 Task: Look for space in Kintampo, Ghana from 24th August, 2023 to 10th September, 2023 for 8 adults in price range Rs.12000 to Rs.15000. Place can be entire place or shared room with 4 bedrooms having 8 beds and 4 bathrooms. Property type can be house, flat, guest house. Amenities needed are: wifi, TV, free parkinig on premises, gym, breakfast. Booking option can be shelf check-in. Required host language is English.
Action: Mouse moved to (567, 148)
Screenshot: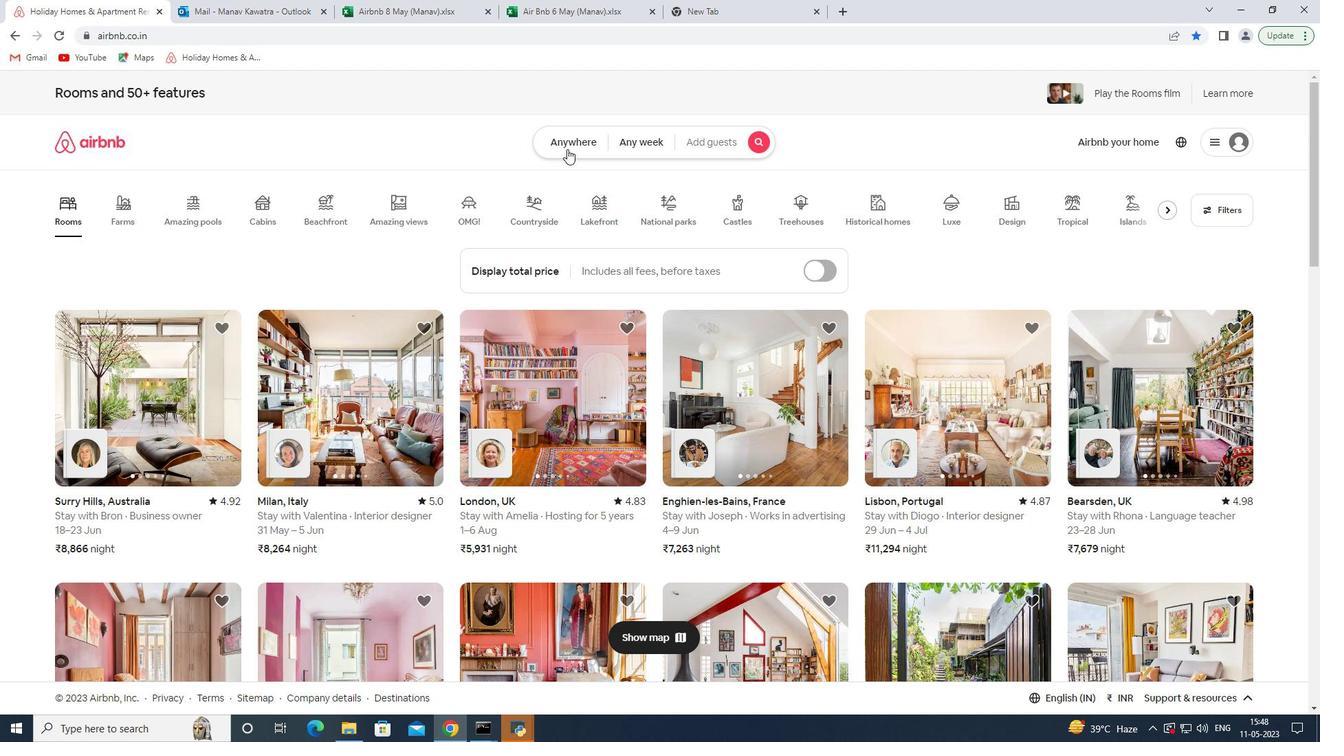 
Action: Mouse pressed left at (567, 148)
Screenshot: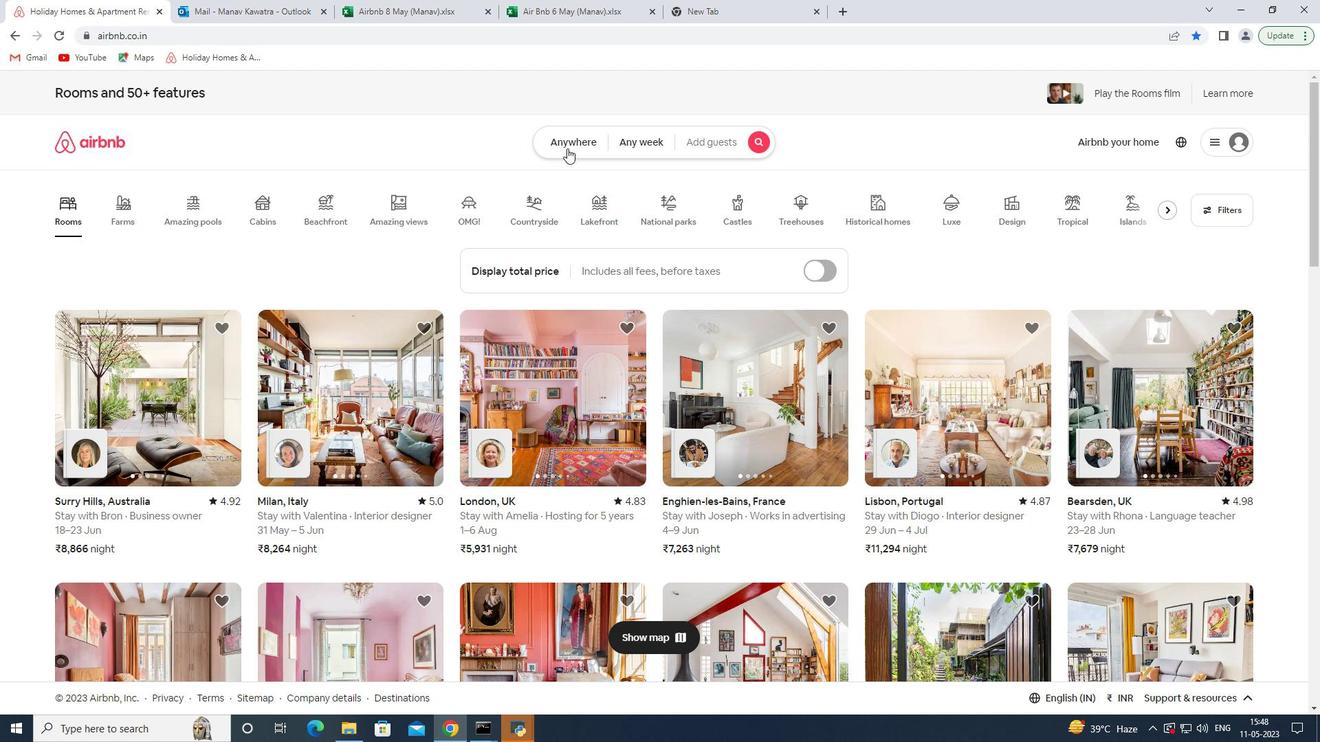 
Action: Mouse moved to (488, 195)
Screenshot: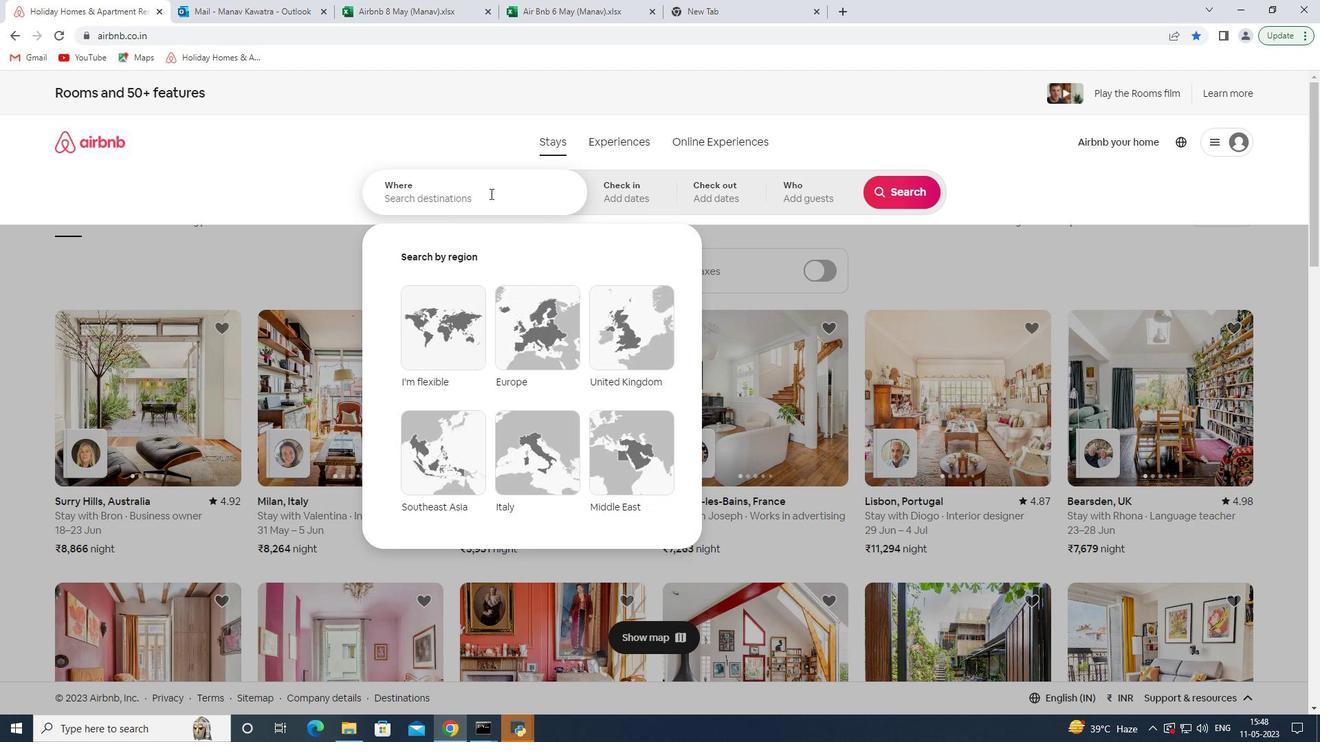 
Action: Mouse pressed left at (488, 195)
Screenshot: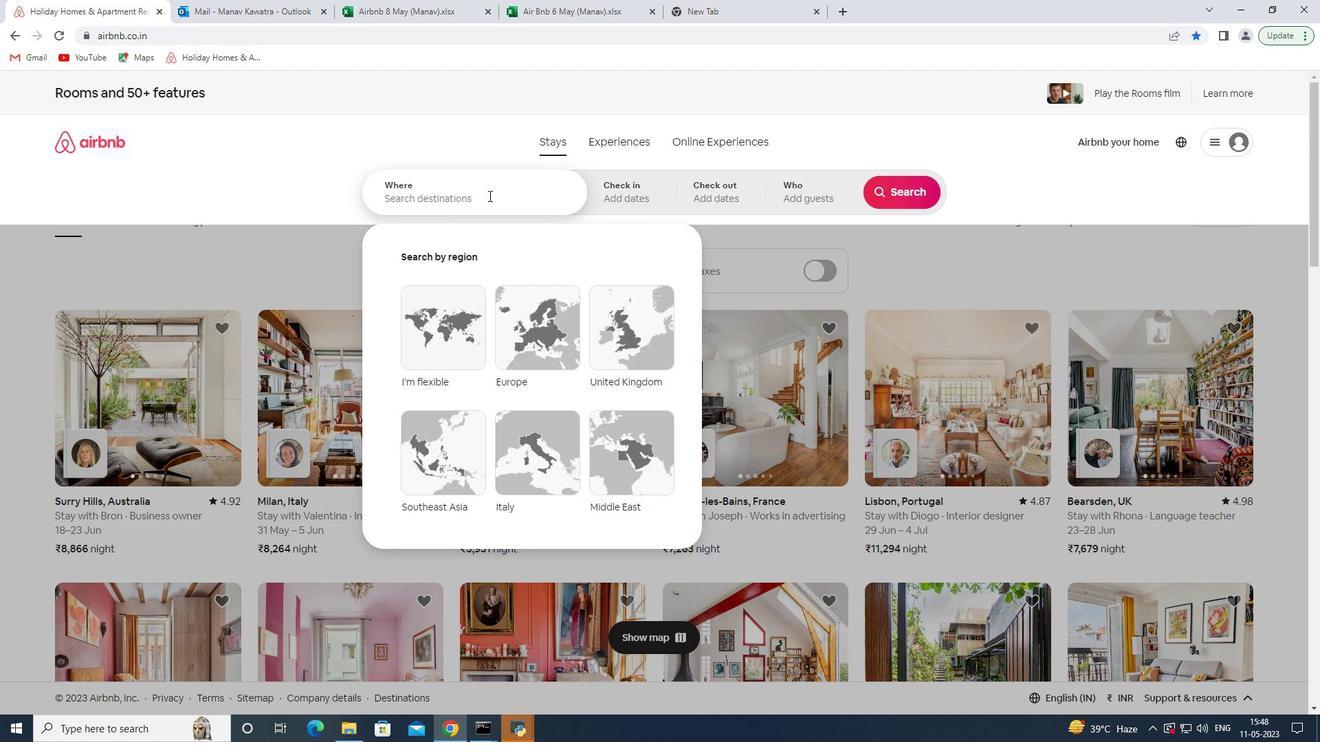 
Action: Key pressed <Key.shift><Key.shift><Key.shift><Key.shift><Key.shift><Key.shift><Key.shift><Key.shift><Key.shift><Key.shift><Key.shift><Key.shift><Key.shift><Key.shift><Key.shift><Key.shift><Key.shift><Key.shift><Key.shift><Key.shift><Key.shift><Key.shift><Key.shift><Key.shift><Key.shift><Key.shift><Key.shift><Key.shift><Key.shift><Key.shift><Key.shift><Key.shift><Key.shift><Key.shift><Key.shift><Key.shift><Key.shift><Key.shift><Key.shift><Key.shift><Key.shift><Key.shift><Key.shift><Key.shift><Key.shift><Key.shift><Key.shift><Key.shift><Key.shift><Key.shift><Key.shift><Key.shift><Key.shift><Key.shift><Key.shift><Key.shift><Key.shift><Key.shift><Key.shift><Key.shift><Key.shift><Key.shift><Key.shift><Key.shift><Key.shift><Key.shift><Key.shift><Key.shift><Key.shift><Key.shift><Key.shift><Key.shift><Key.shift><Key.shift><Key.shift><Key.shift><Key.shift><Key.shift><Key.shift><Key.shift><Key.shift><Key.shift><Key.shift><Key.shift><Key.shift><Key.shift><Key.shift><Key.shift><Key.shift><Key.shift><Key.shift><Key.shift><Key.shift><Key.shift><Key.shift><Key.shift><Key.shift><Key.shift><Key.shift>Kintampo<Key.space>
Screenshot: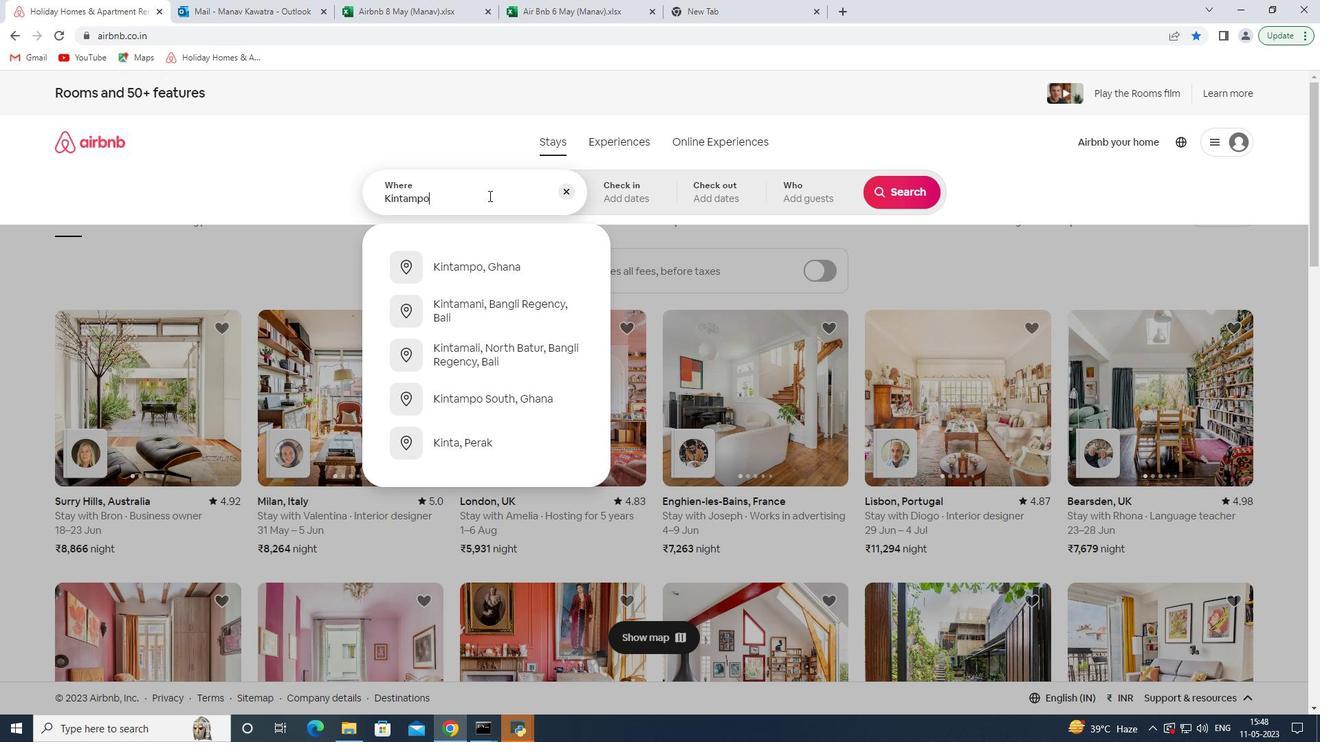 
Action: Mouse moved to (518, 269)
Screenshot: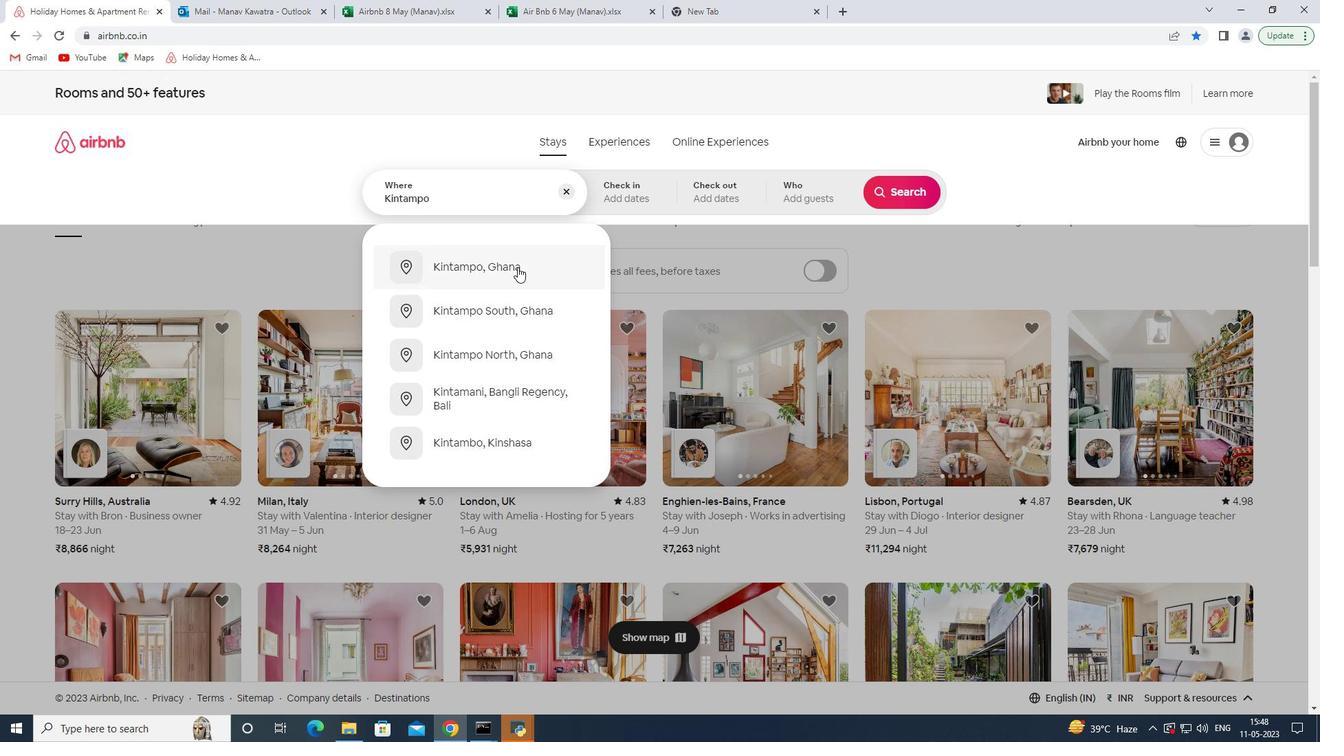 
Action: Mouse pressed left at (518, 269)
Screenshot: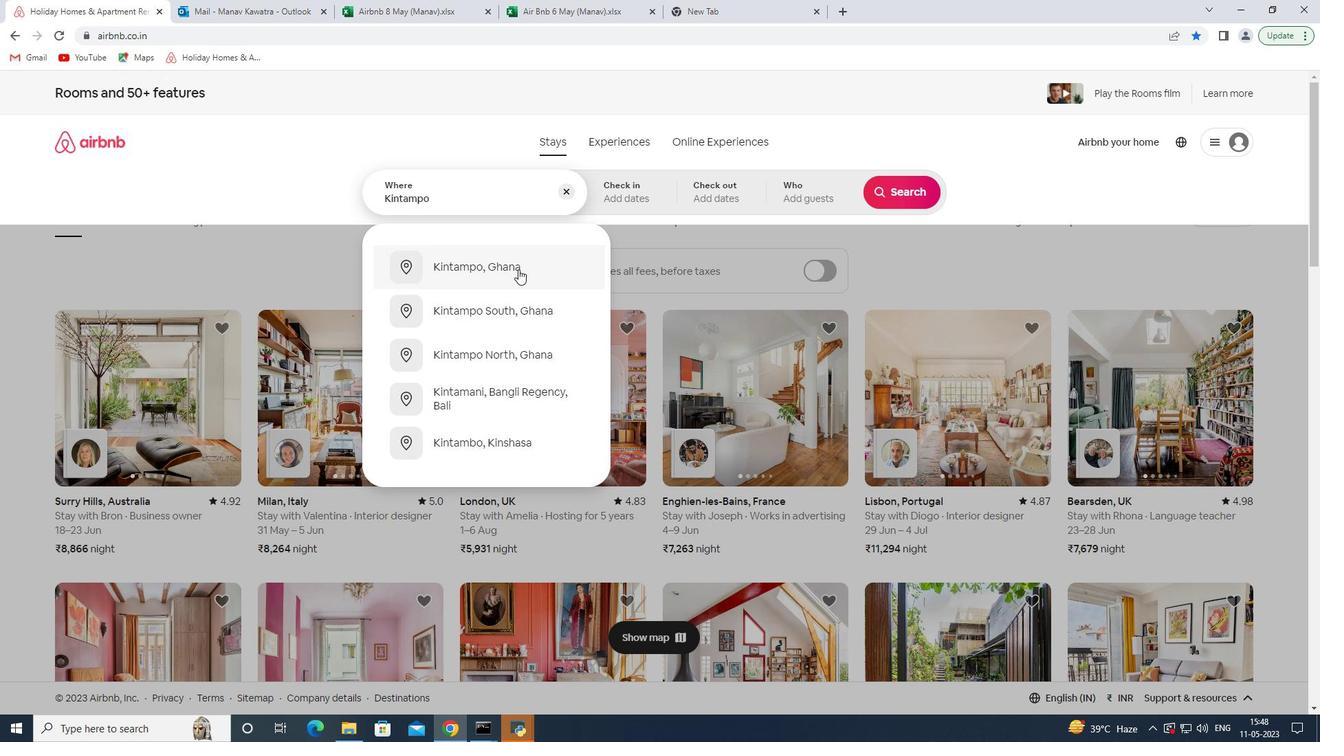 
Action: Mouse moved to (895, 304)
Screenshot: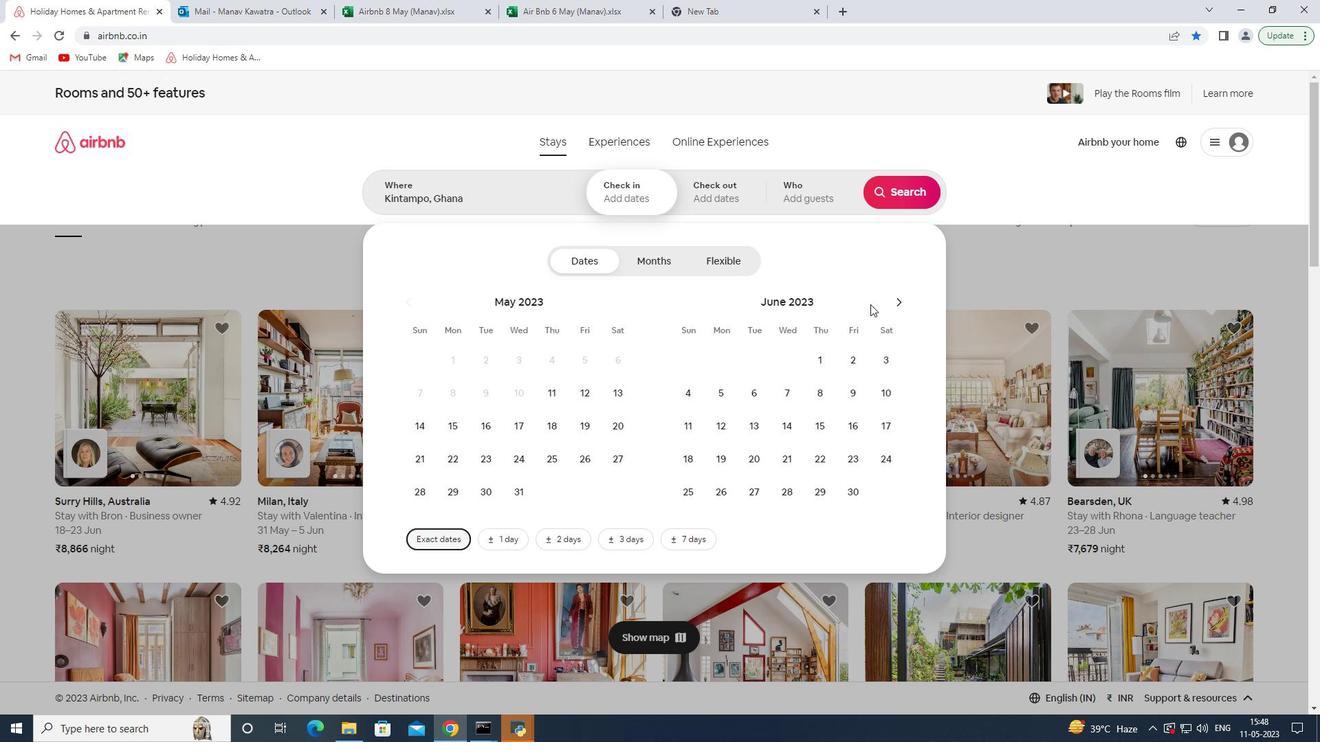 
Action: Mouse pressed left at (895, 304)
Screenshot: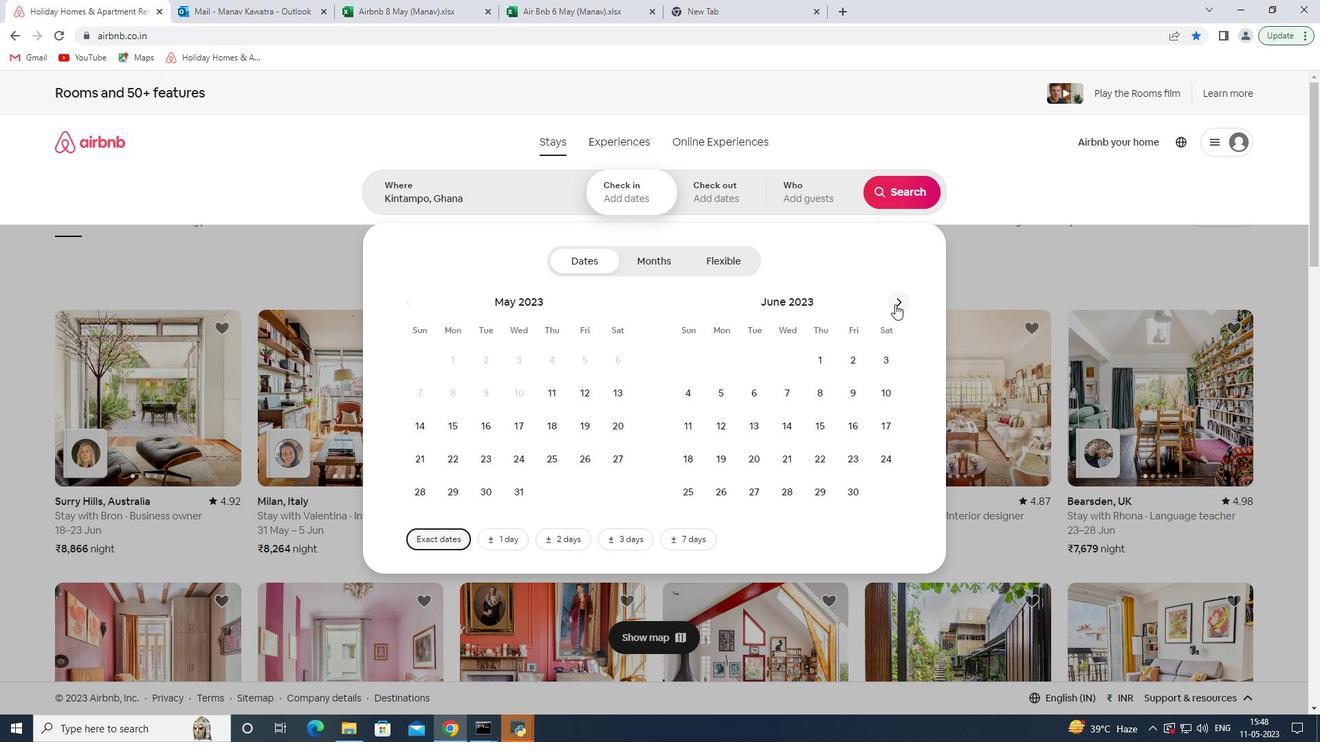
Action: Mouse pressed left at (895, 304)
Screenshot: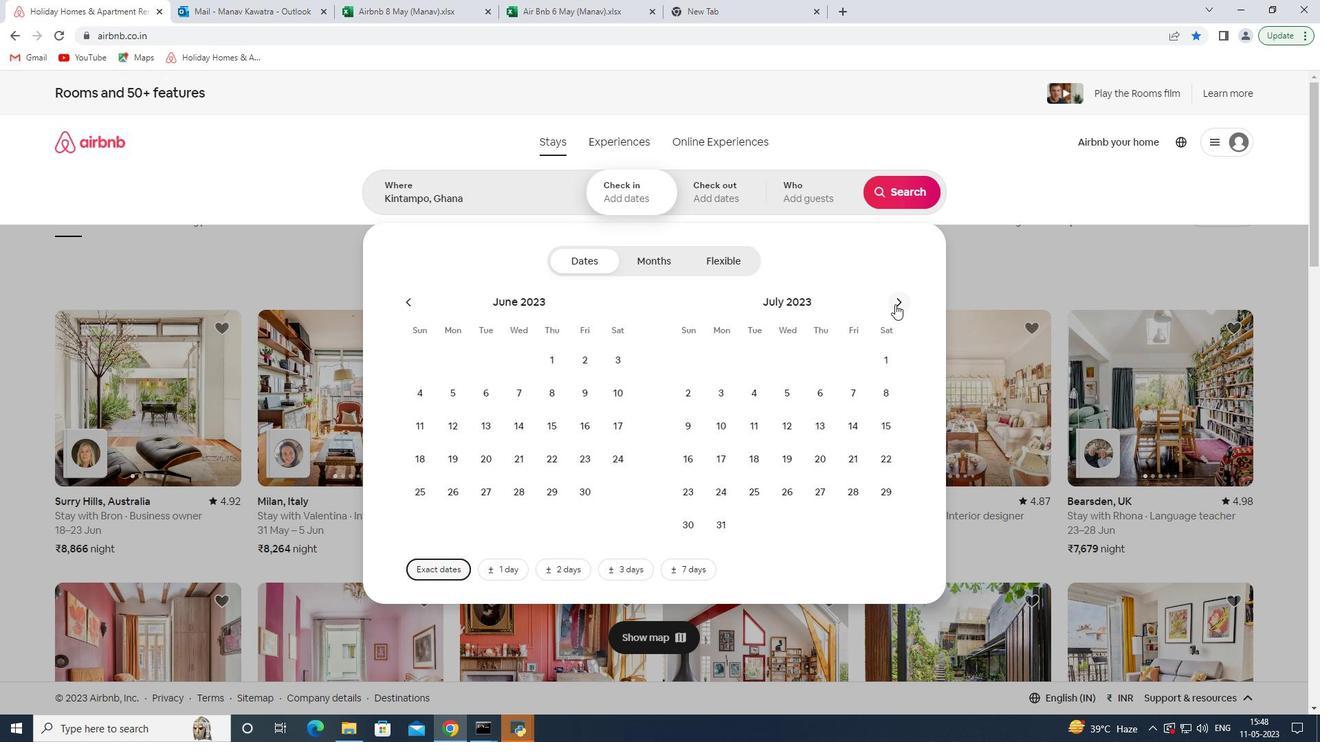 
Action: Mouse moved to (822, 455)
Screenshot: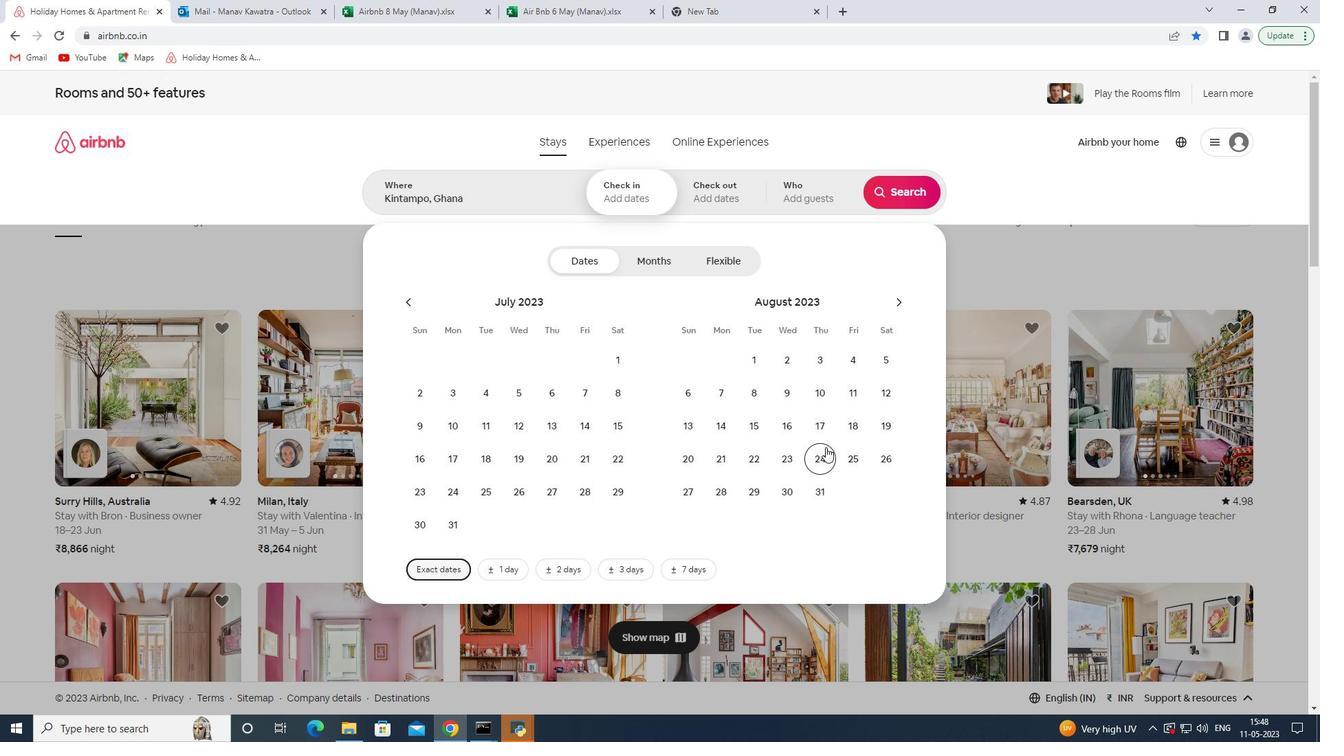 
Action: Mouse pressed left at (822, 455)
Screenshot: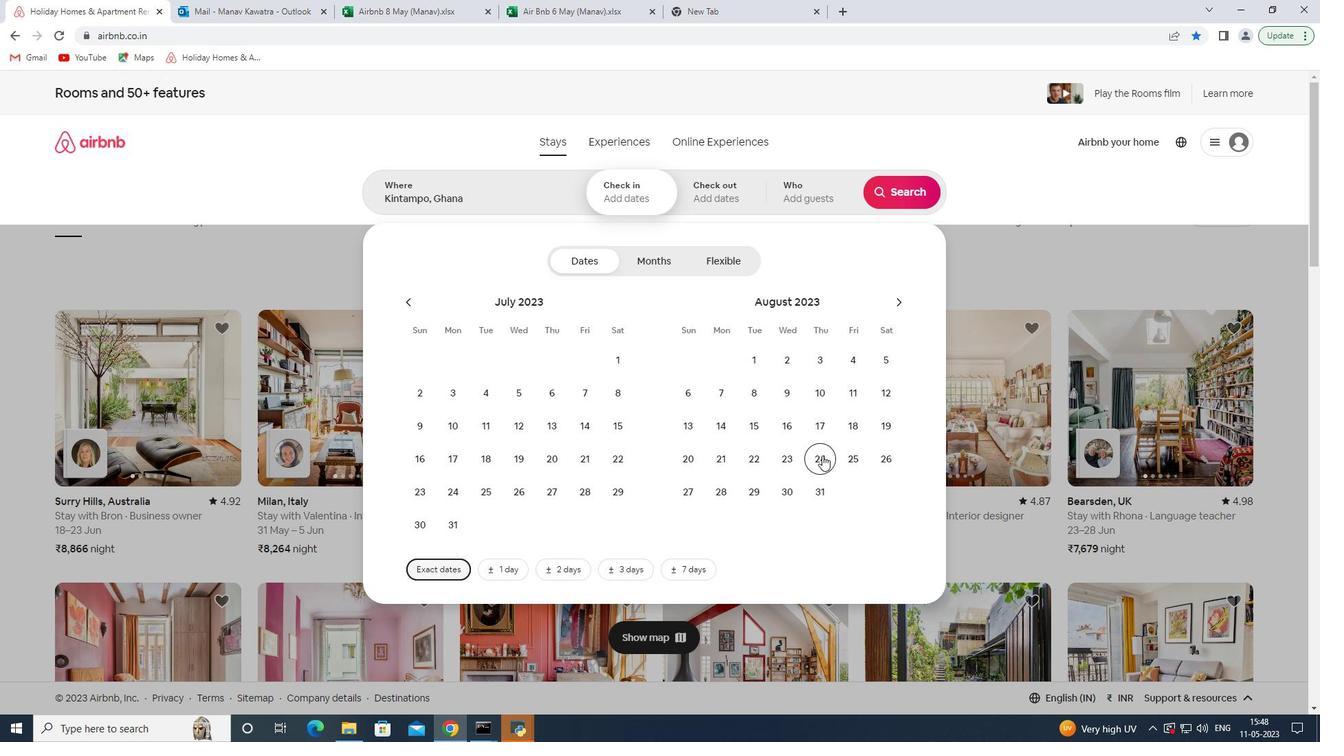 
Action: Mouse moved to (896, 308)
Screenshot: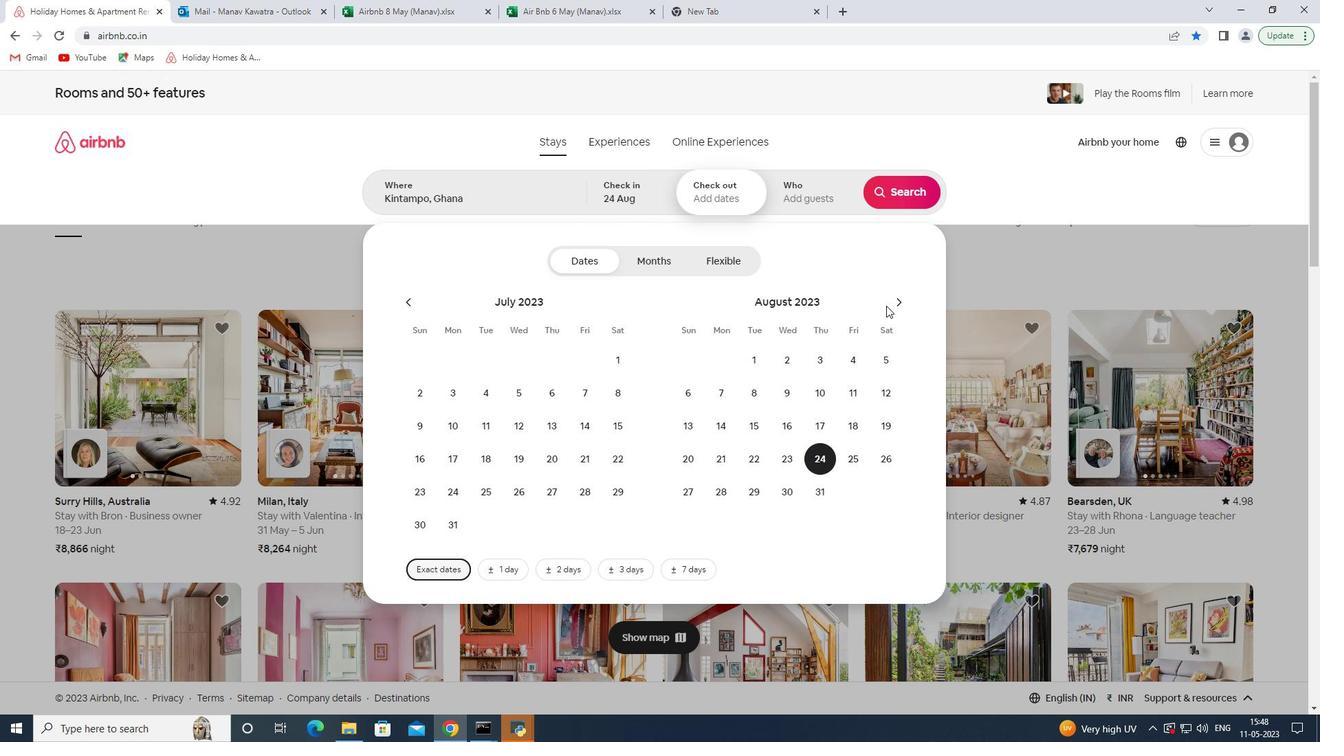 
Action: Mouse pressed left at (896, 308)
Screenshot: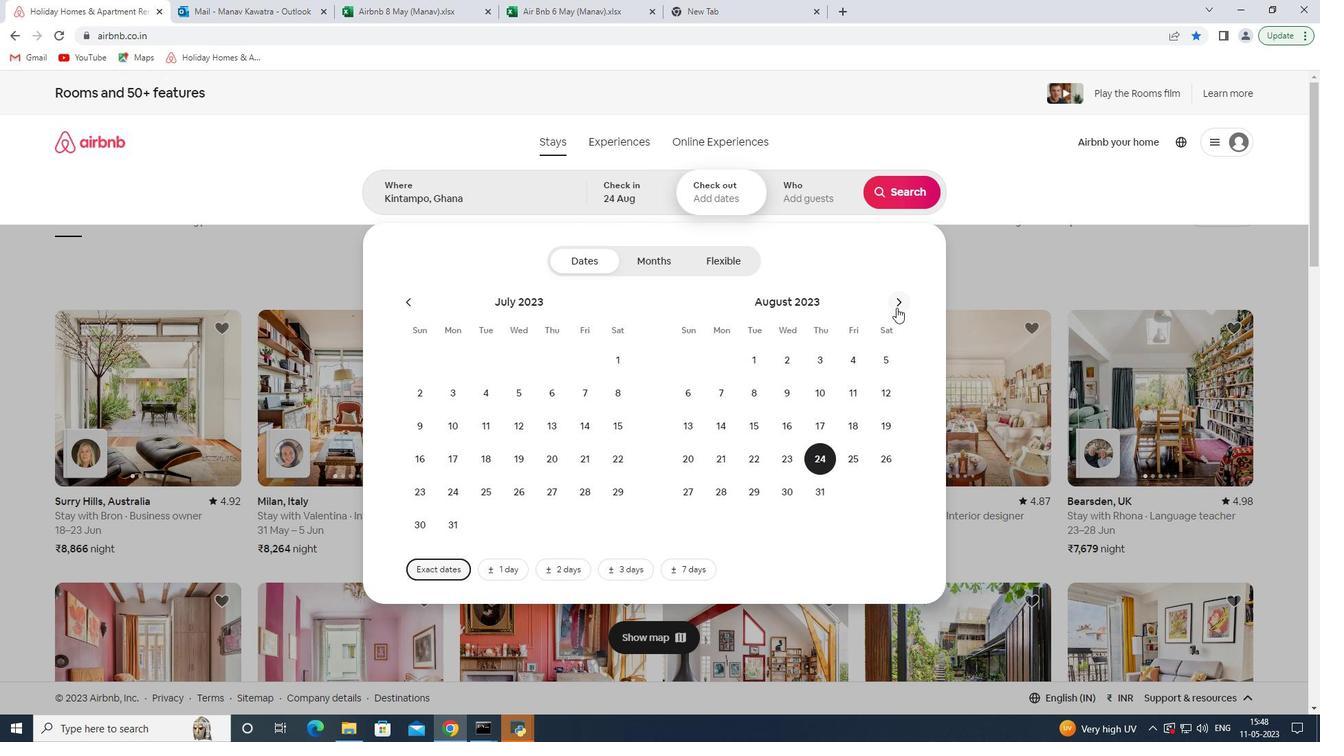 
Action: Mouse moved to (695, 424)
Screenshot: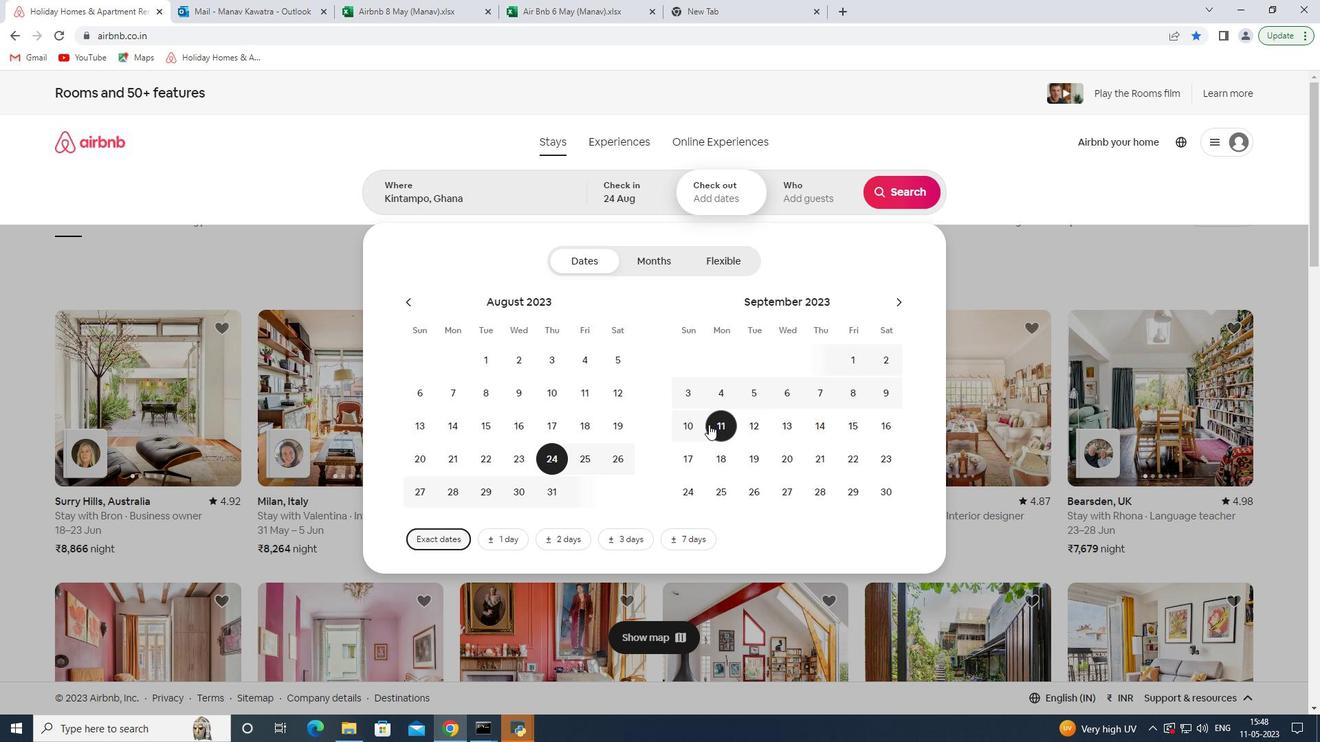 
Action: Mouse pressed left at (695, 424)
Screenshot: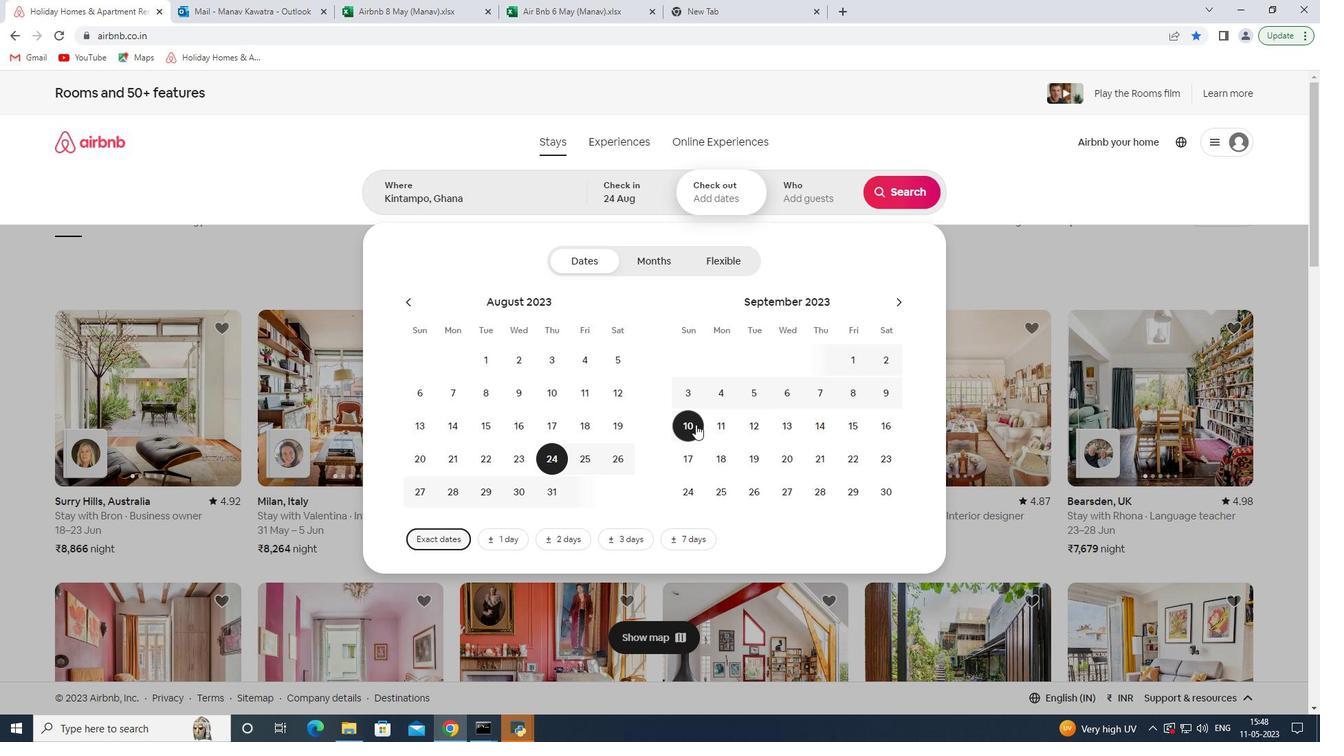 
Action: Mouse moved to (832, 205)
Screenshot: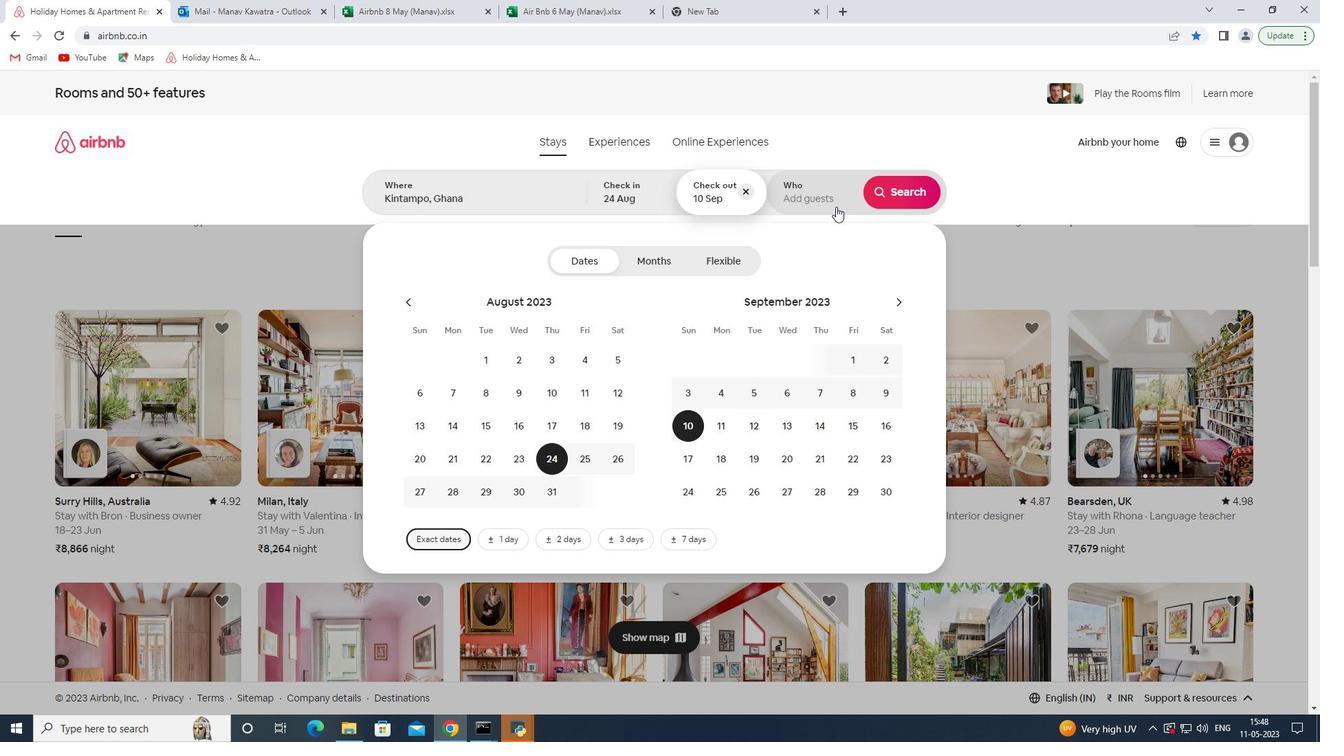 
Action: Mouse pressed left at (832, 205)
Screenshot: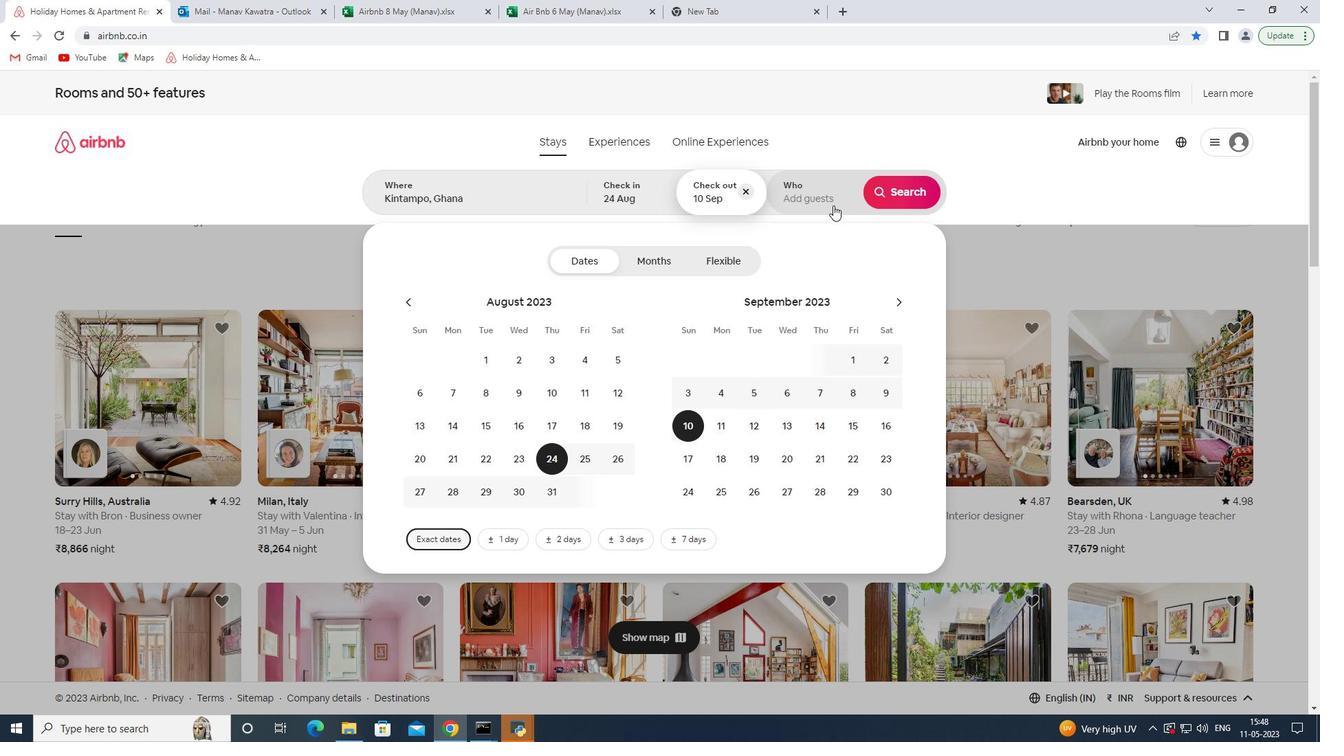 
Action: Mouse moved to (902, 262)
Screenshot: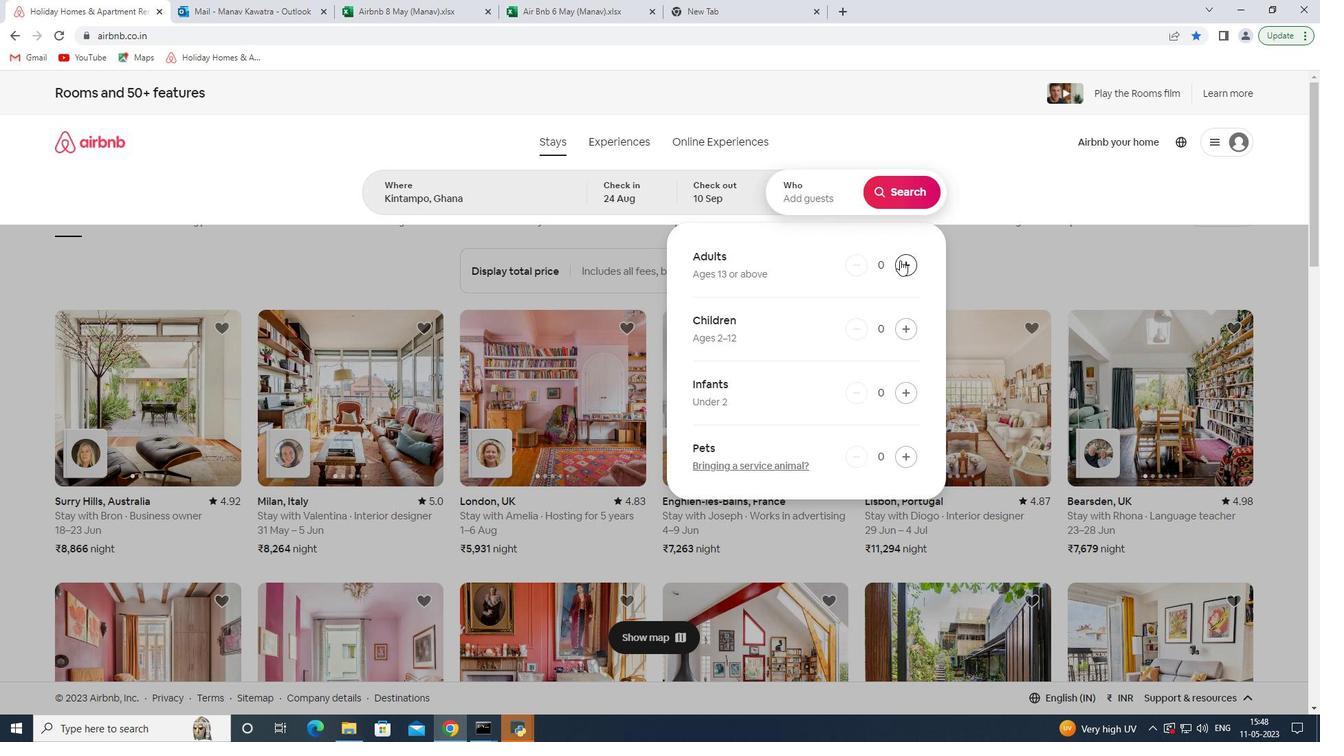
Action: Mouse pressed left at (902, 262)
Screenshot: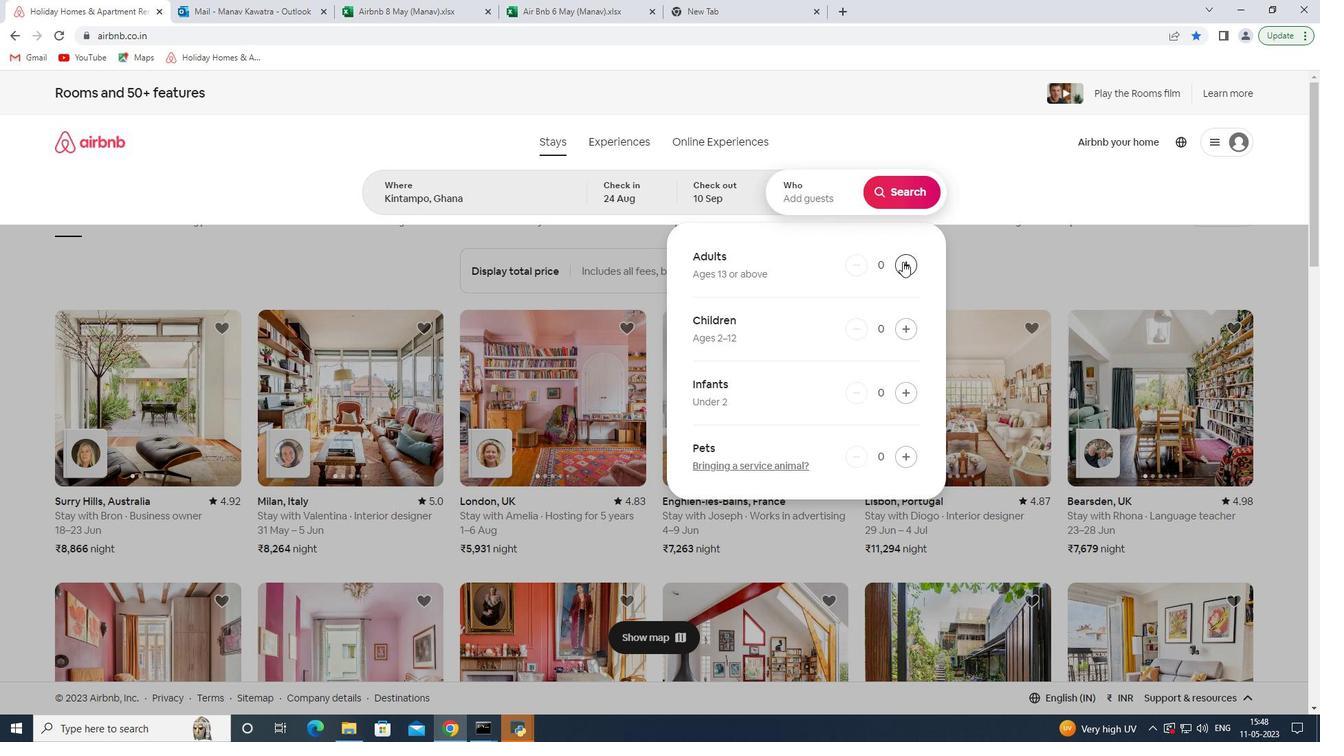 
Action: Mouse pressed left at (902, 262)
Screenshot: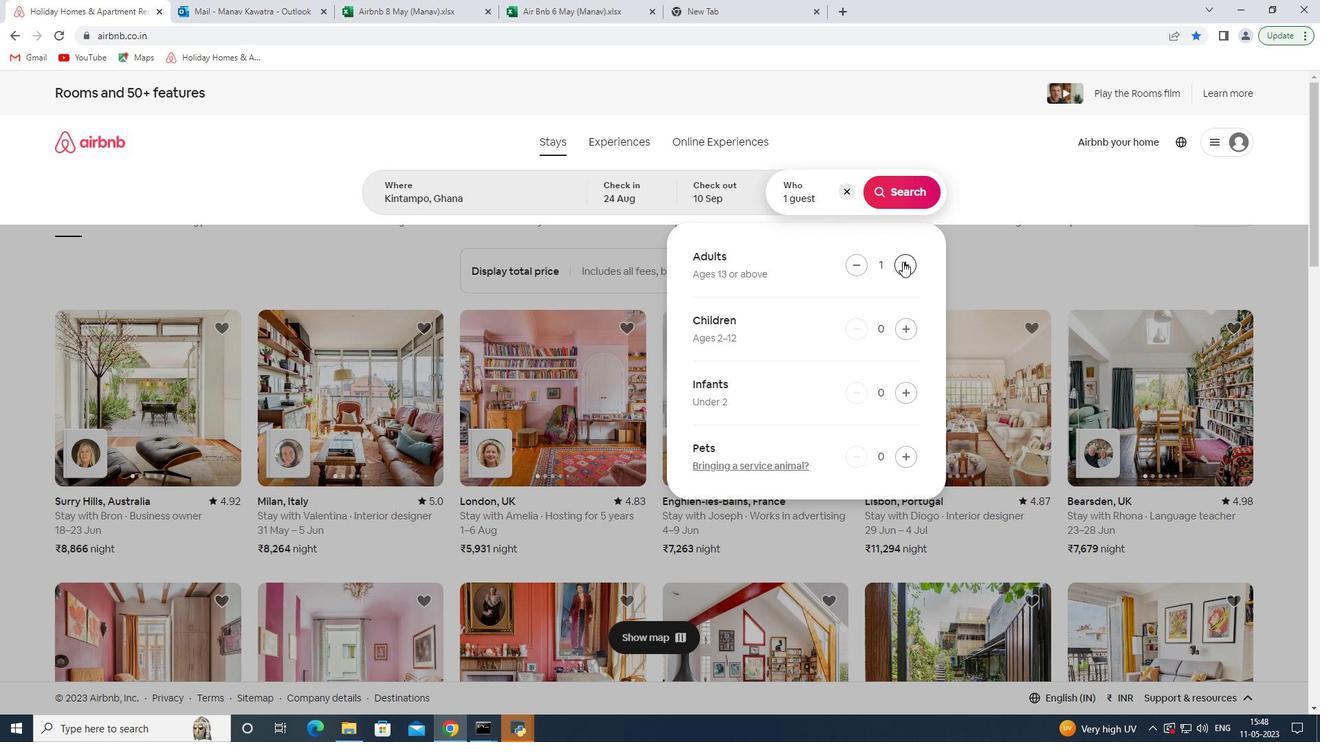 
Action: Mouse pressed left at (902, 262)
Screenshot: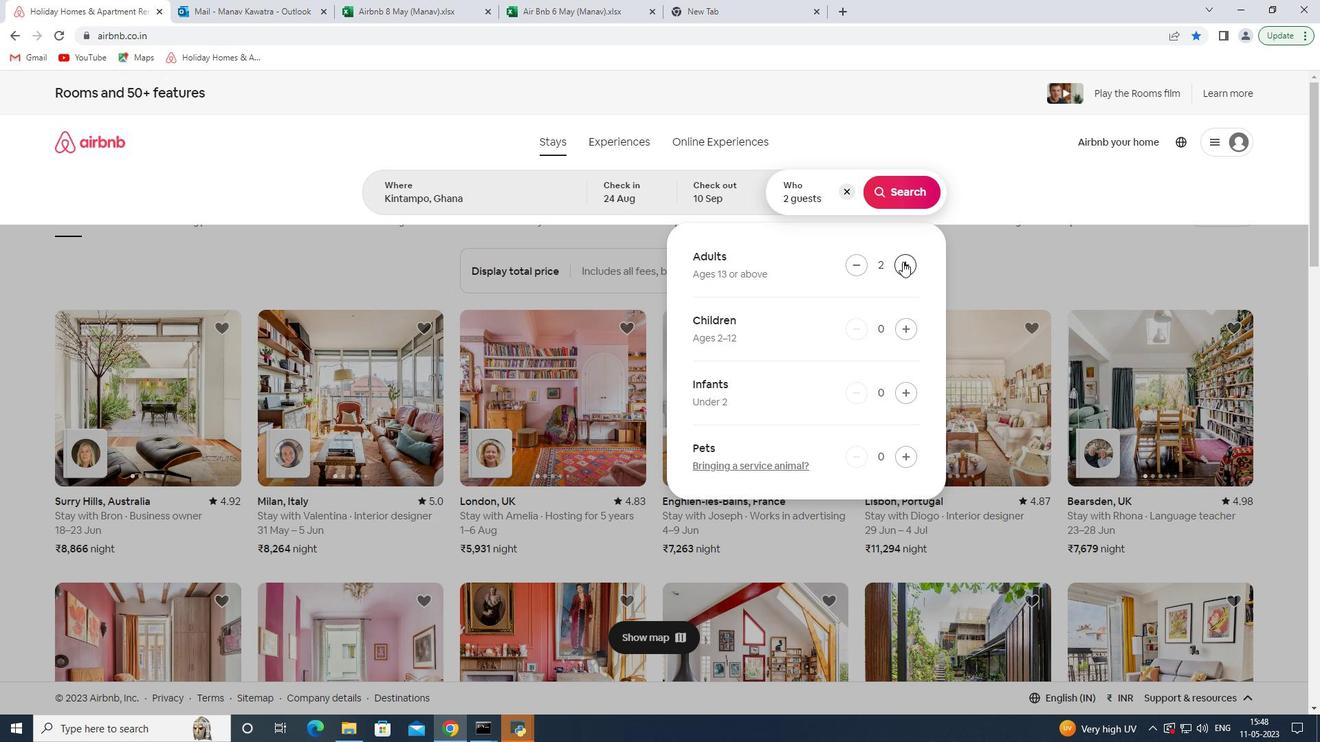 
Action: Mouse pressed left at (902, 262)
Screenshot: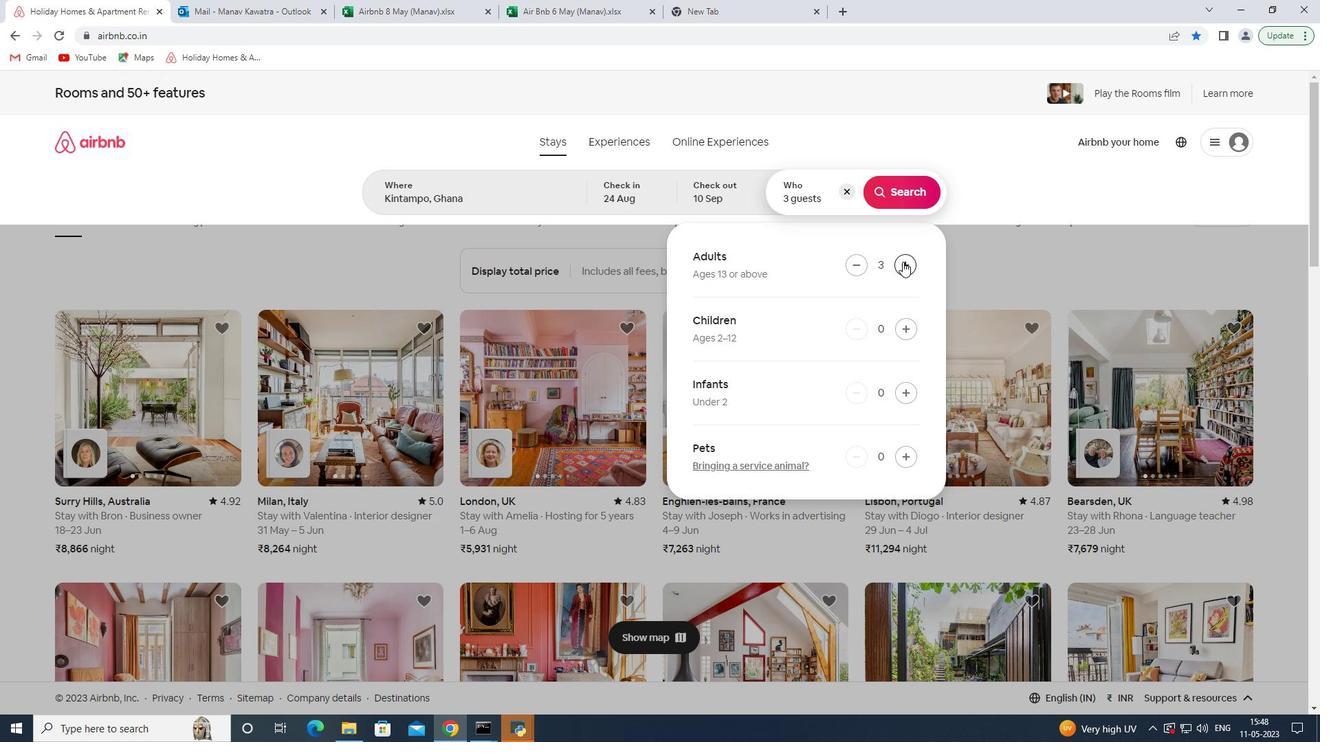 
Action: Mouse pressed left at (902, 262)
Screenshot: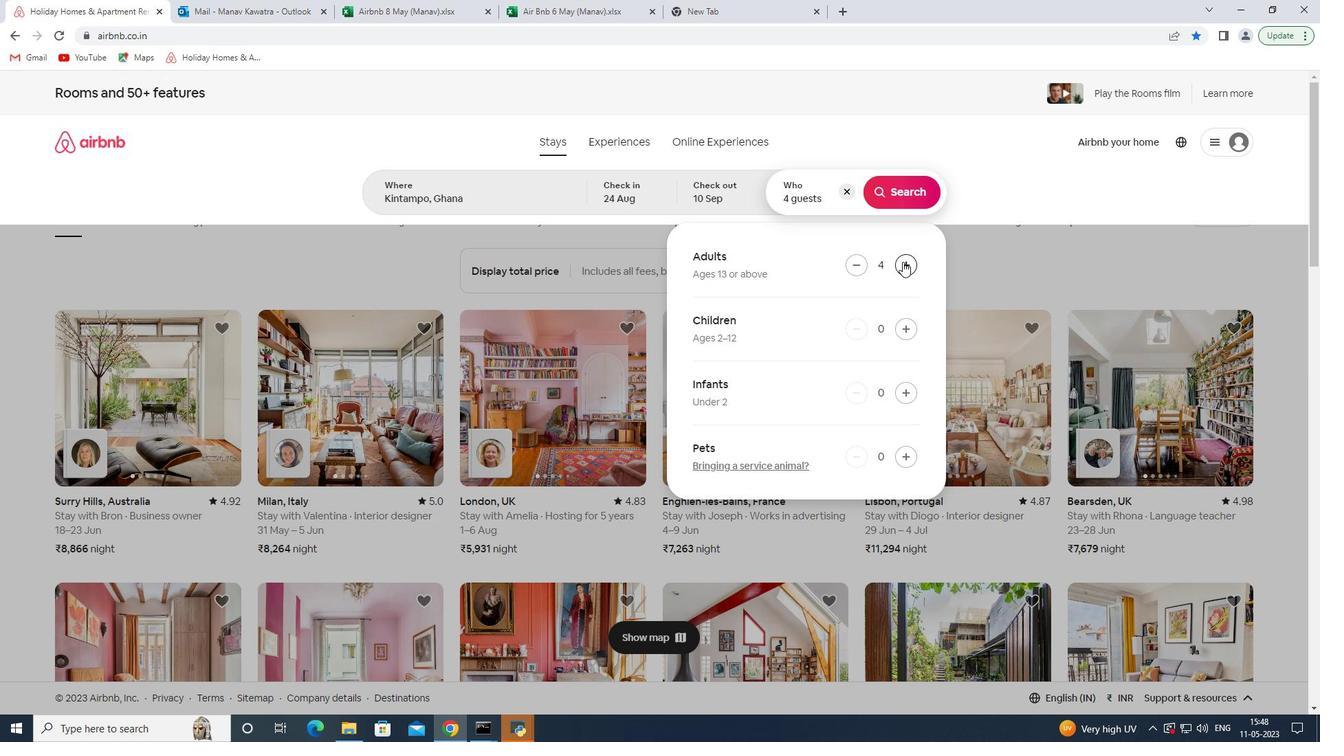 
Action: Mouse pressed left at (902, 262)
Screenshot: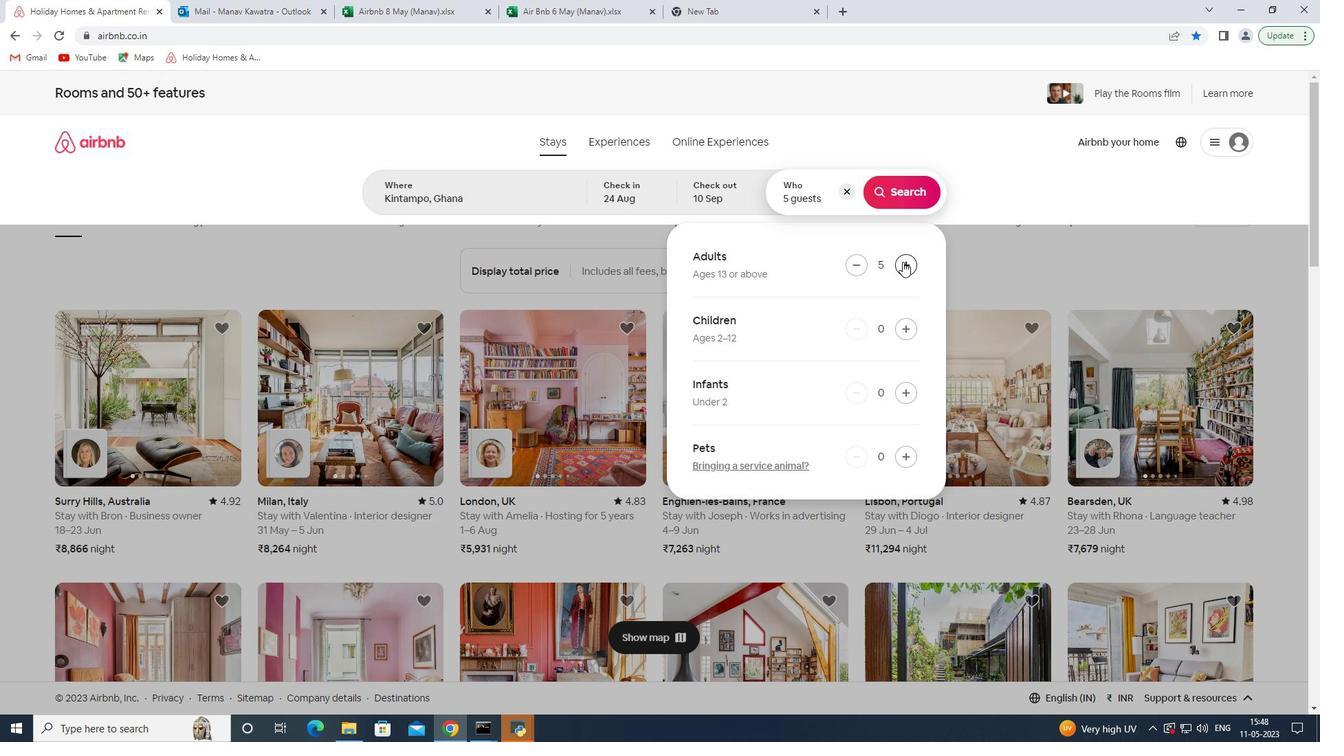 
Action: Mouse moved to (903, 268)
Screenshot: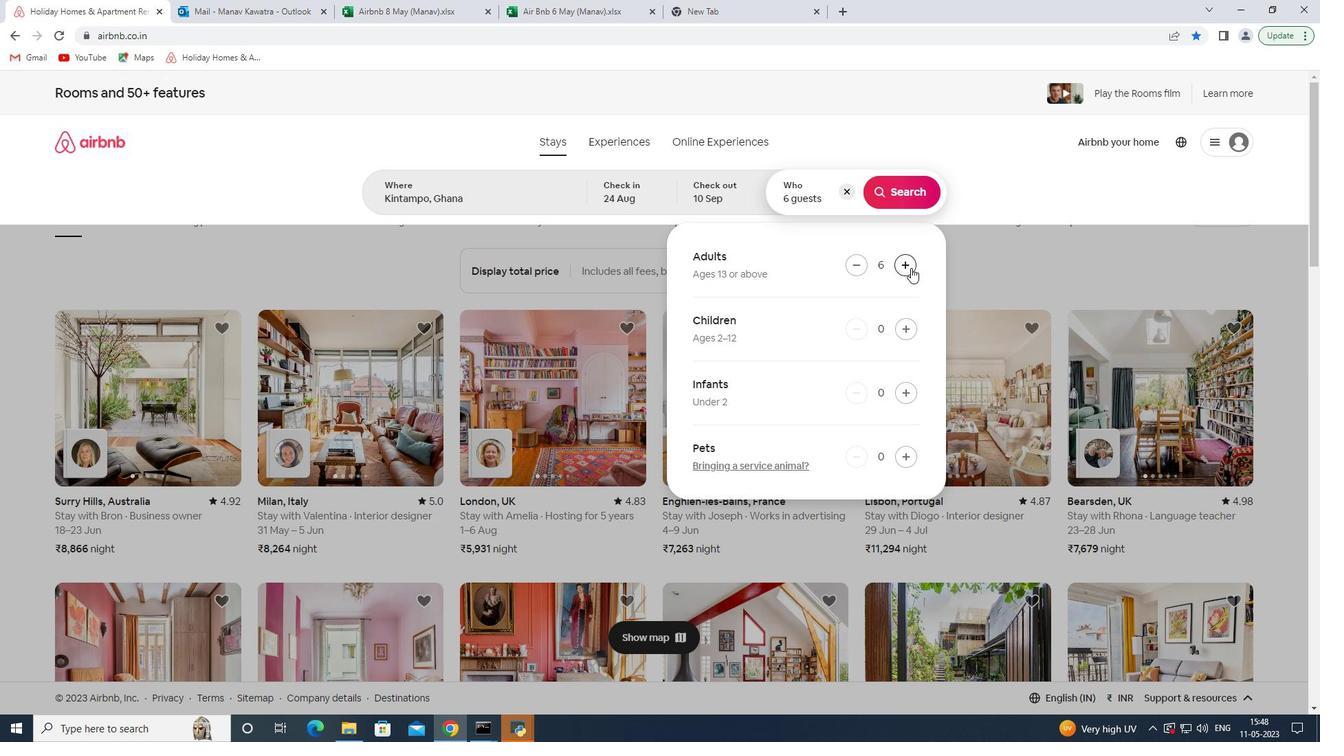 
Action: Mouse pressed left at (903, 268)
Screenshot: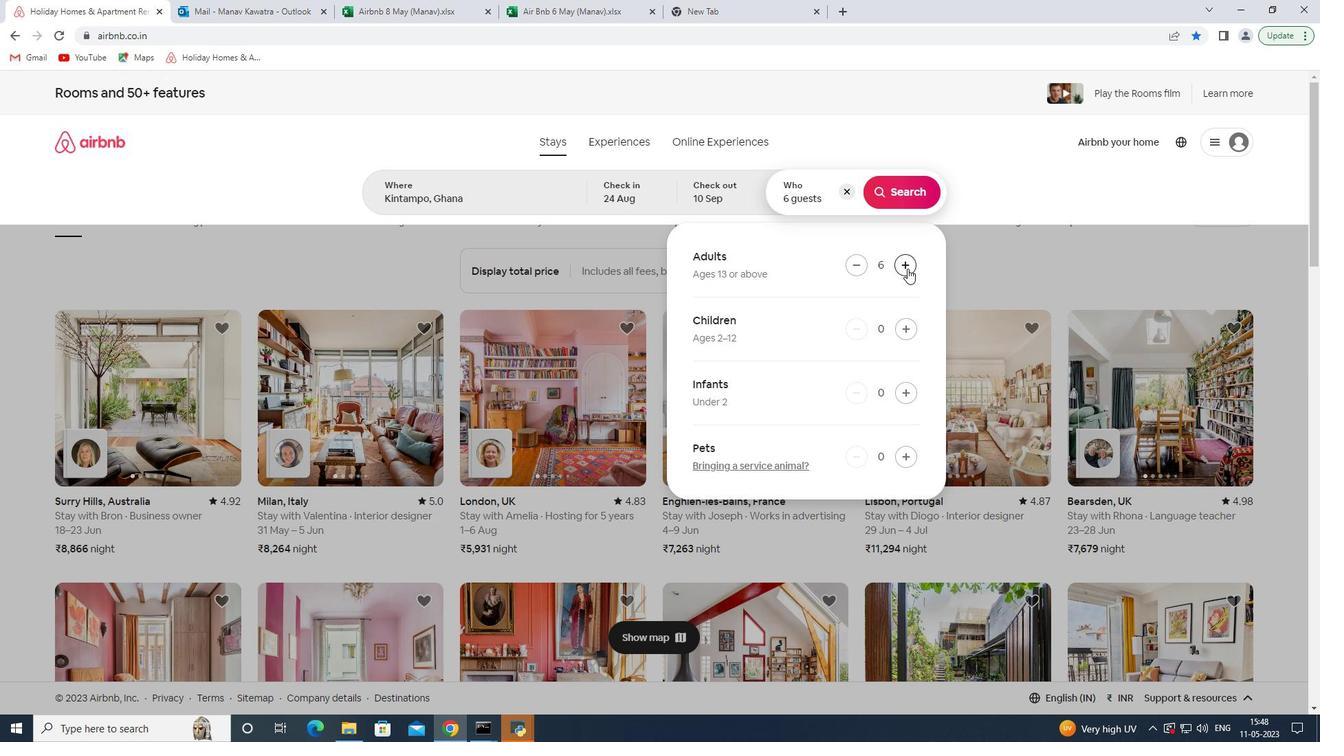 
Action: Mouse pressed left at (903, 268)
Screenshot: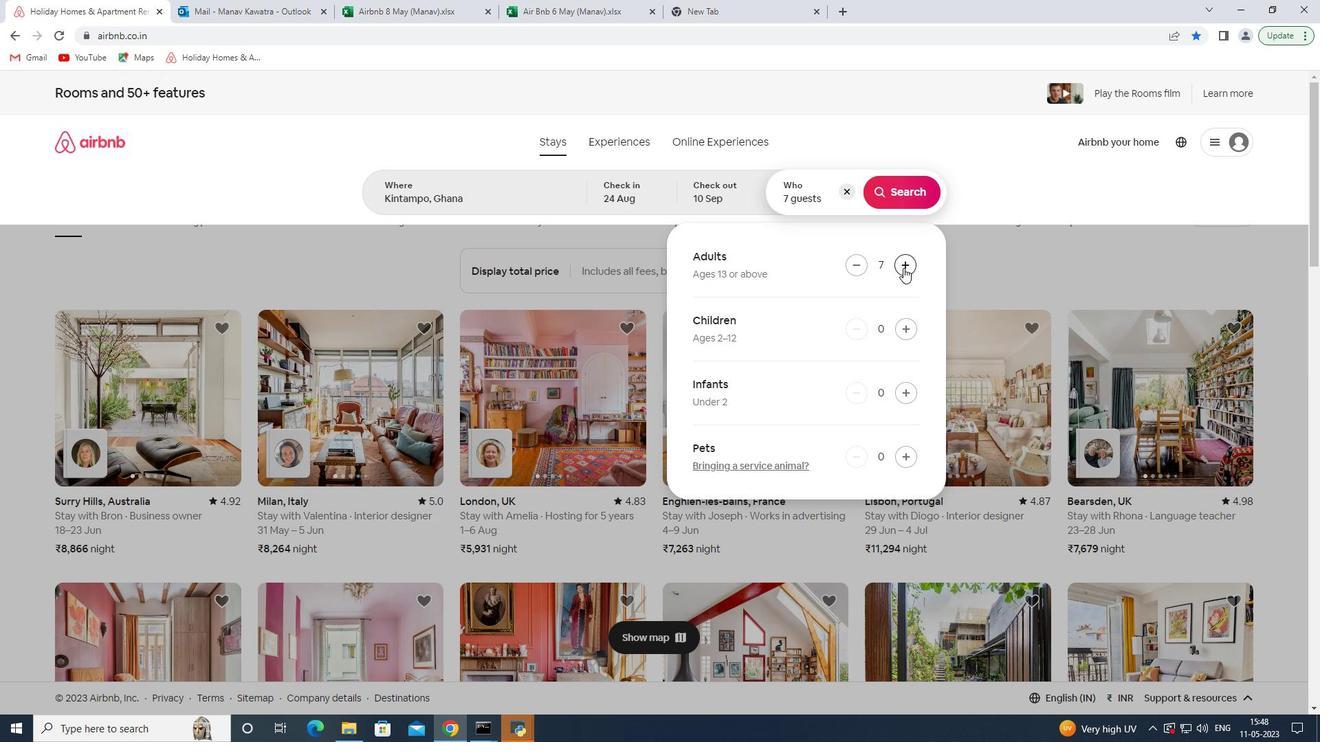 
Action: Mouse moved to (902, 197)
Screenshot: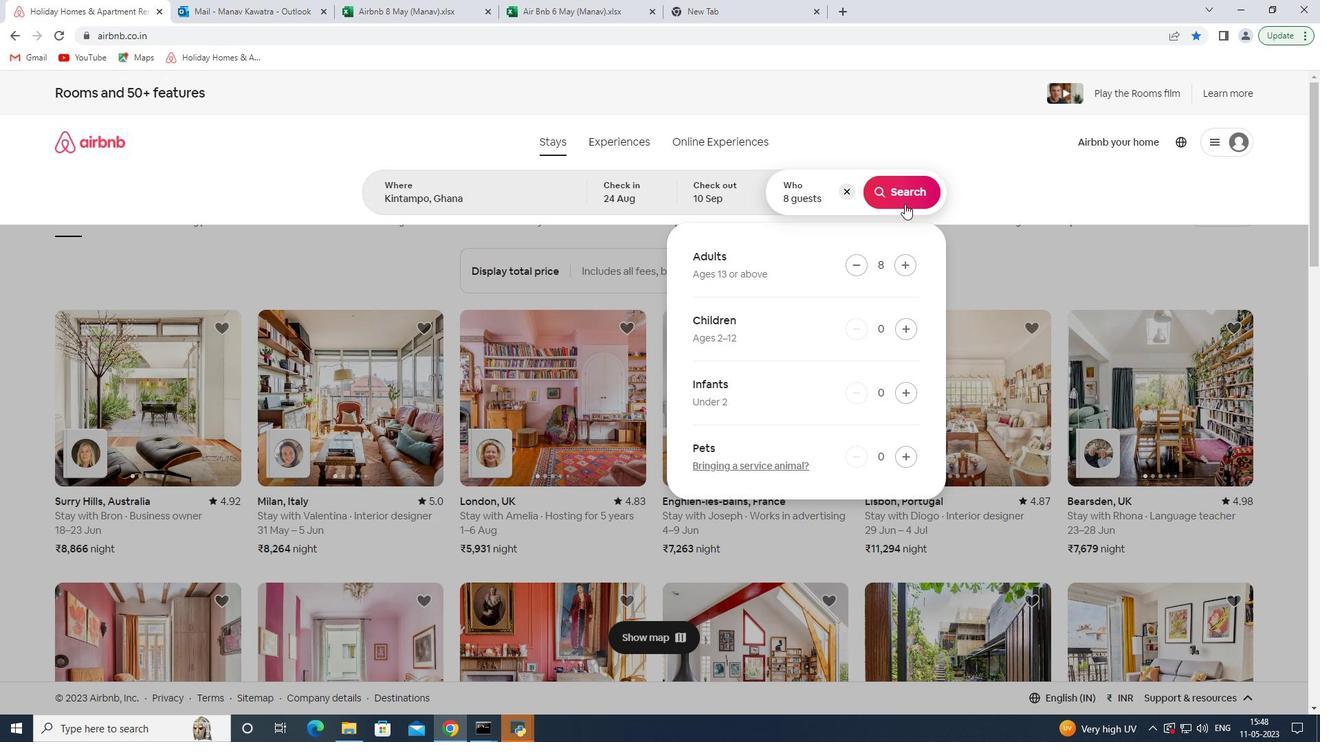 
Action: Mouse pressed left at (902, 197)
Screenshot: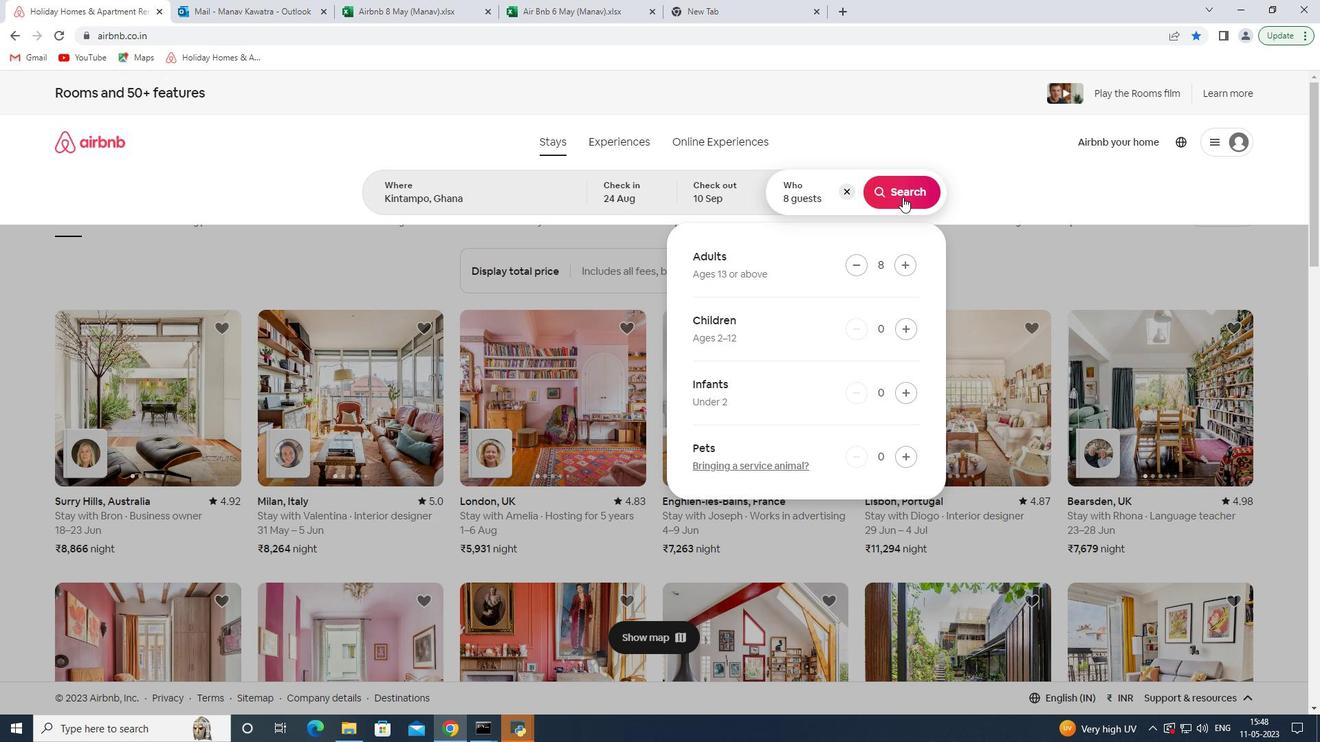 
Action: Mouse moved to (1246, 151)
Screenshot: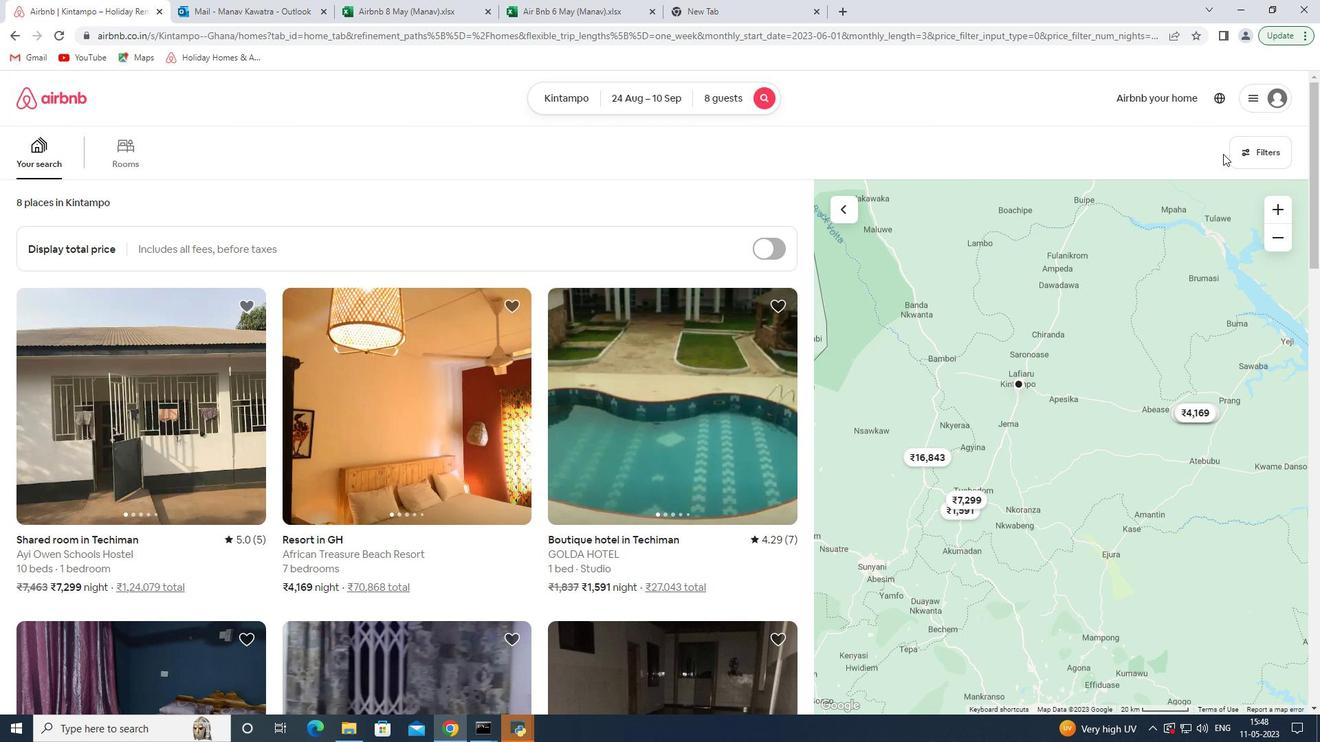 
Action: Mouse pressed left at (1246, 151)
Screenshot: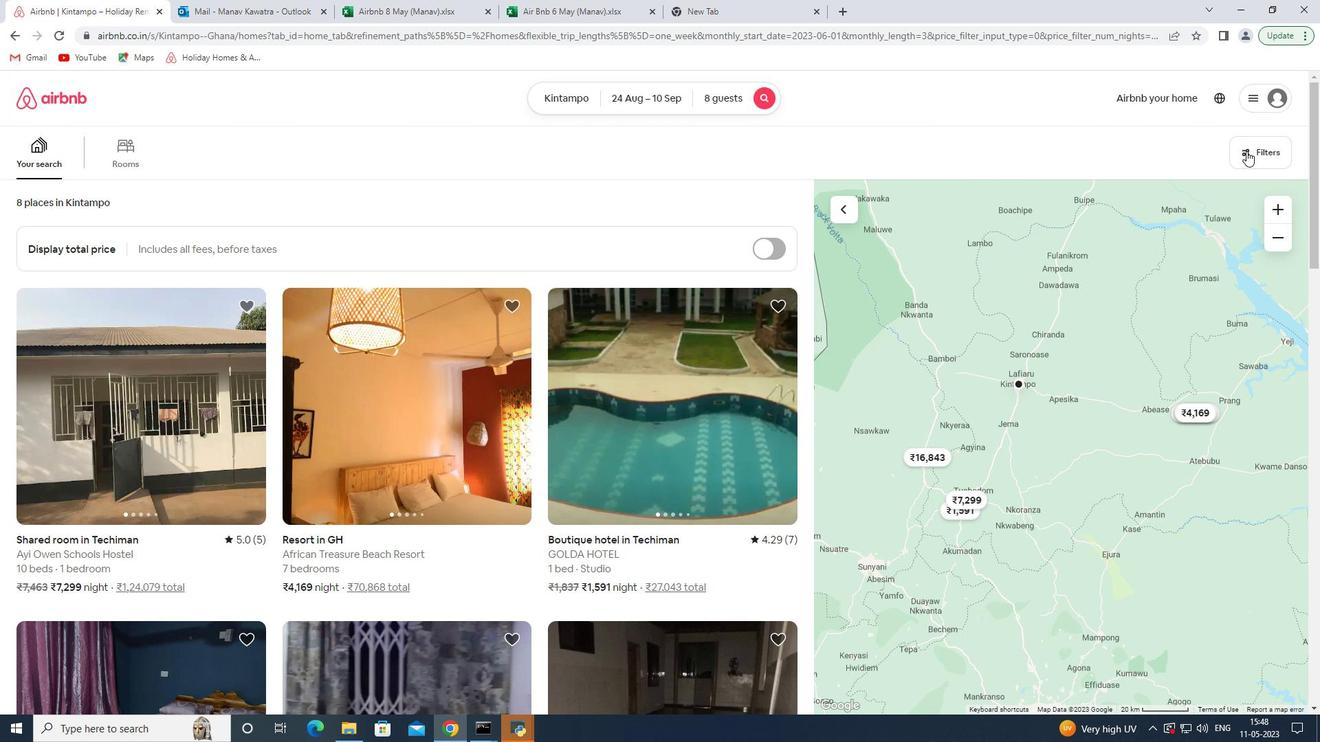
Action: Mouse moved to (558, 488)
Screenshot: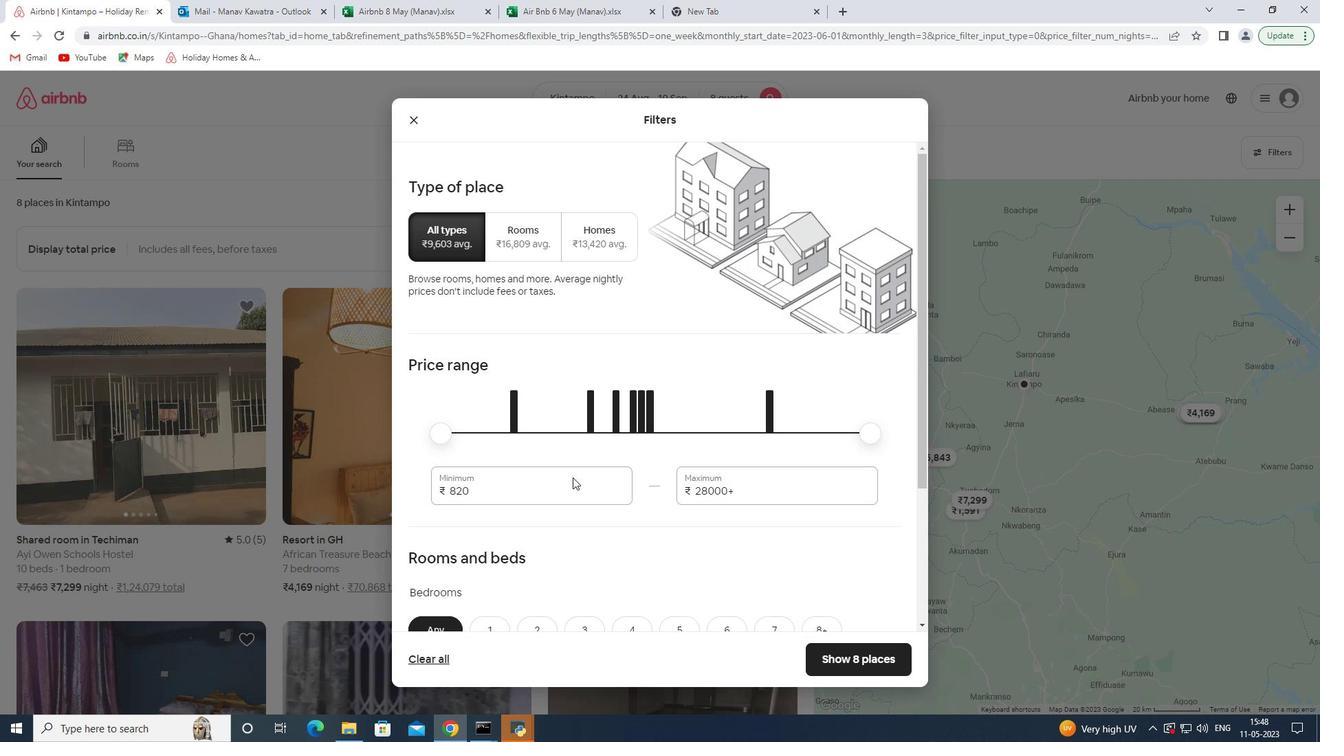 
Action: Mouse pressed left at (558, 488)
Screenshot: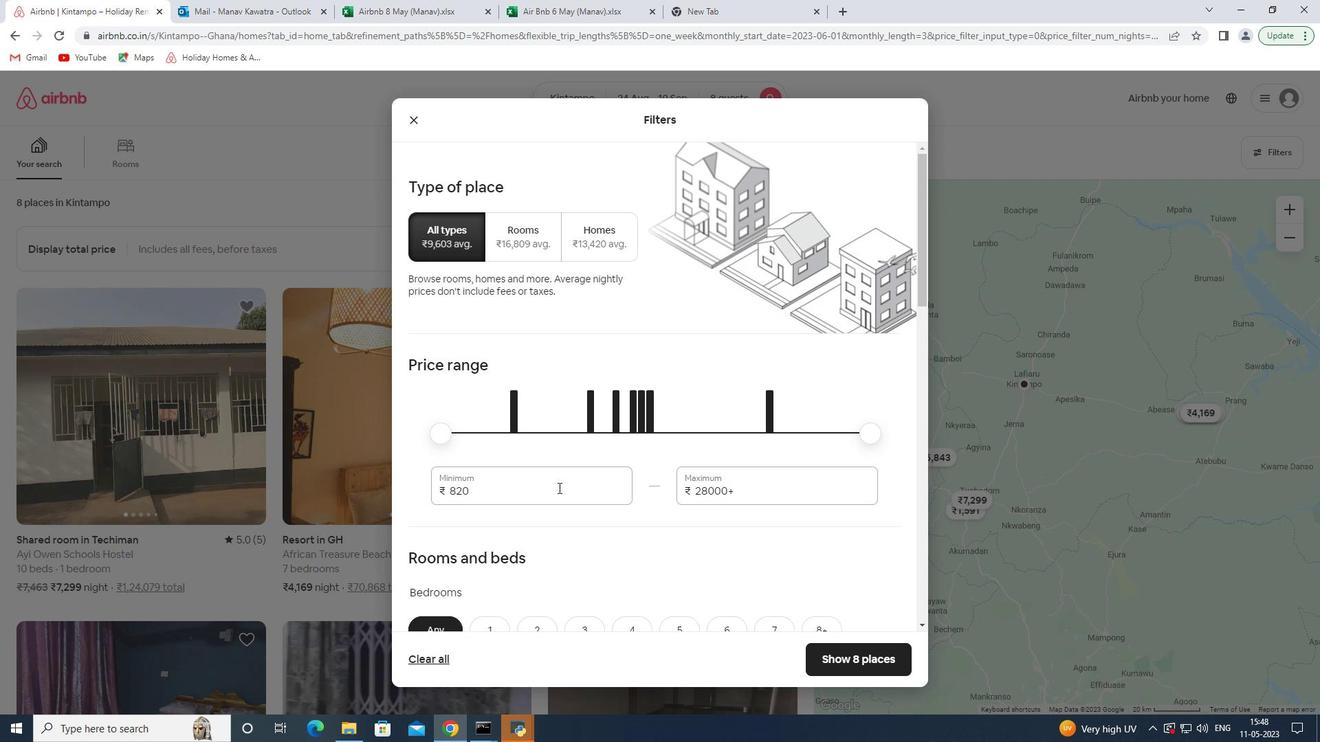 
Action: Mouse pressed left at (558, 488)
Screenshot: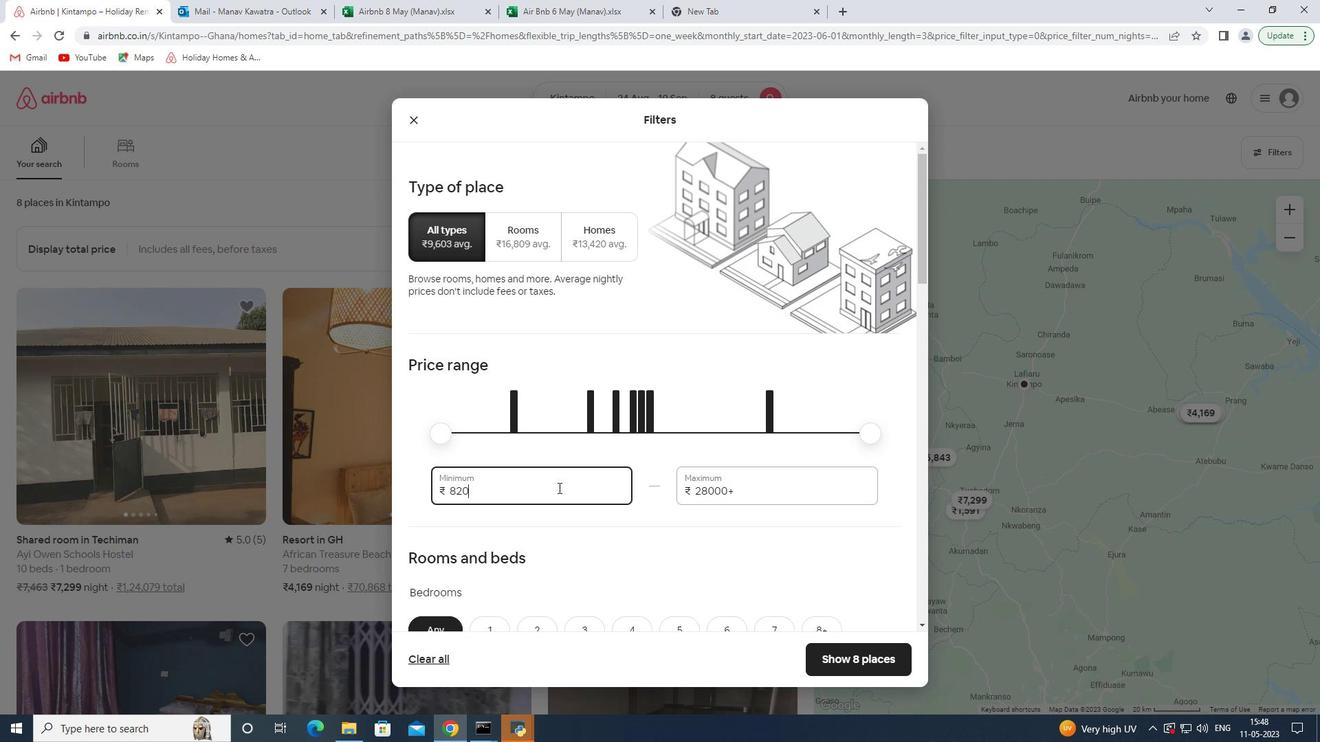 
Action: Key pressed 12000<Key.tab>15000<Key.tab>
Screenshot: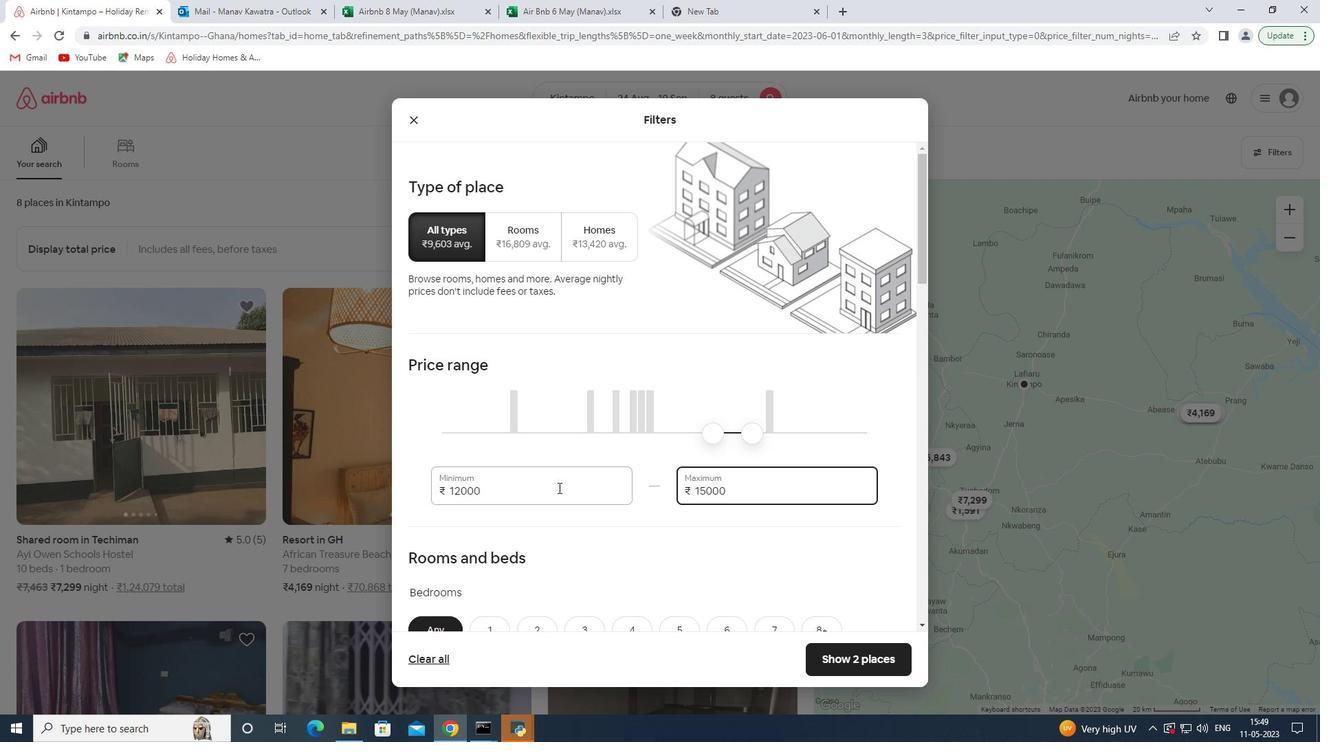 
Action: Mouse moved to (665, 449)
Screenshot: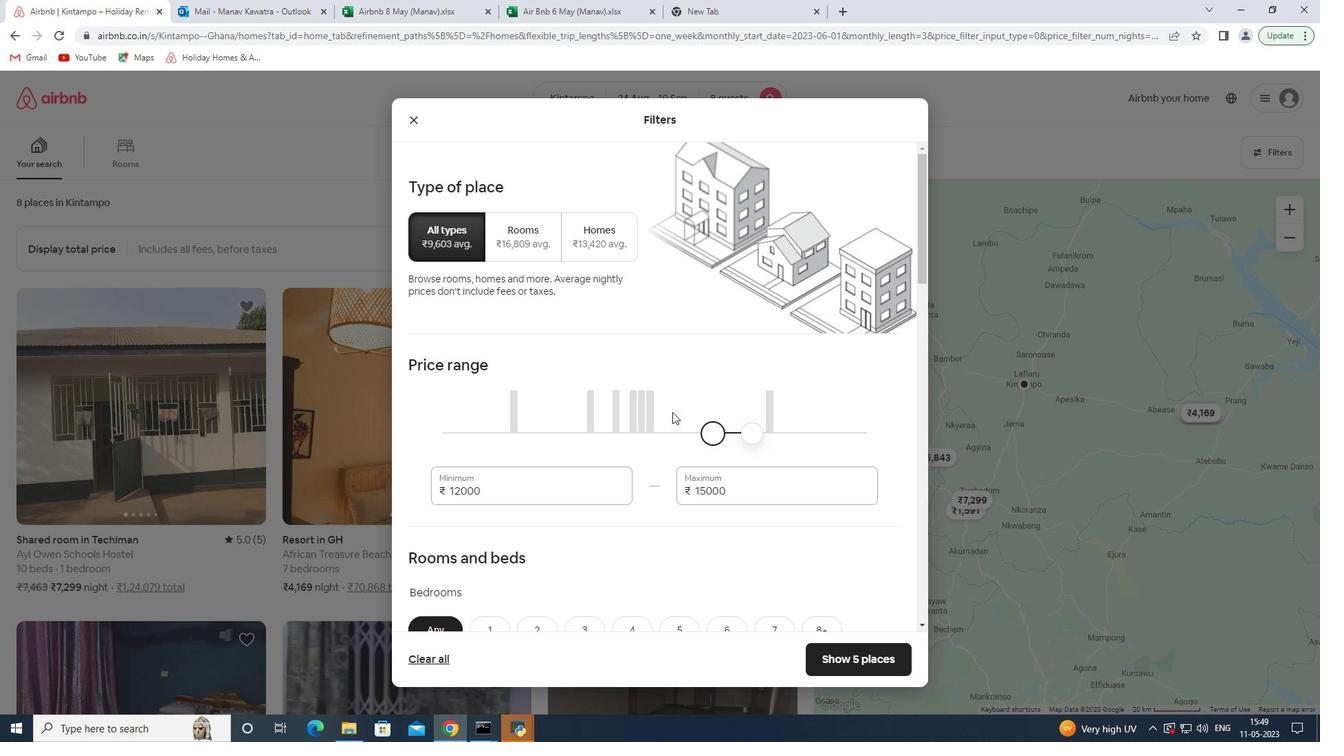 
Action: Mouse scrolled (665, 448) with delta (0, 0)
Screenshot: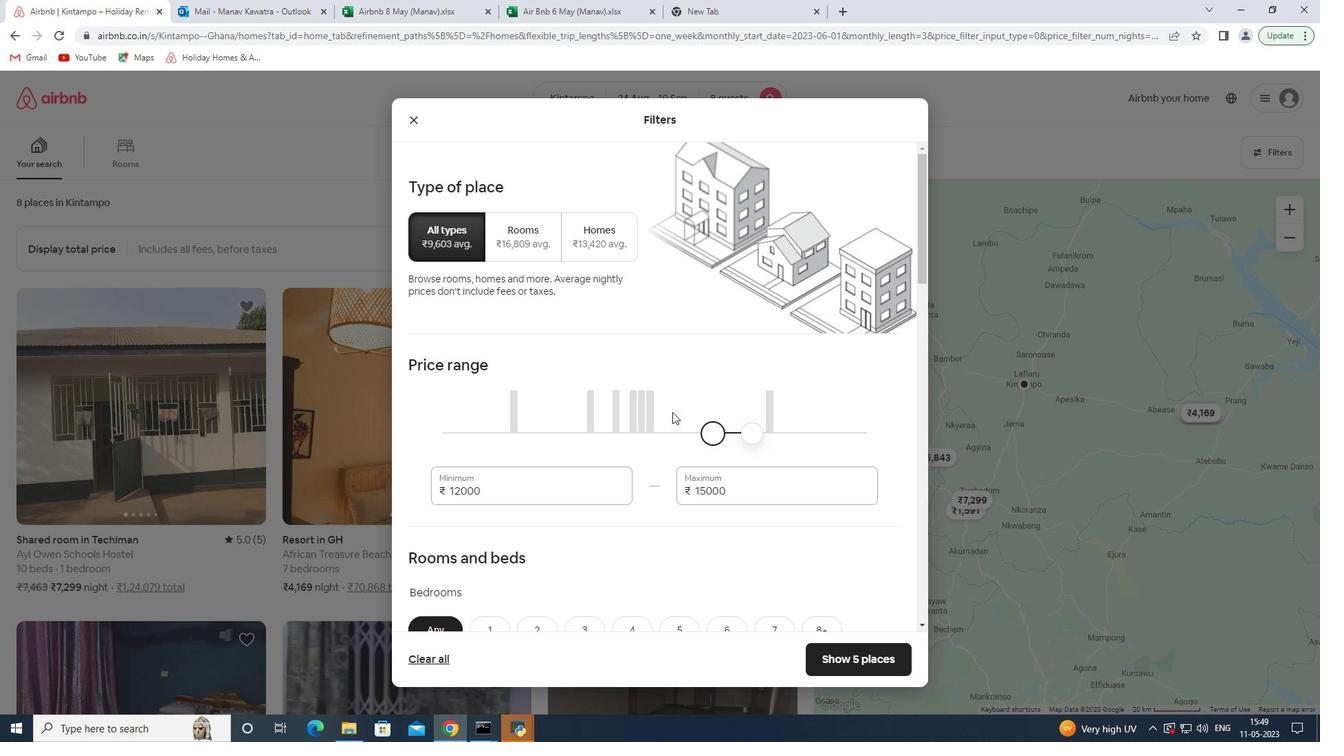
Action: Mouse moved to (664, 449)
Screenshot: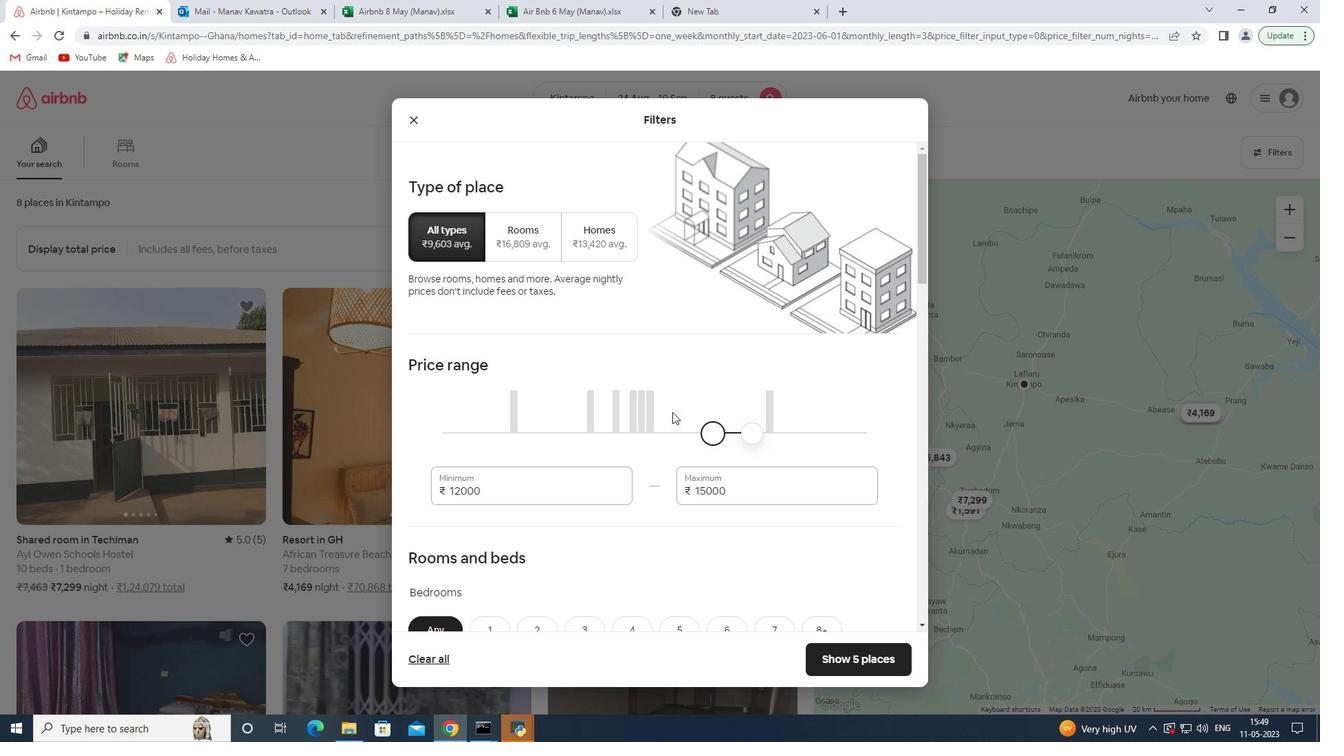 
Action: Mouse scrolled (664, 448) with delta (0, 0)
Screenshot: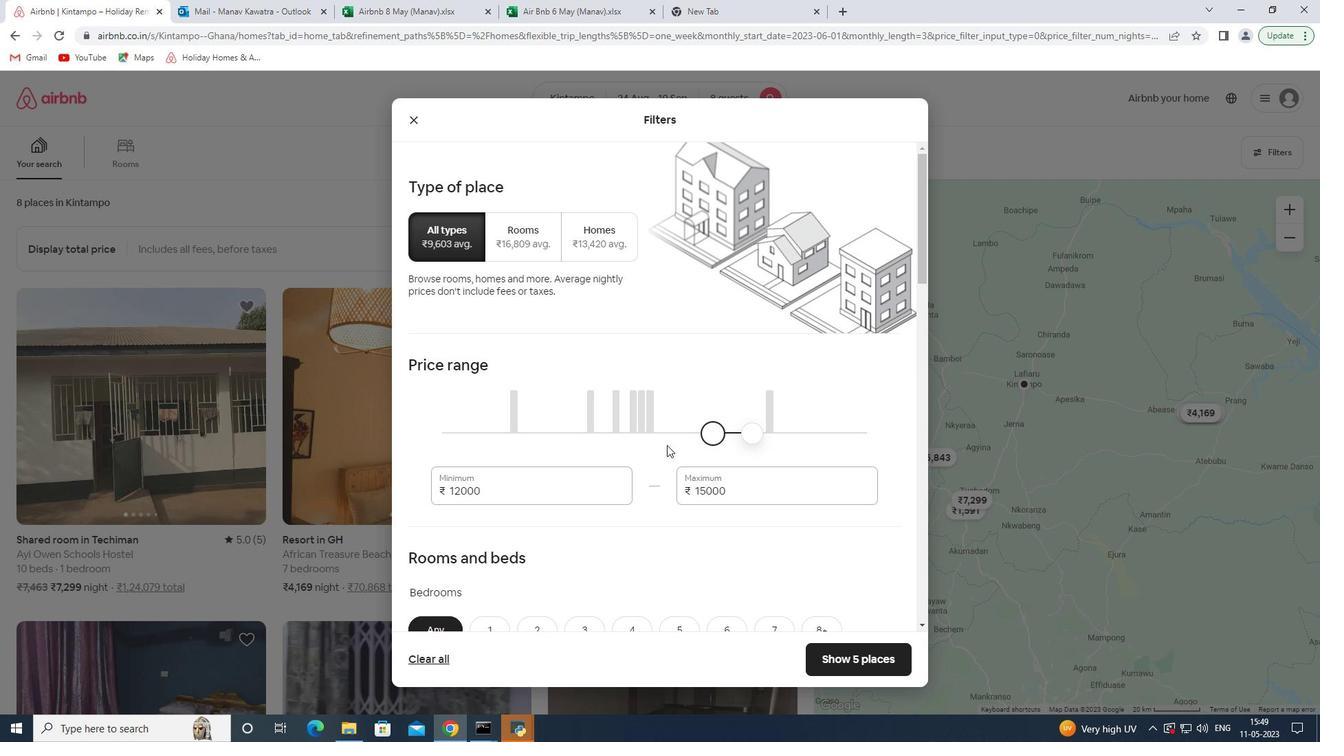 
Action: Mouse scrolled (664, 448) with delta (0, 0)
Screenshot: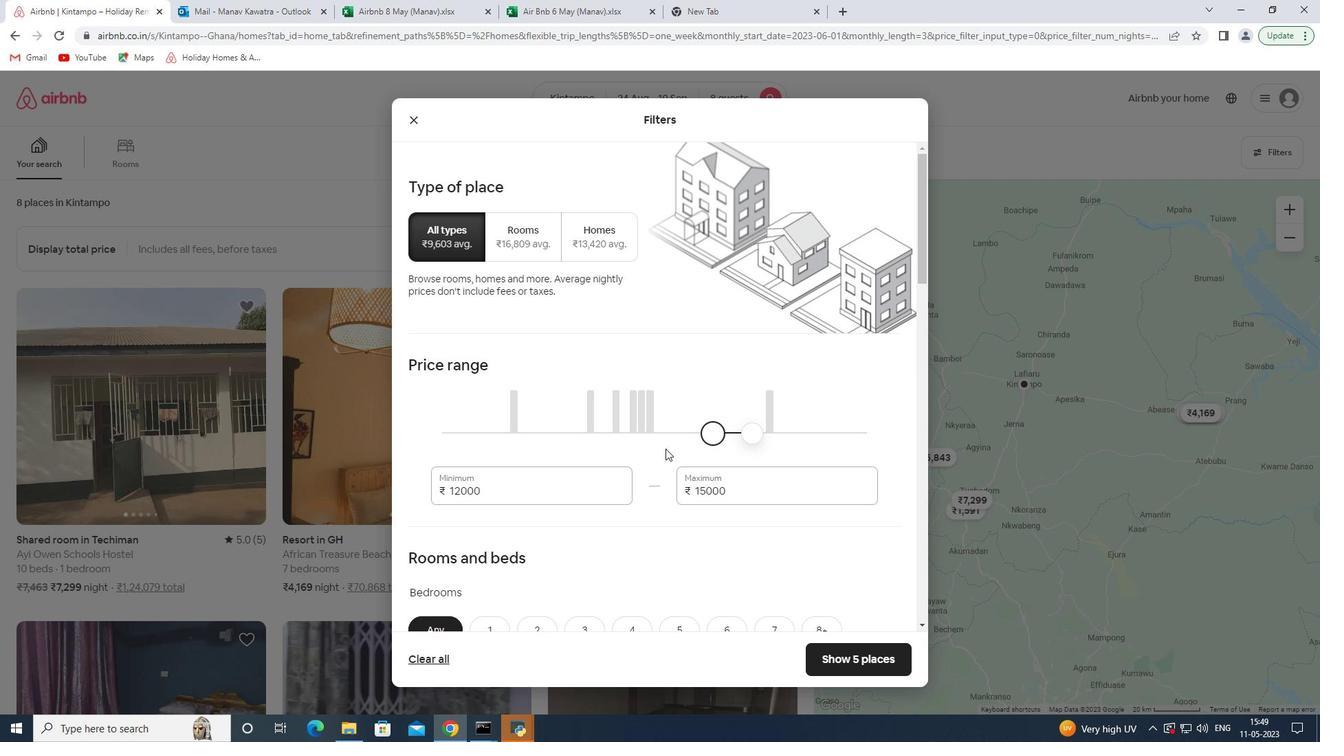 
Action: Mouse moved to (640, 431)
Screenshot: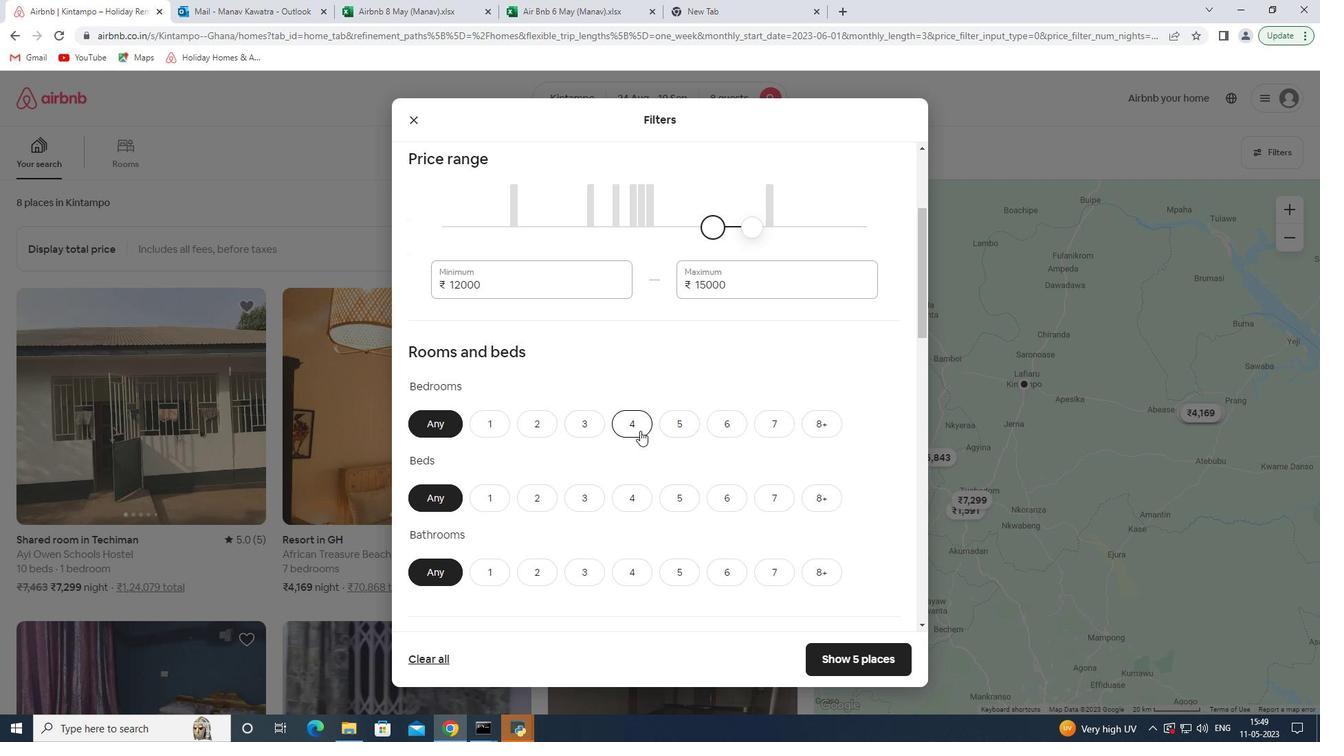 
Action: Mouse pressed left at (640, 431)
Screenshot: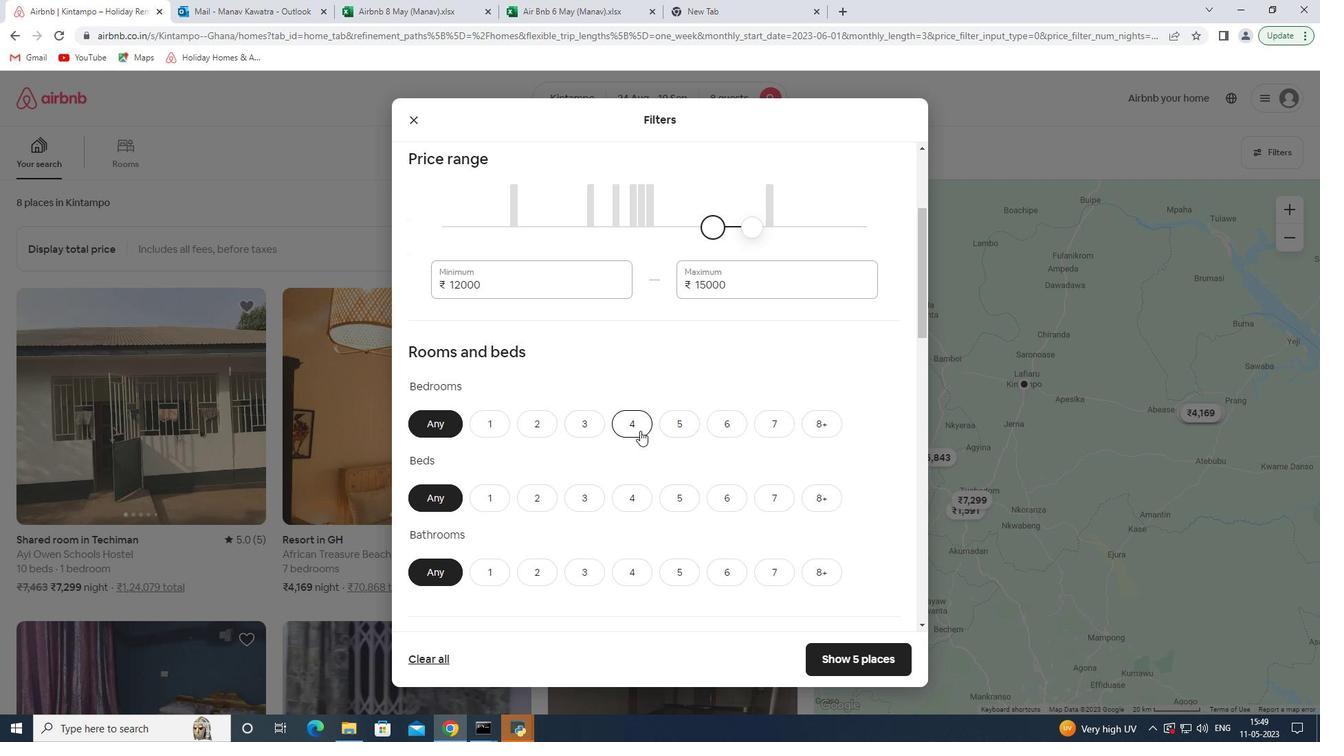 
Action: Mouse moved to (814, 500)
Screenshot: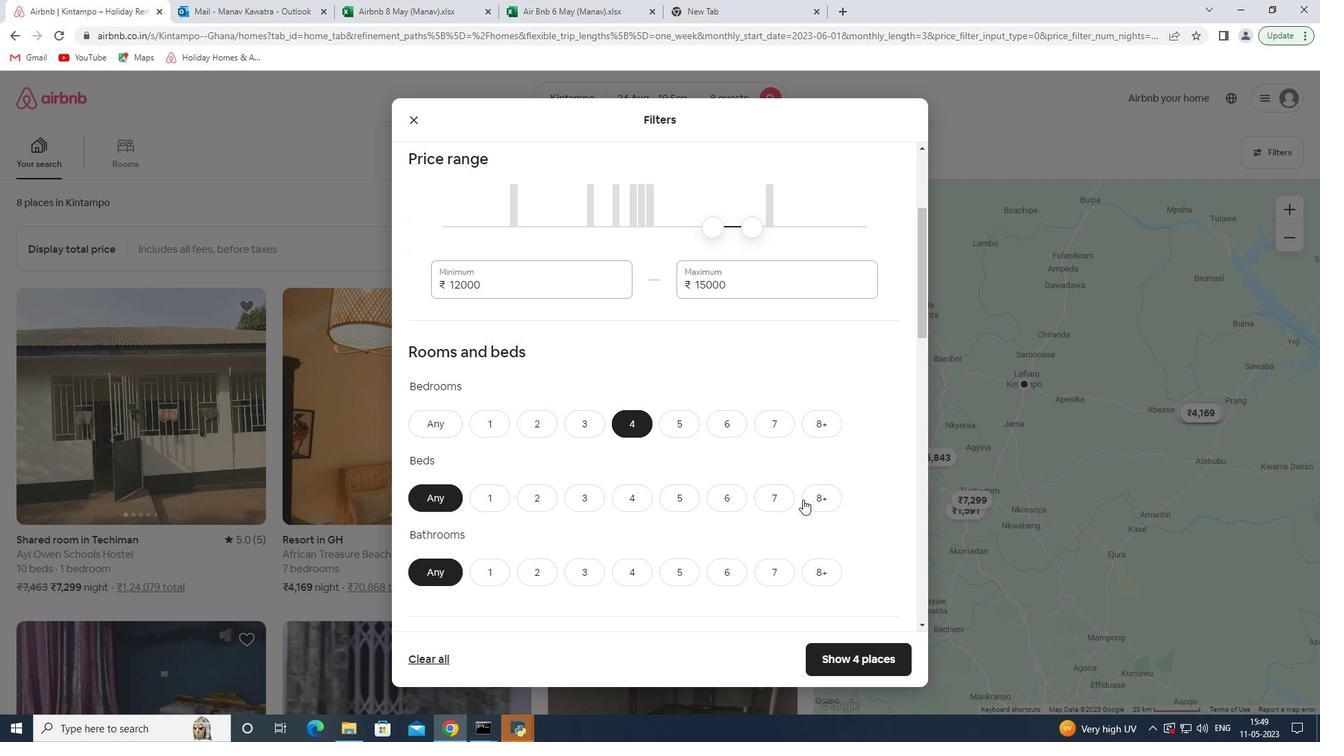 
Action: Mouse pressed left at (814, 500)
Screenshot: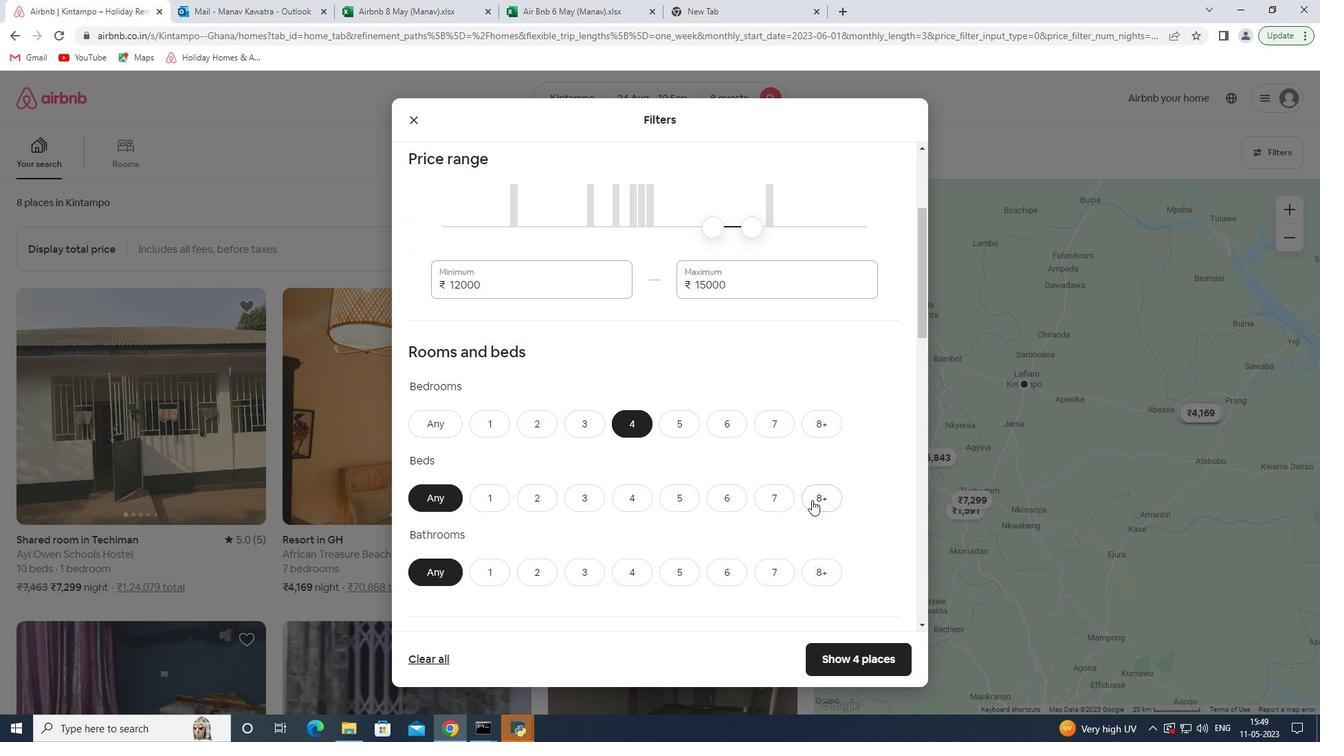 
Action: Mouse moved to (633, 572)
Screenshot: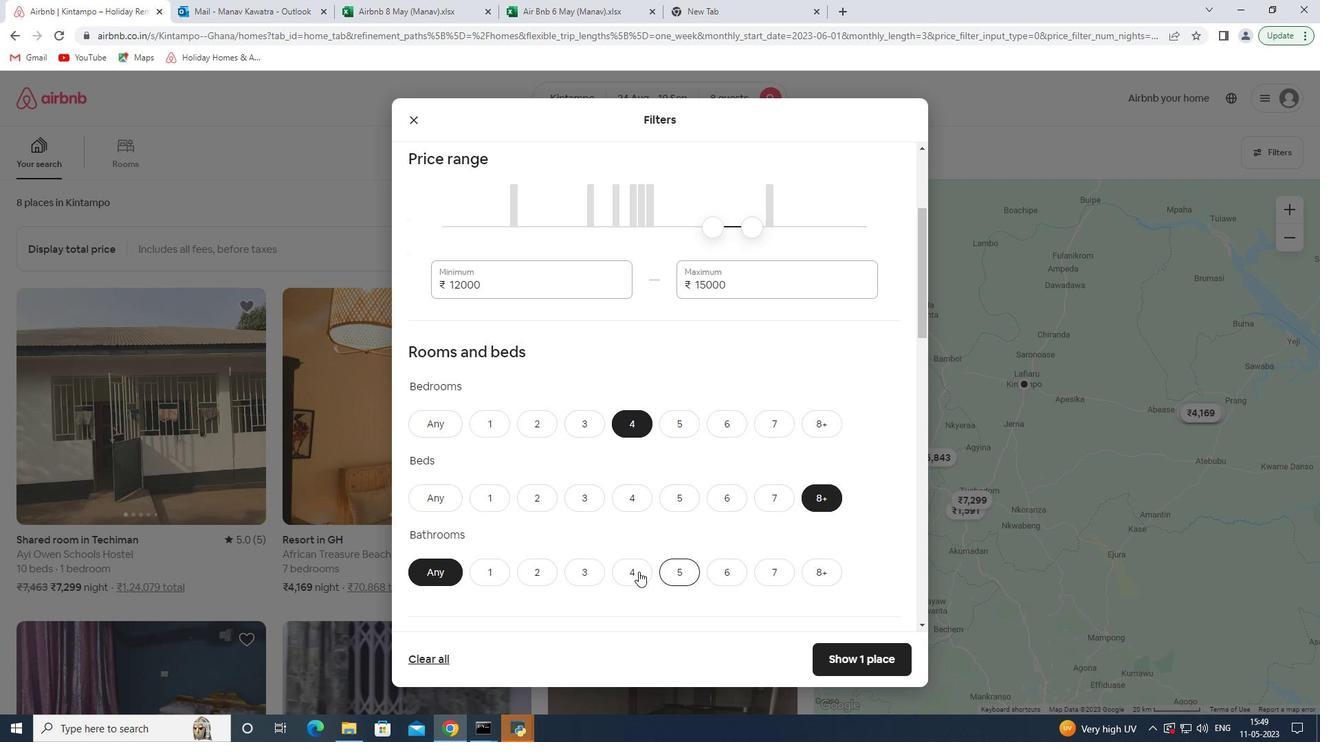 
Action: Mouse pressed left at (633, 572)
Screenshot: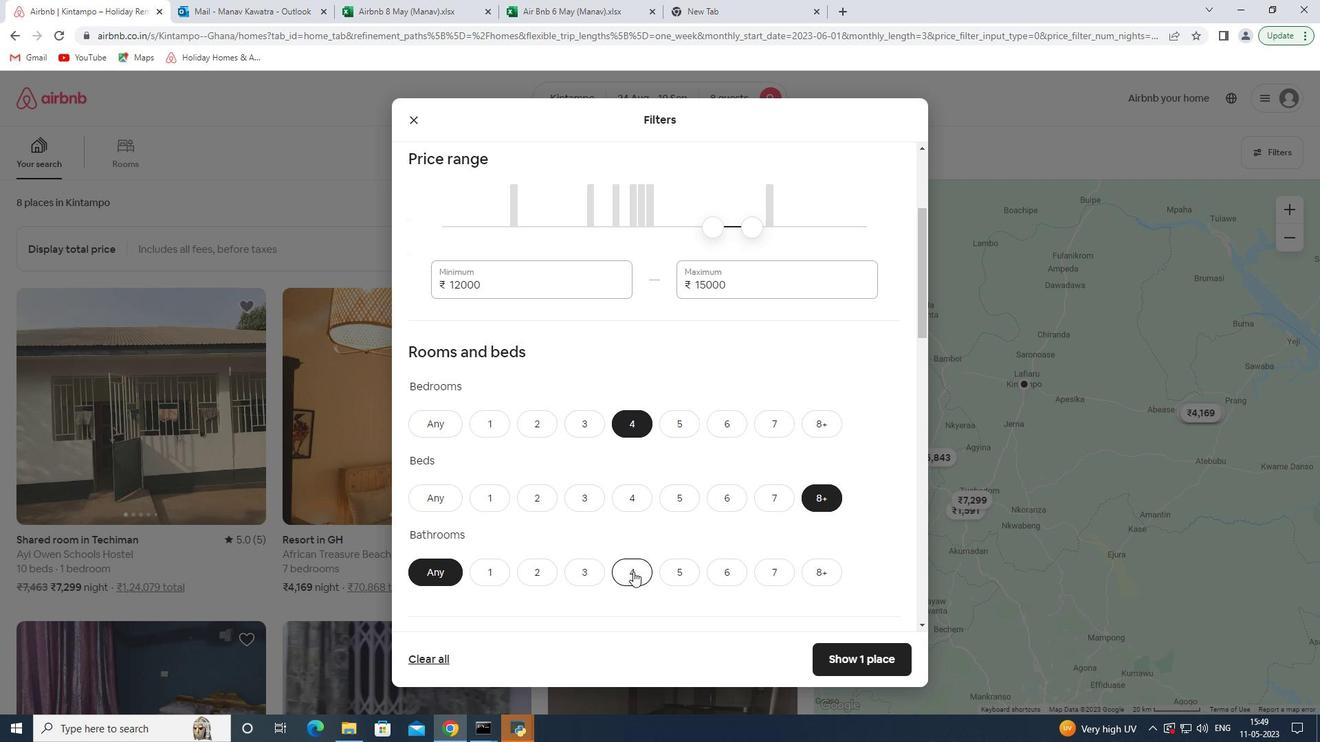 
Action: Mouse moved to (661, 525)
Screenshot: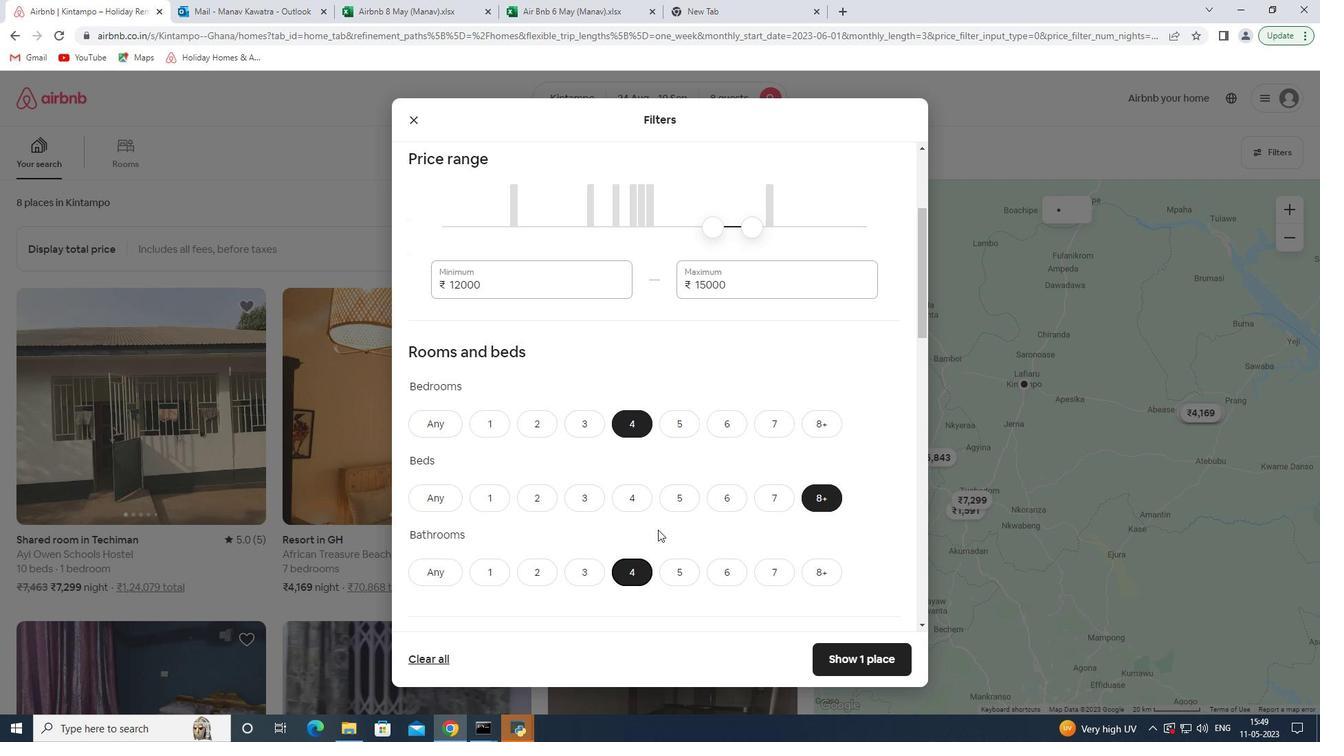 
Action: Mouse scrolled (661, 524) with delta (0, 0)
Screenshot: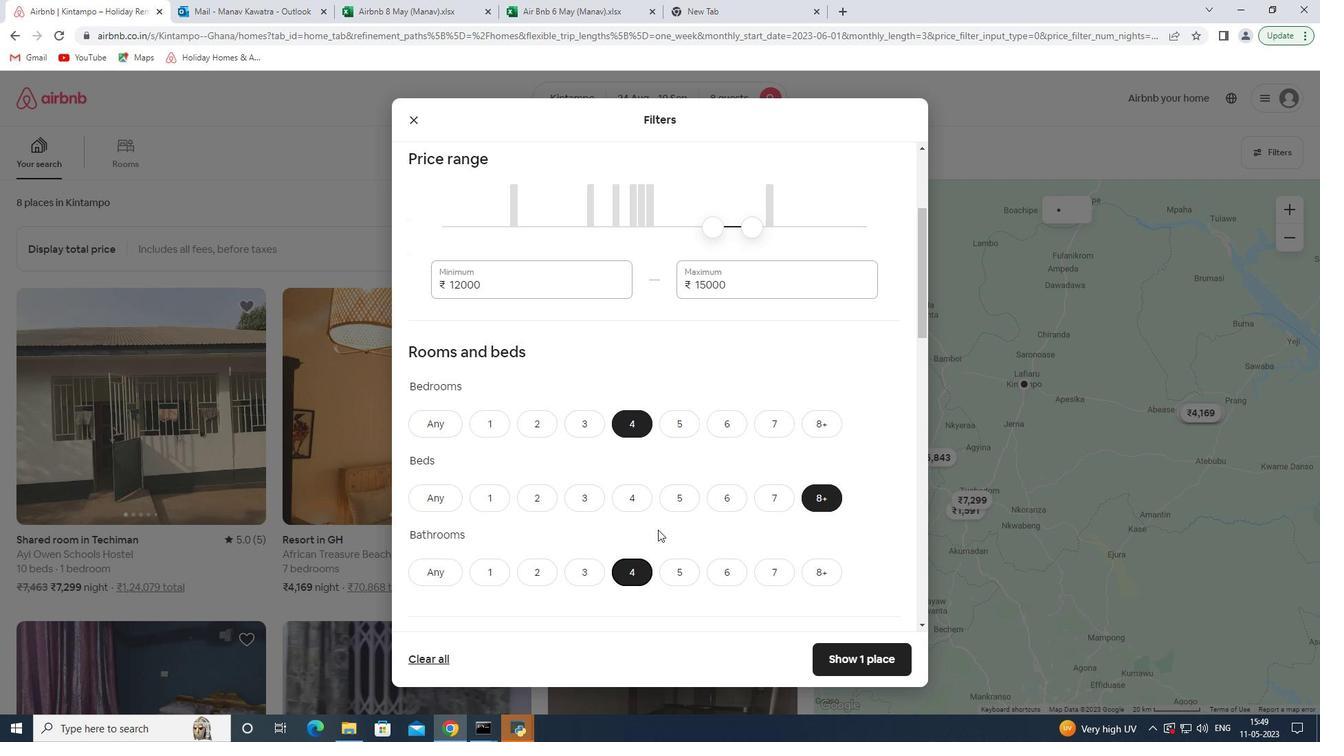 
Action: Mouse scrolled (661, 524) with delta (0, 0)
Screenshot: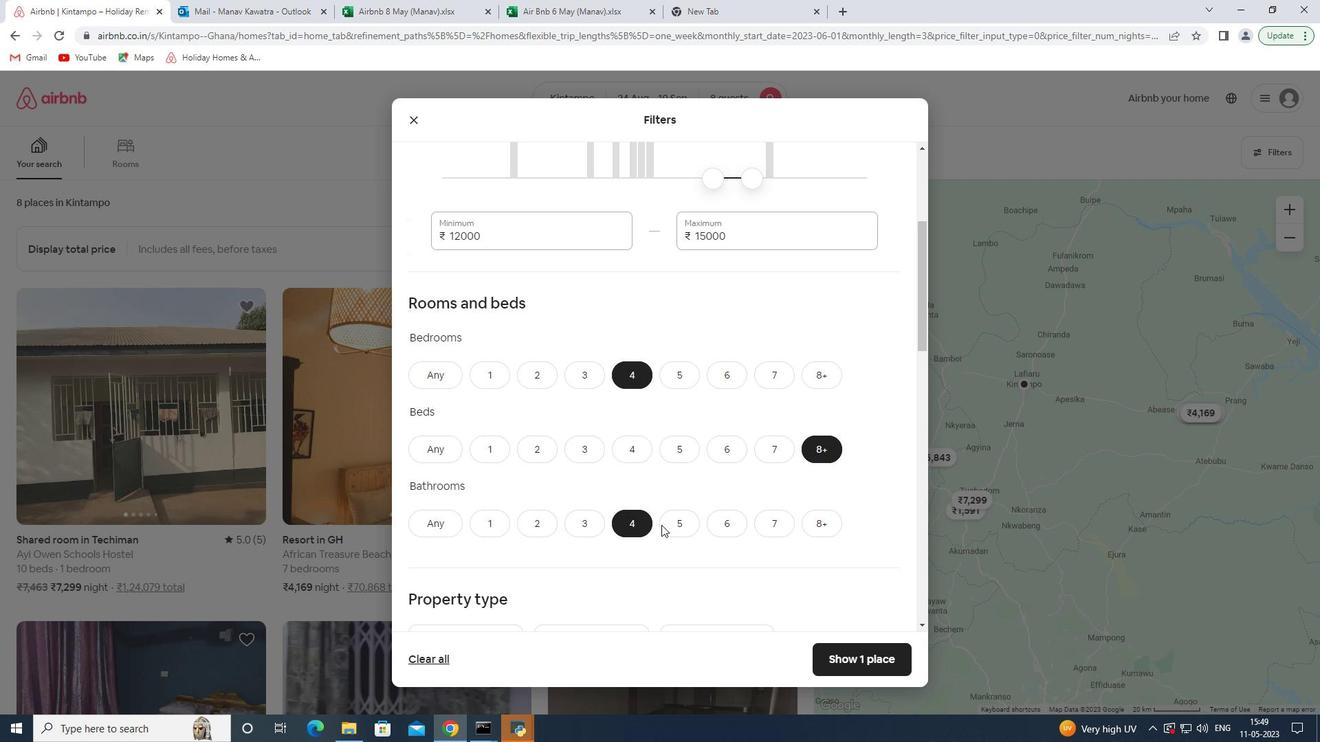 
Action: Mouse scrolled (661, 524) with delta (0, 0)
Screenshot: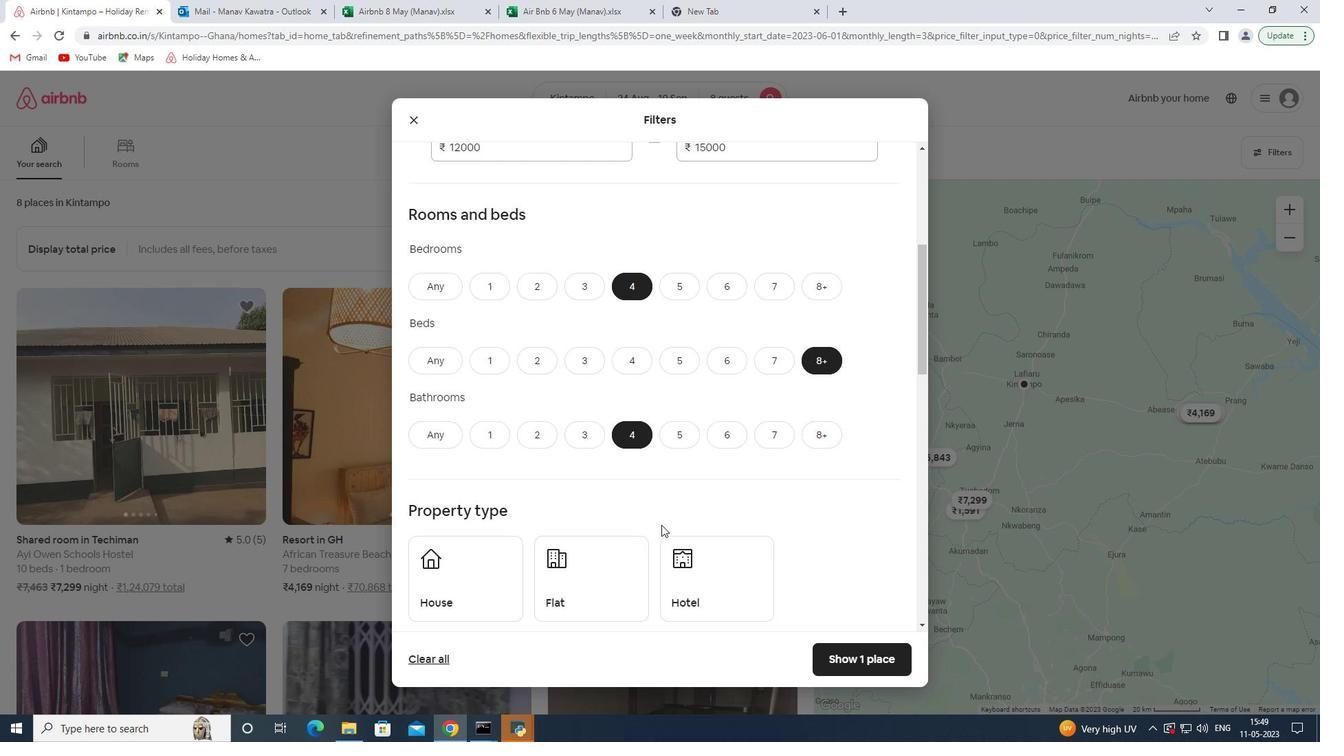 
Action: Mouse moved to (488, 515)
Screenshot: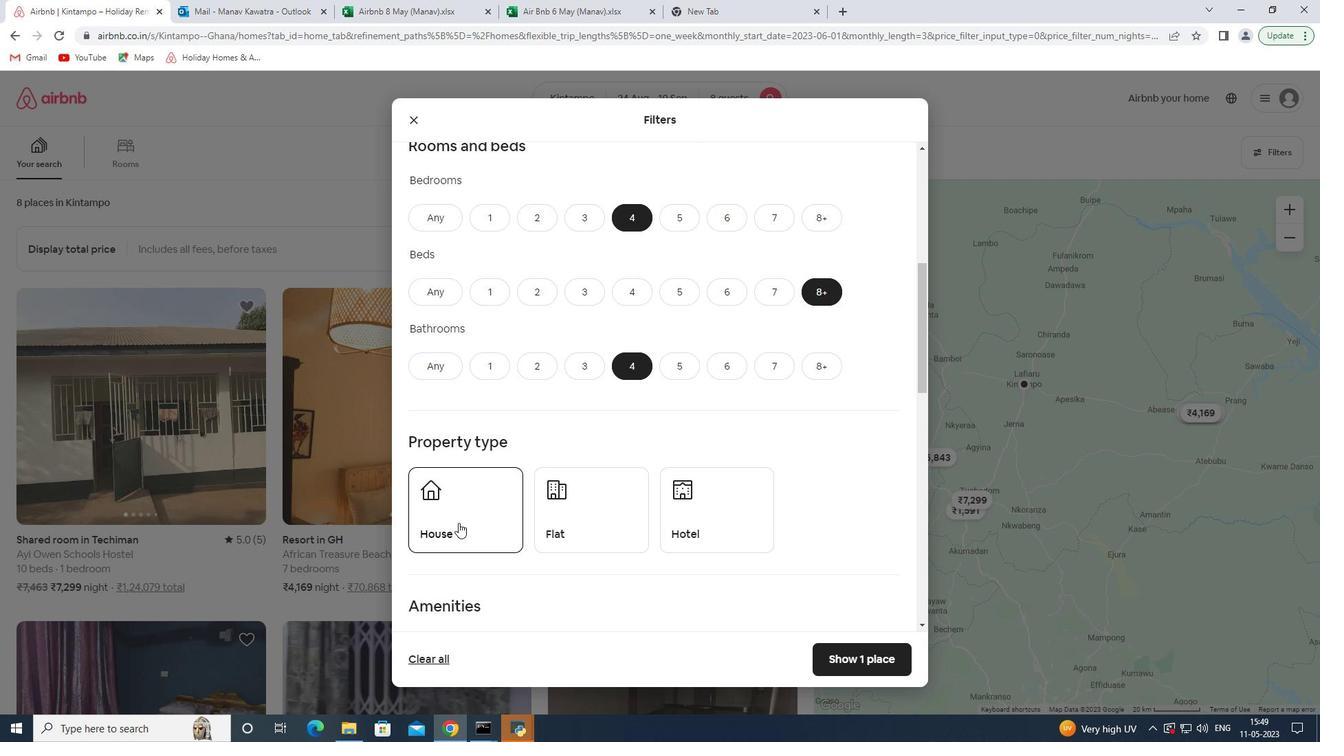 
Action: Mouse pressed left at (488, 515)
Screenshot: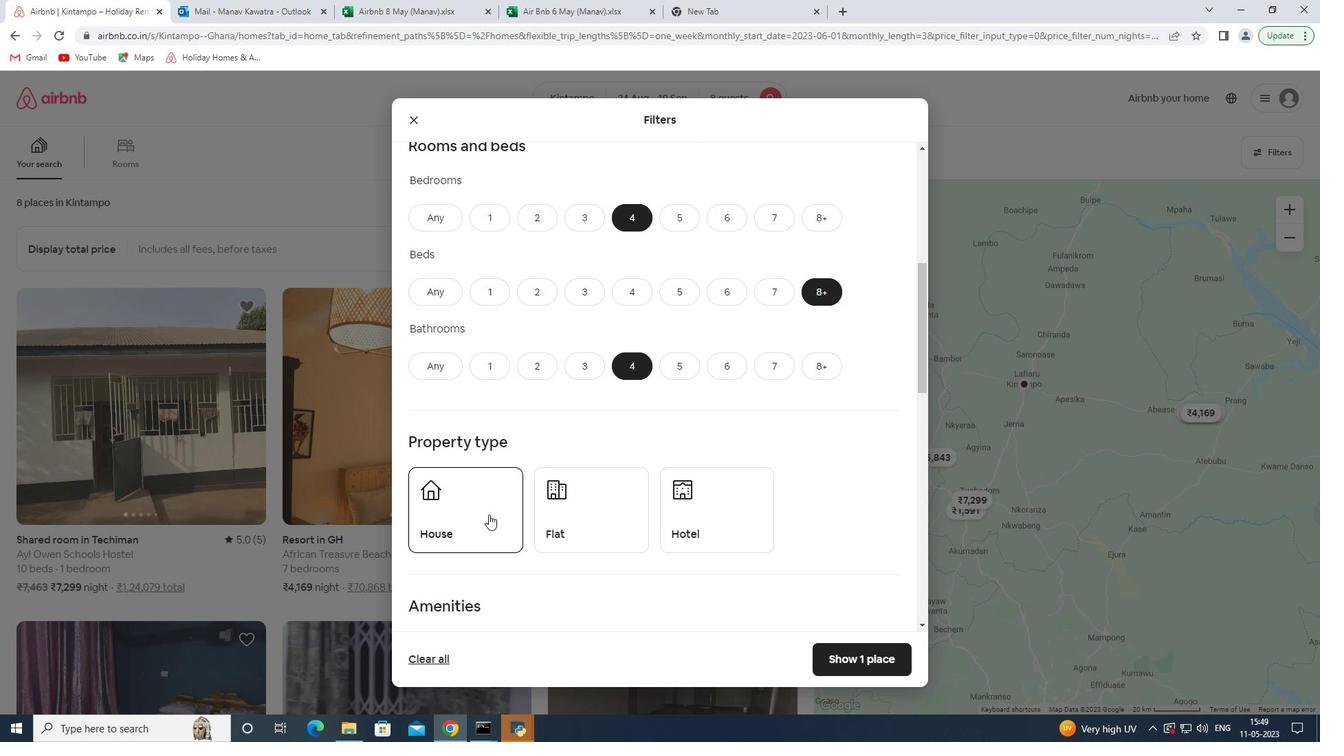 
Action: Mouse moved to (565, 509)
Screenshot: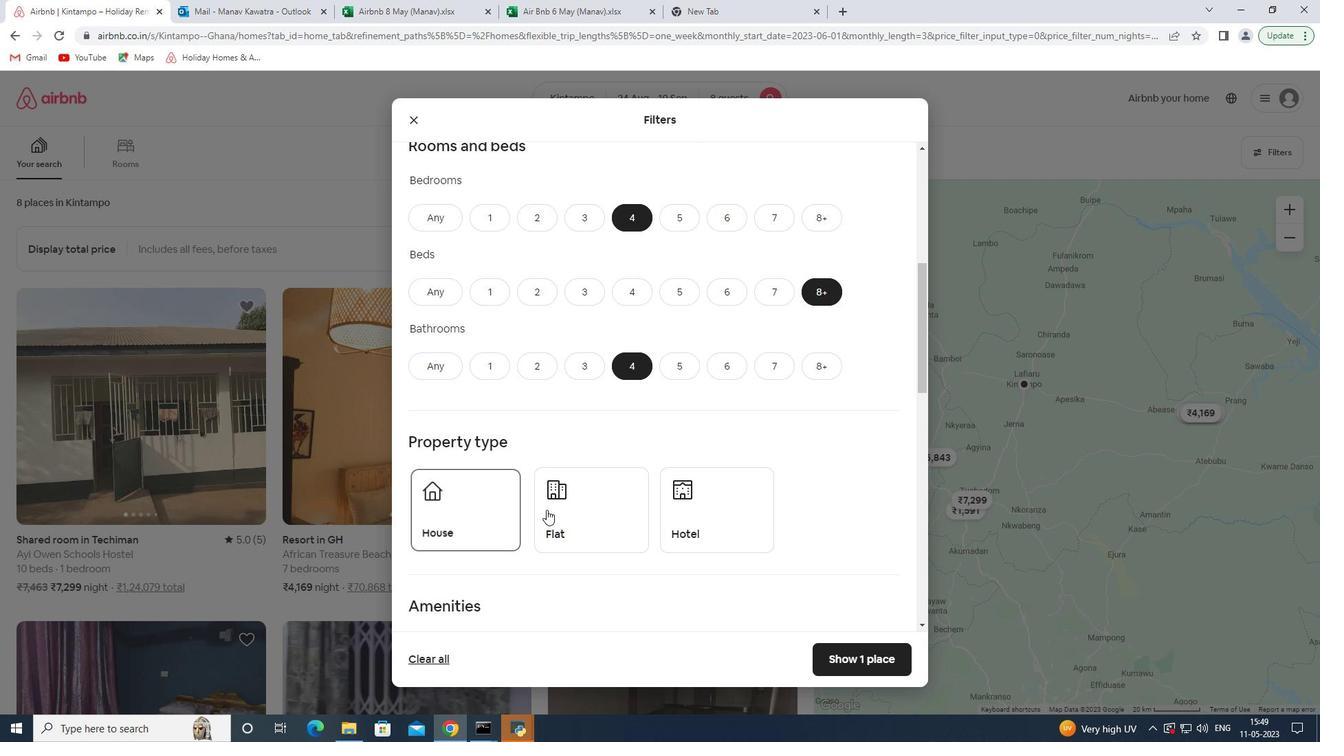
Action: Mouse pressed left at (565, 509)
Screenshot: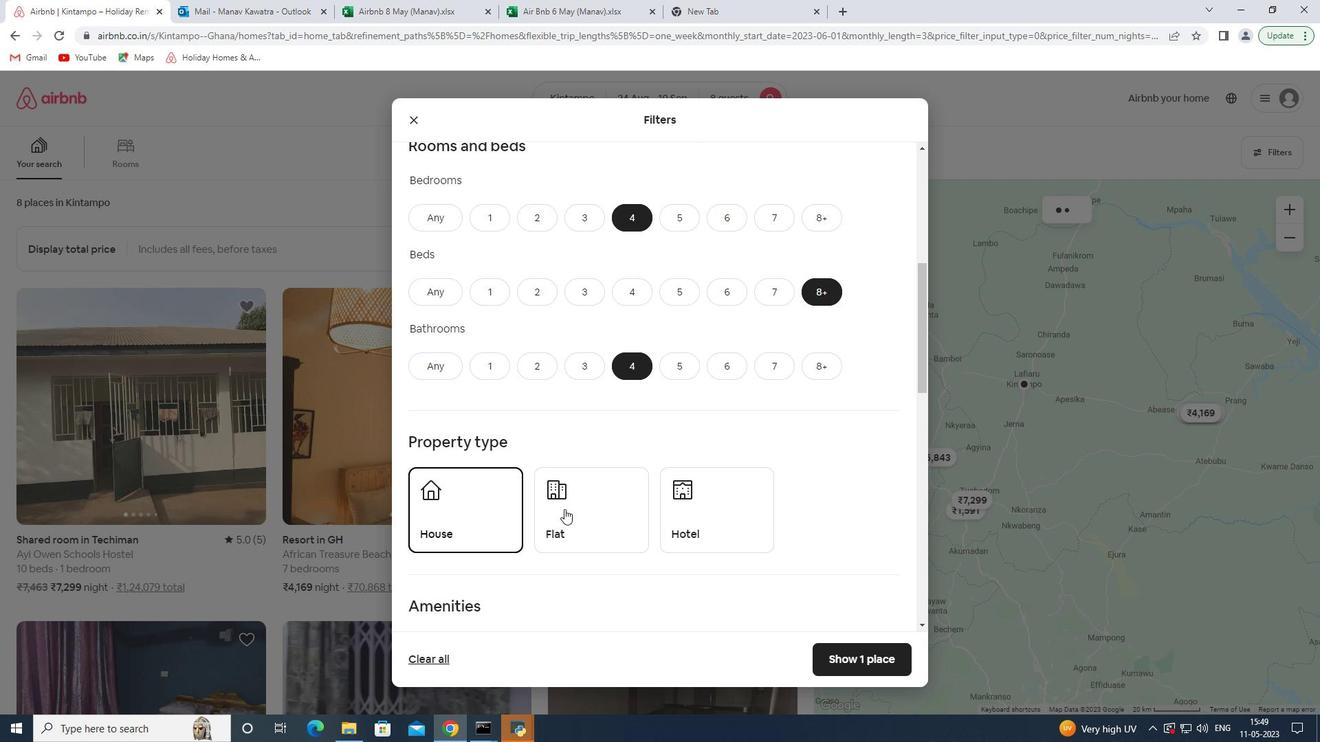 
Action: Mouse moved to (579, 517)
Screenshot: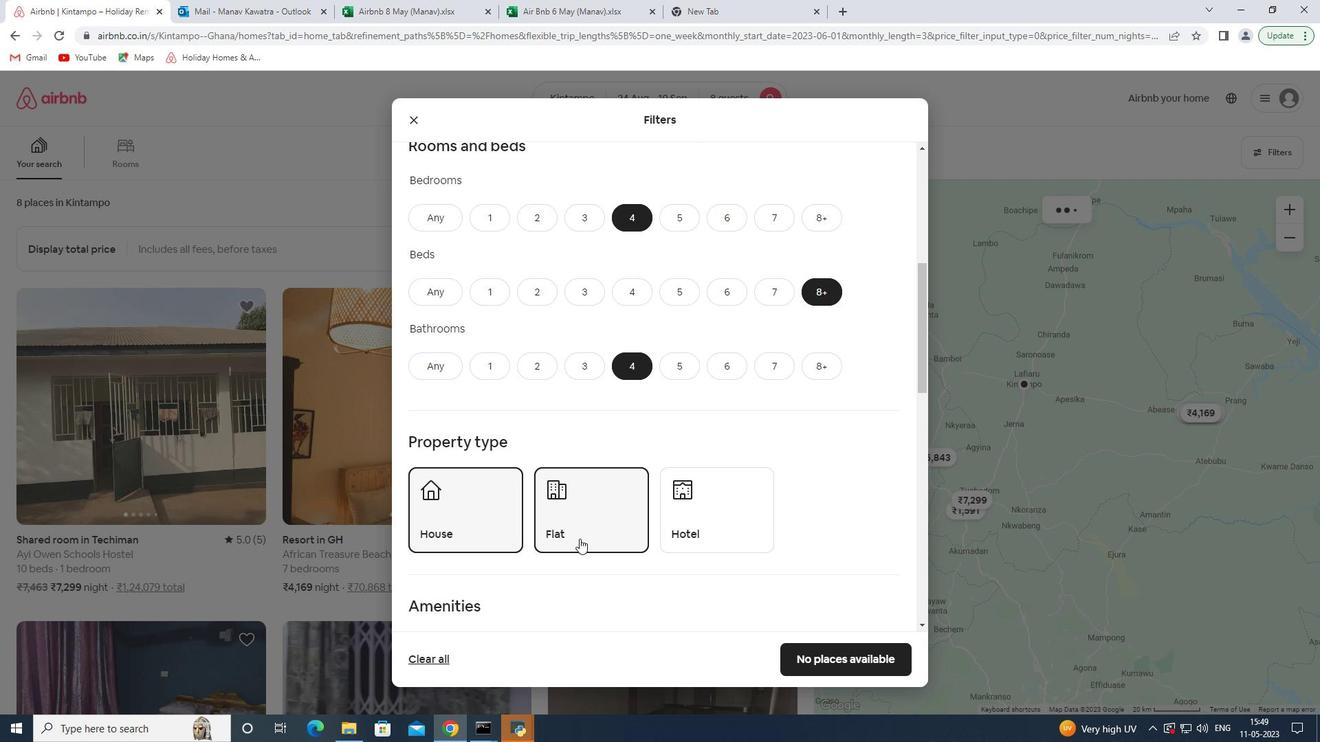 
Action: Mouse scrolled (579, 517) with delta (0, 0)
Screenshot: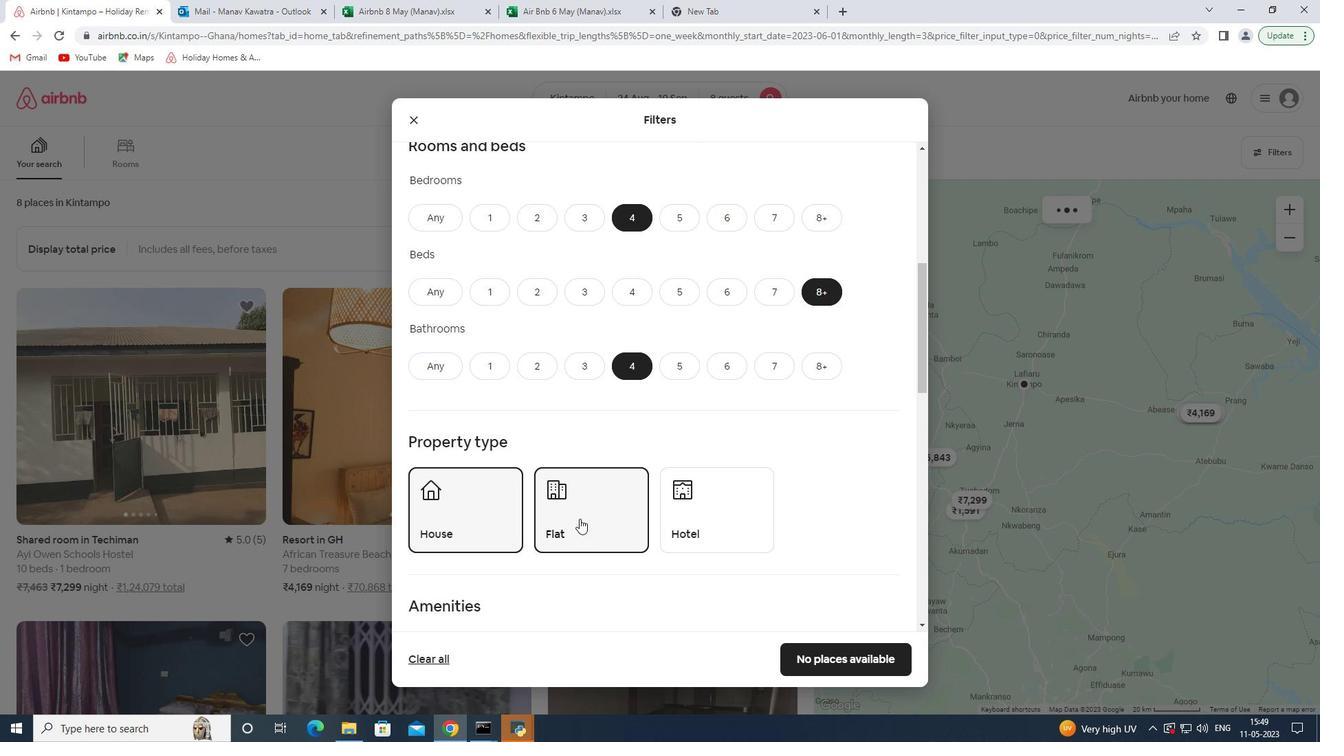 
Action: Mouse scrolled (579, 517) with delta (0, 0)
Screenshot: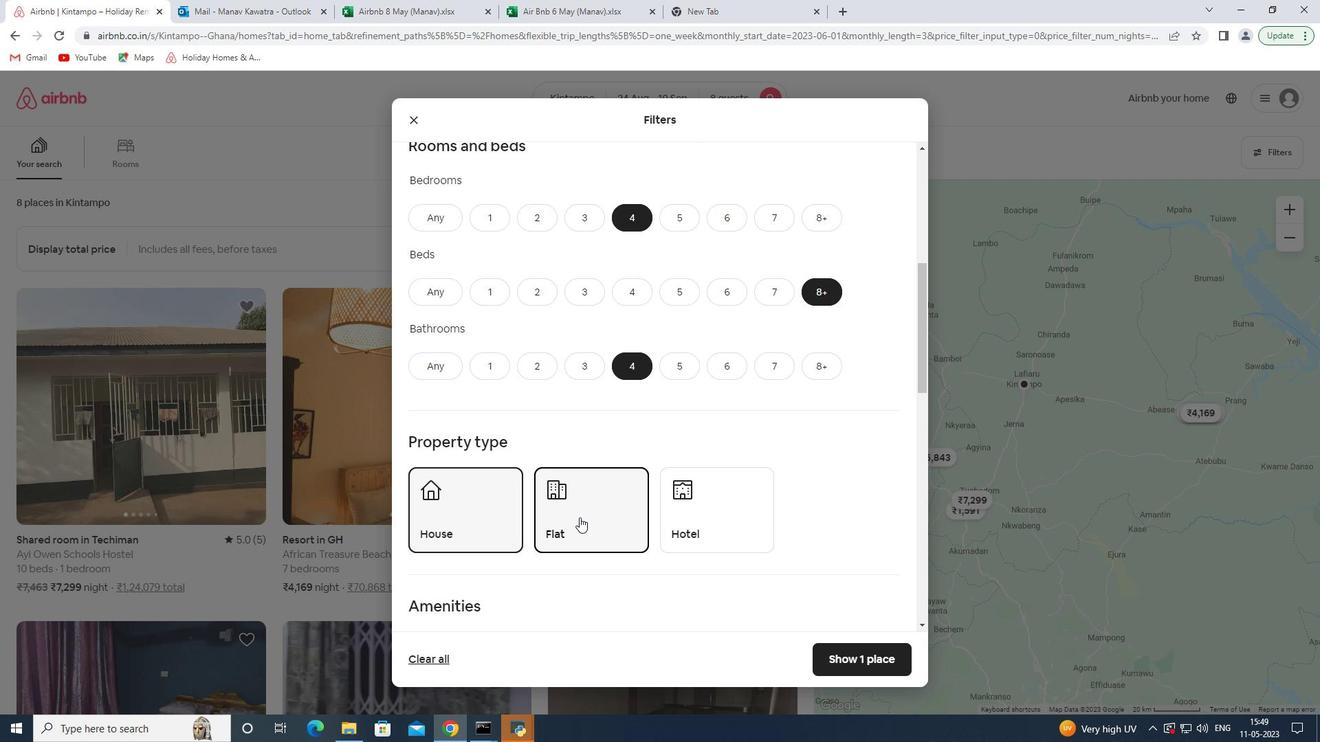 
Action: Mouse moved to (581, 536)
Screenshot: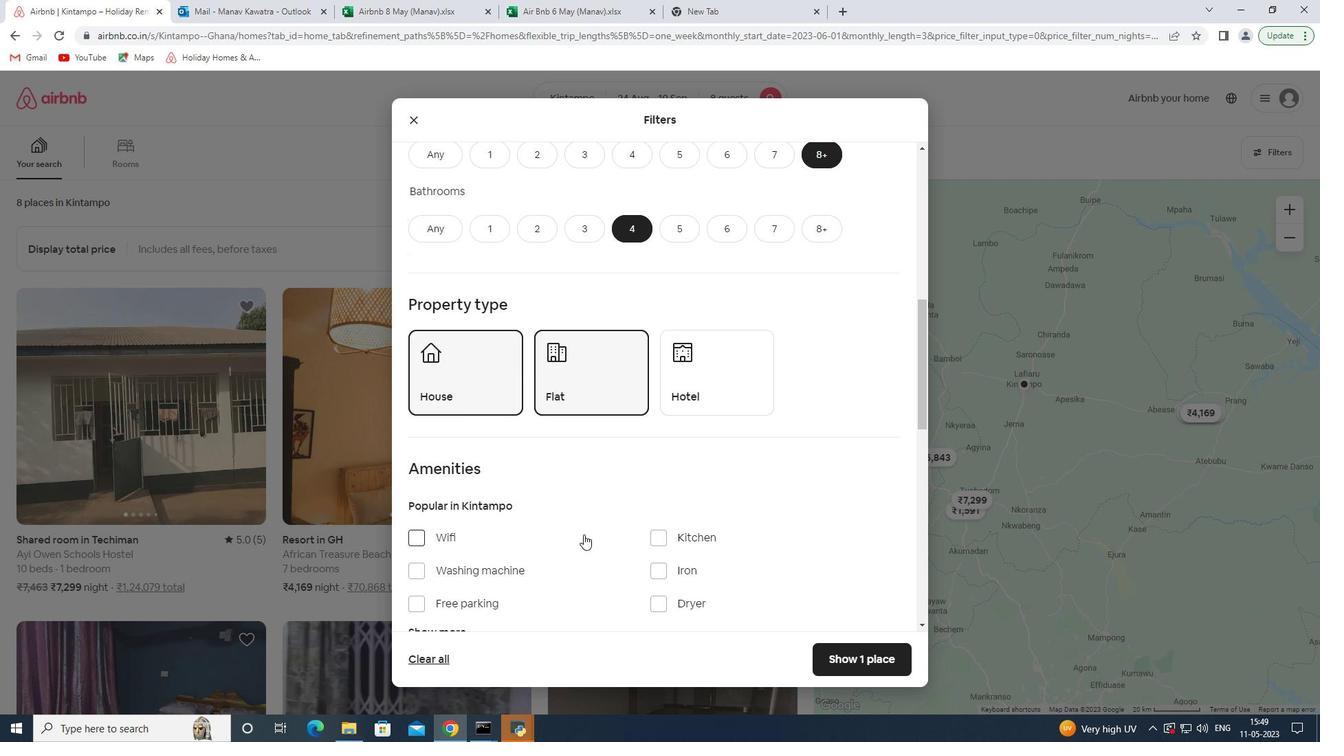 
Action: Mouse scrolled (581, 535) with delta (0, 0)
Screenshot: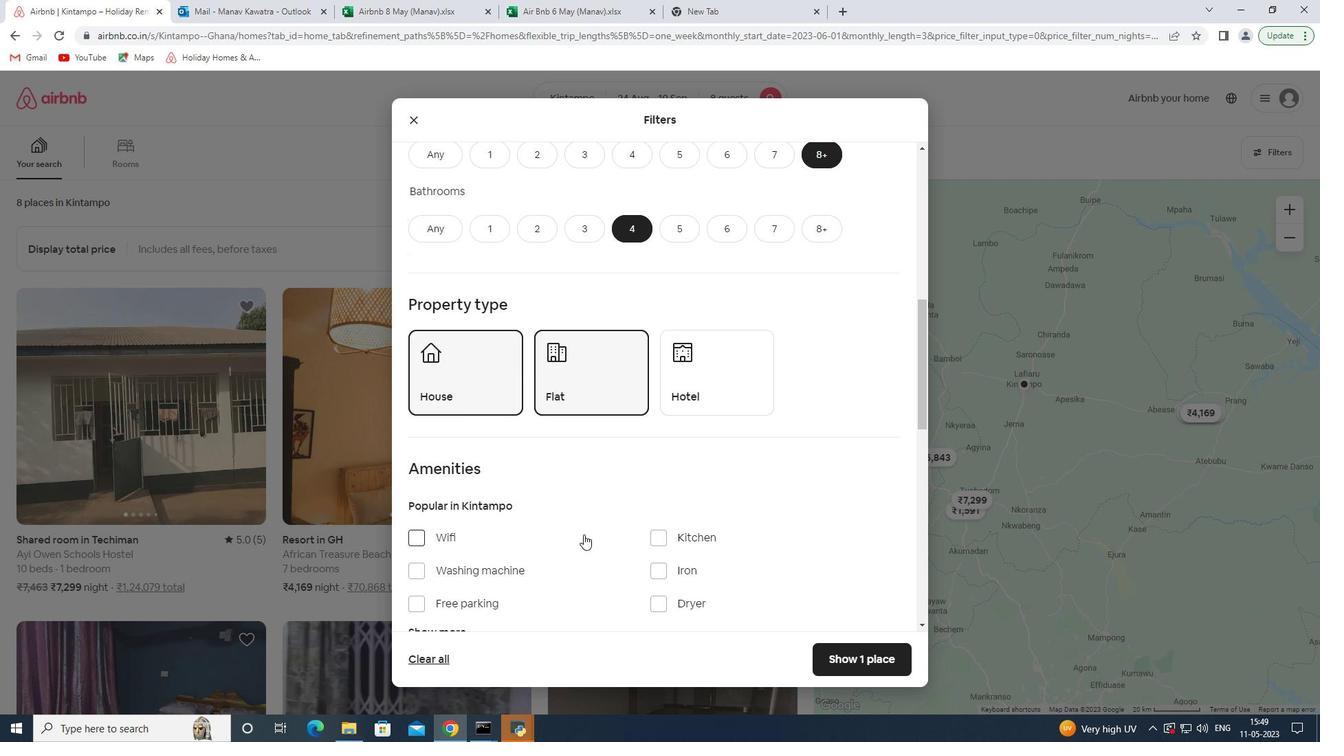
Action: Mouse moved to (432, 561)
Screenshot: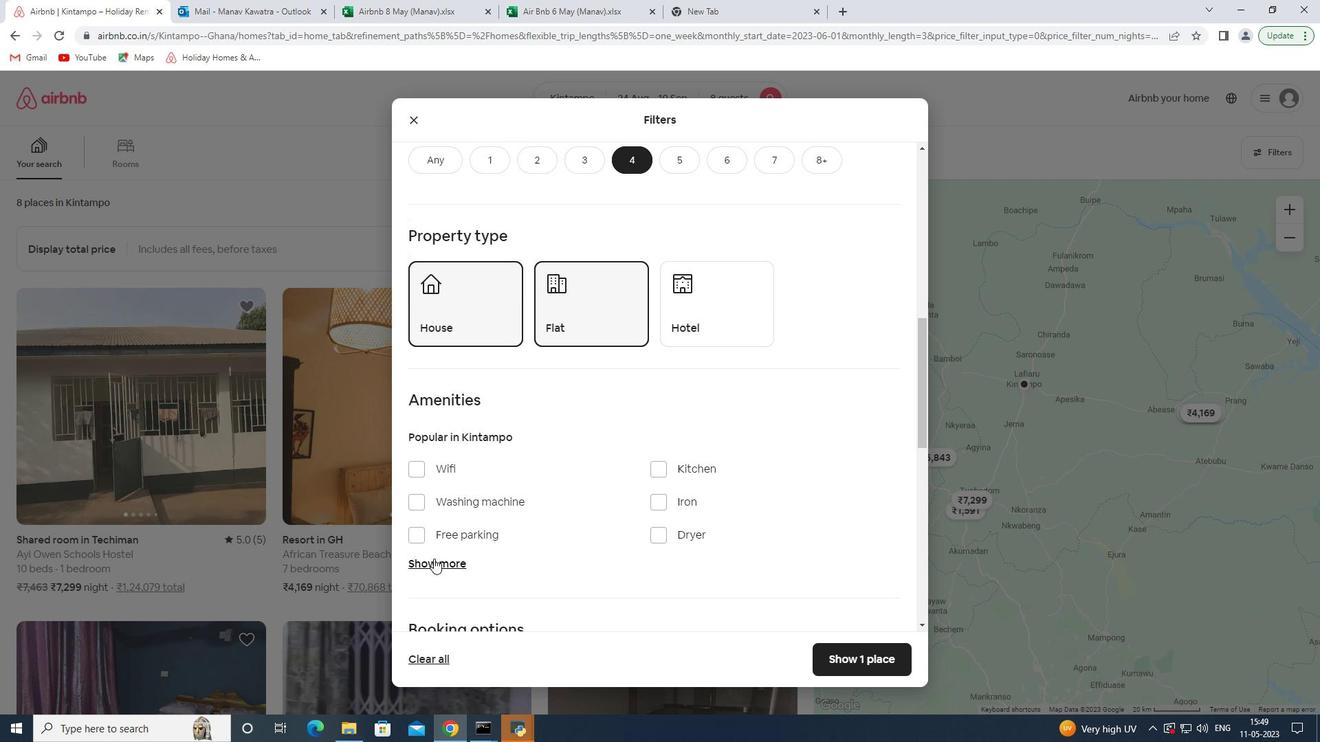 
Action: Mouse pressed left at (432, 561)
Screenshot: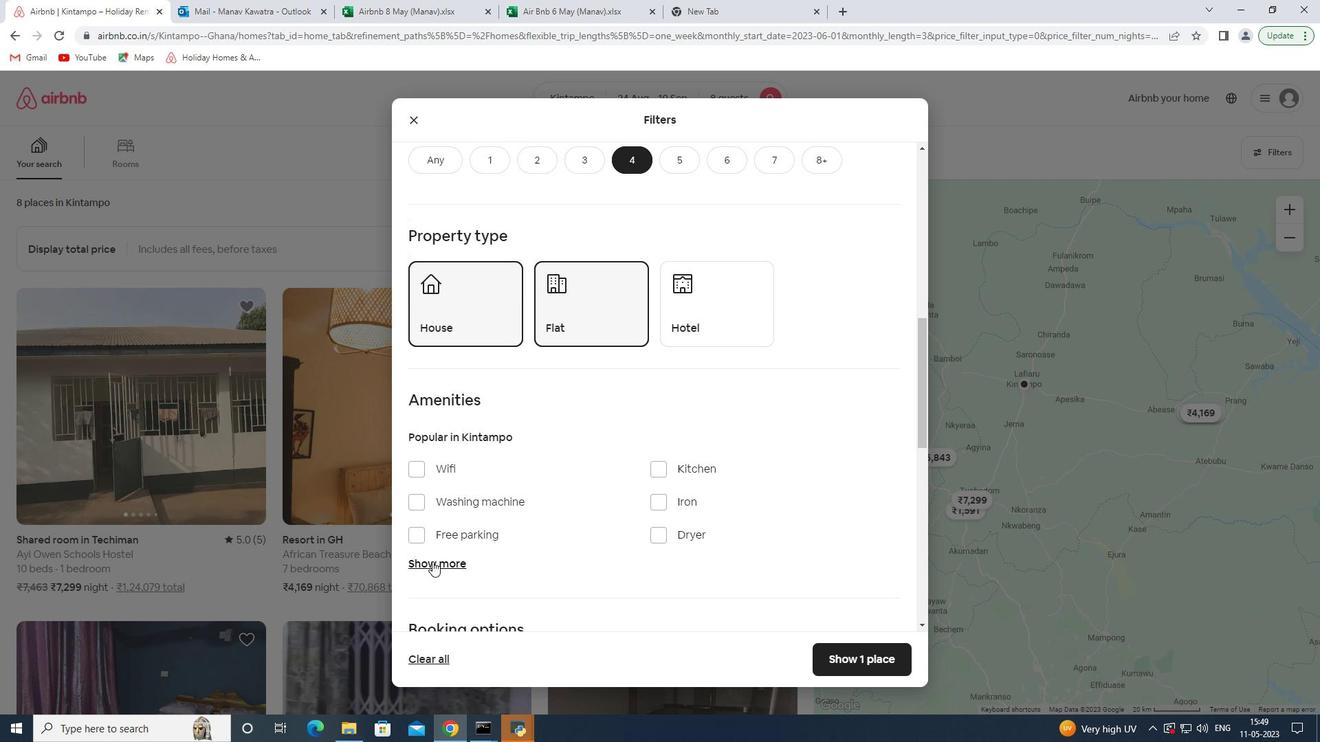 
Action: Mouse moved to (463, 532)
Screenshot: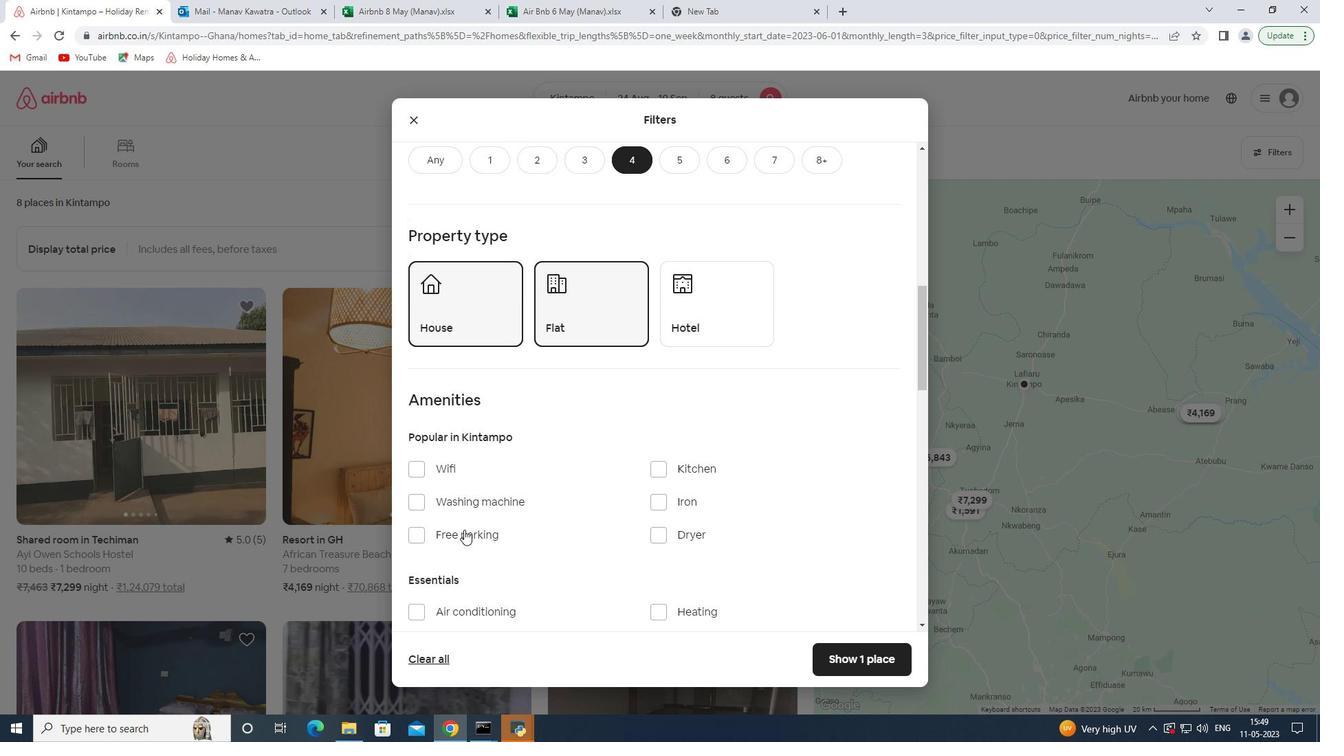 
Action: Mouse pressed left at (463, 532)
Screenshot: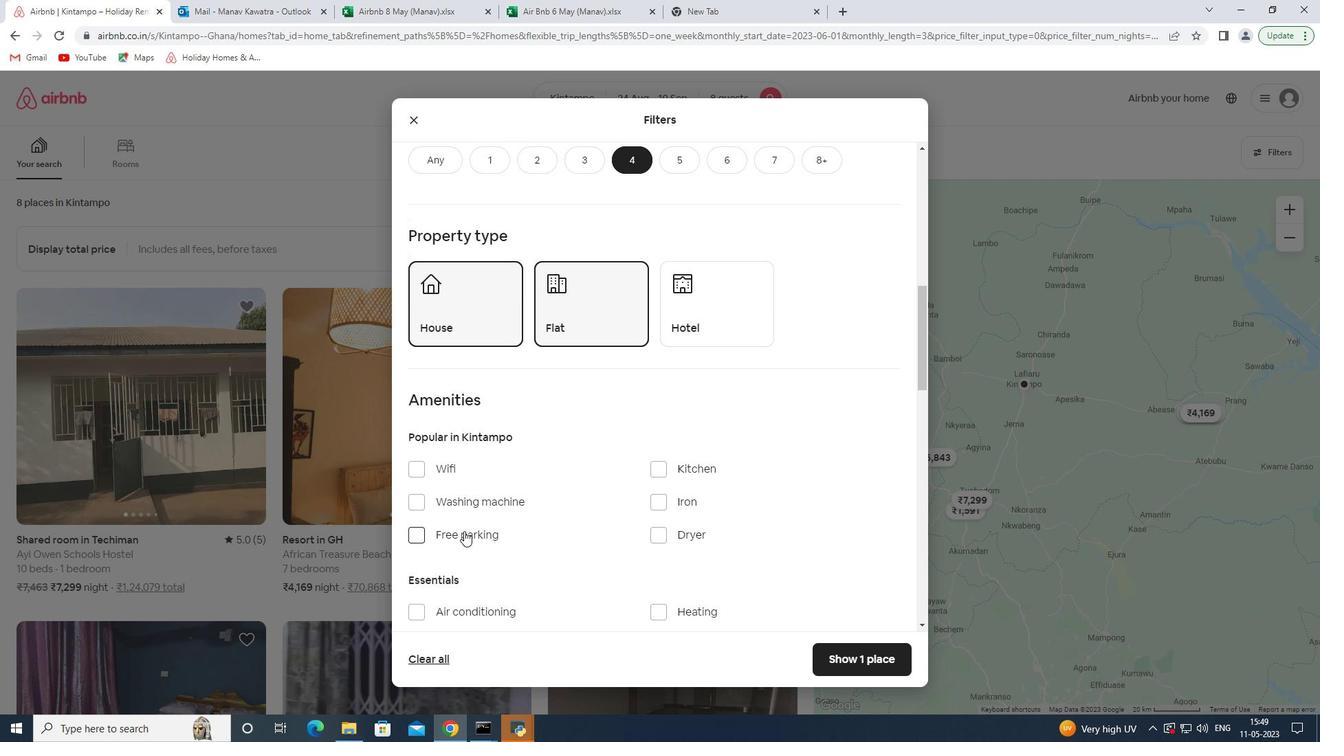 
Action: Mouse moved to (440, 466)
Screenshot: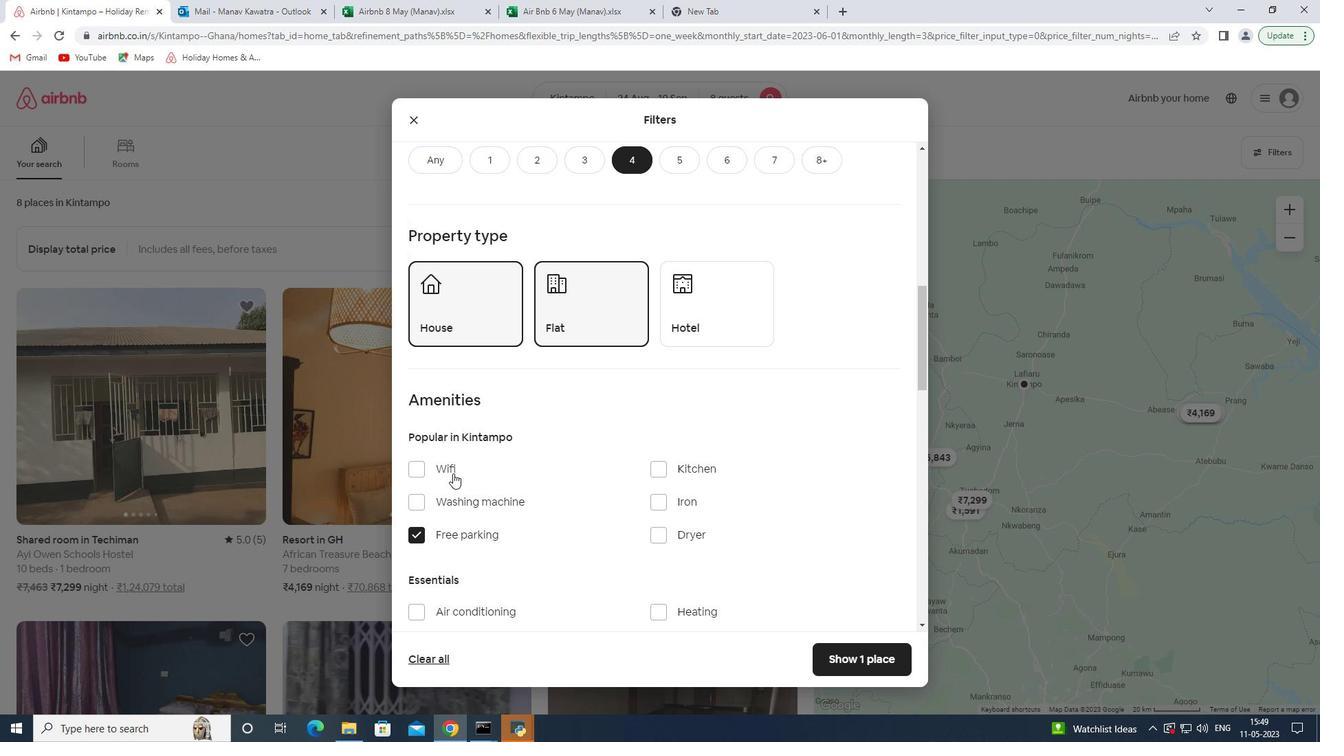 
Action: Mouse pressed left at (440, 466)
Screenshot: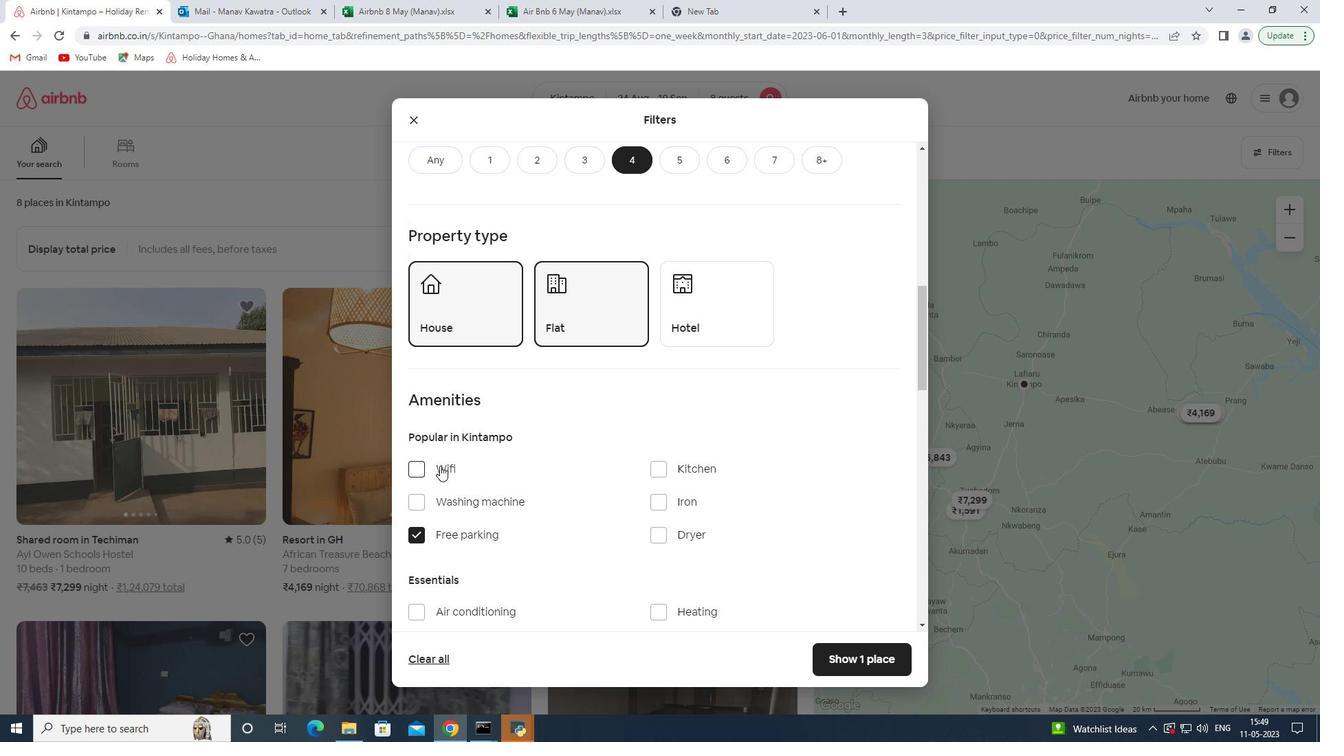
Action: Mouse moved to (538, 552)
Screenshot: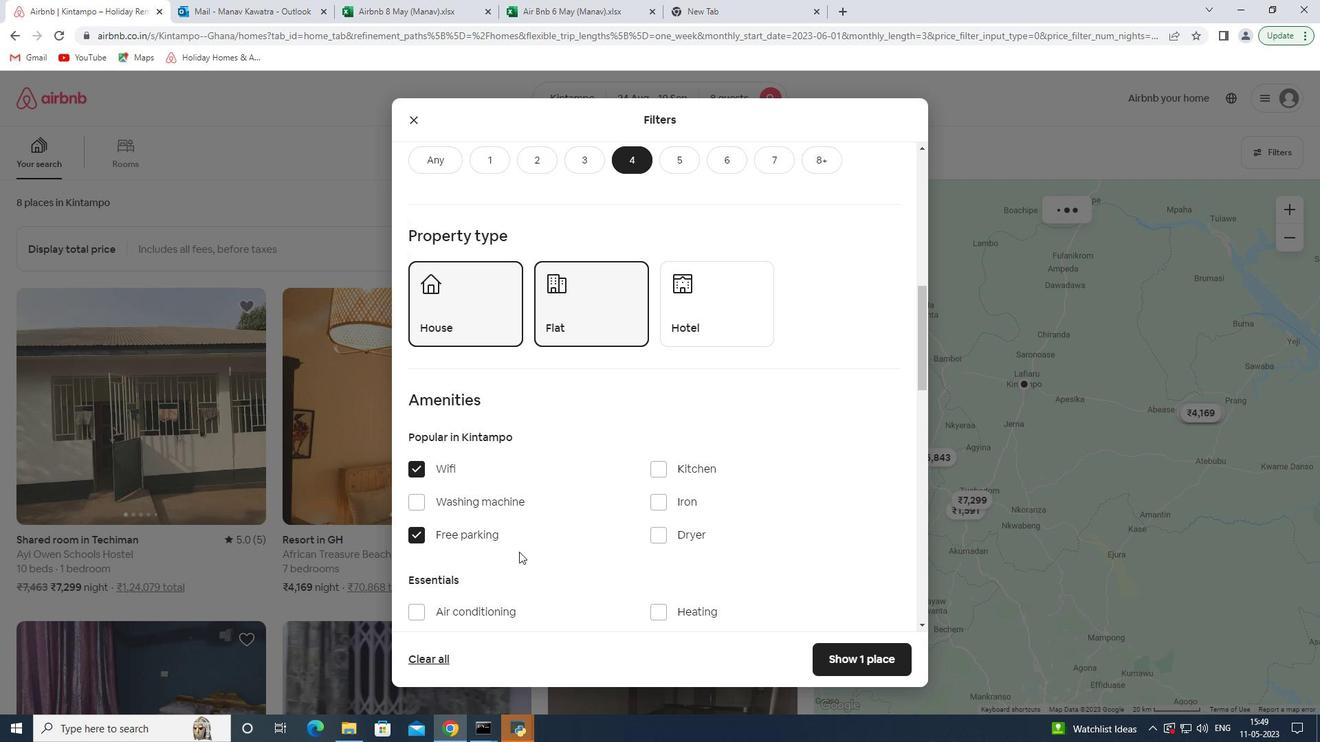 
Action: Mouse scrolled (538, 552) with delta (0, 0)
Screenshot: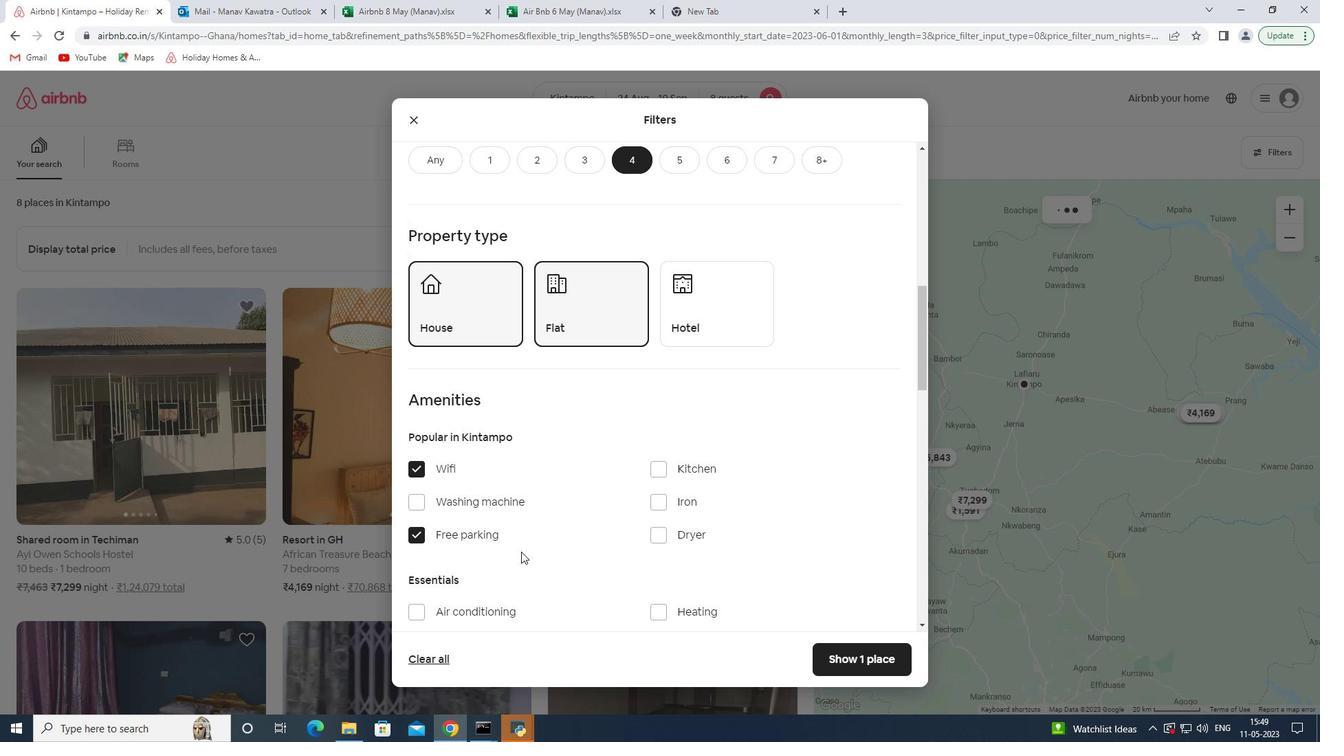 
Action: Mouse scrolled (538, 552) with delta (0, 0)
Screenshot: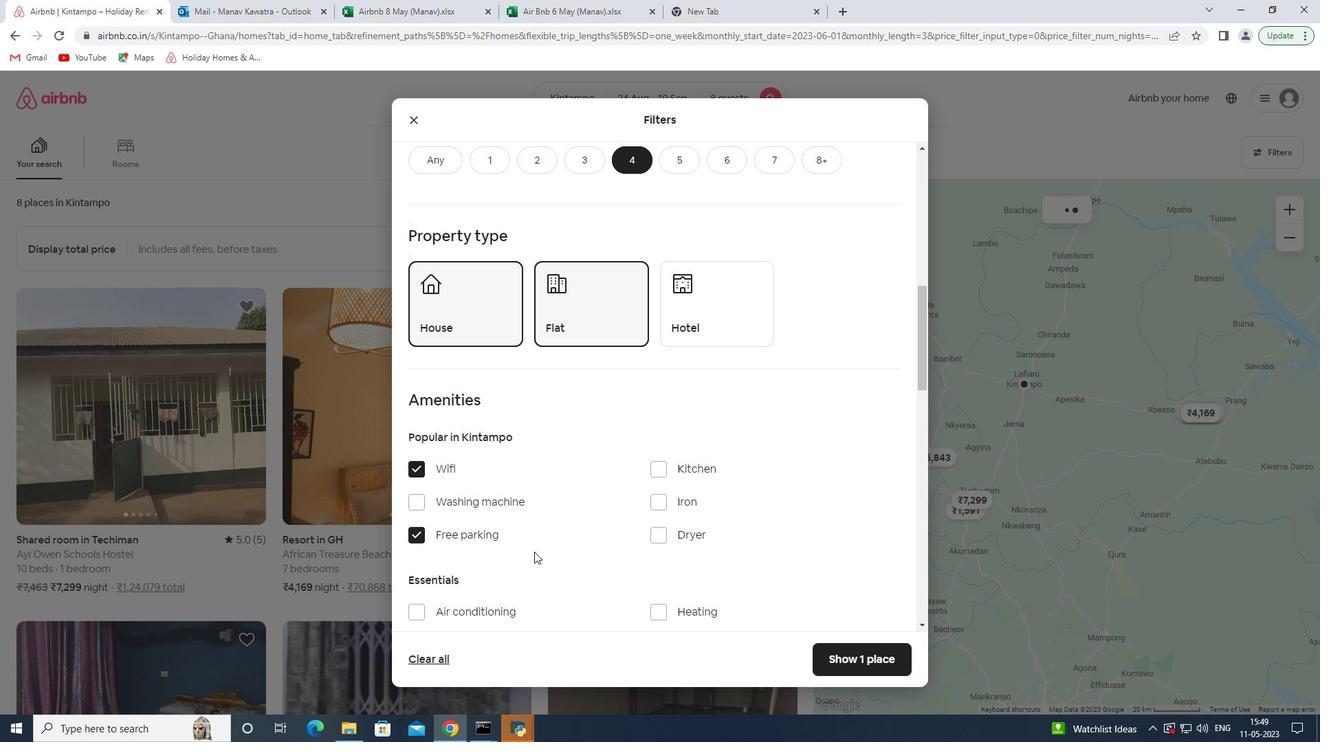 
Action: Mouse moved to (656, 510)
Screenshot: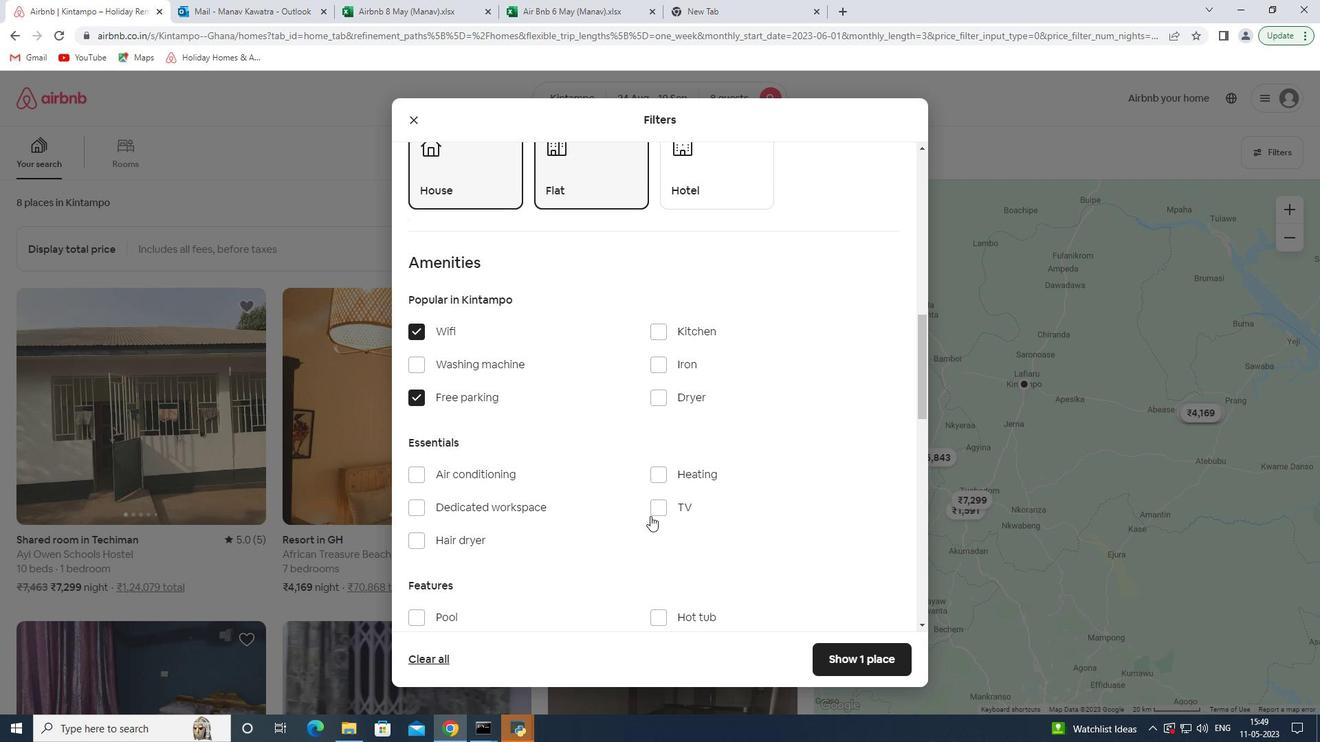 
Action: Mouse pressed left at (656, 510)
Screenshot: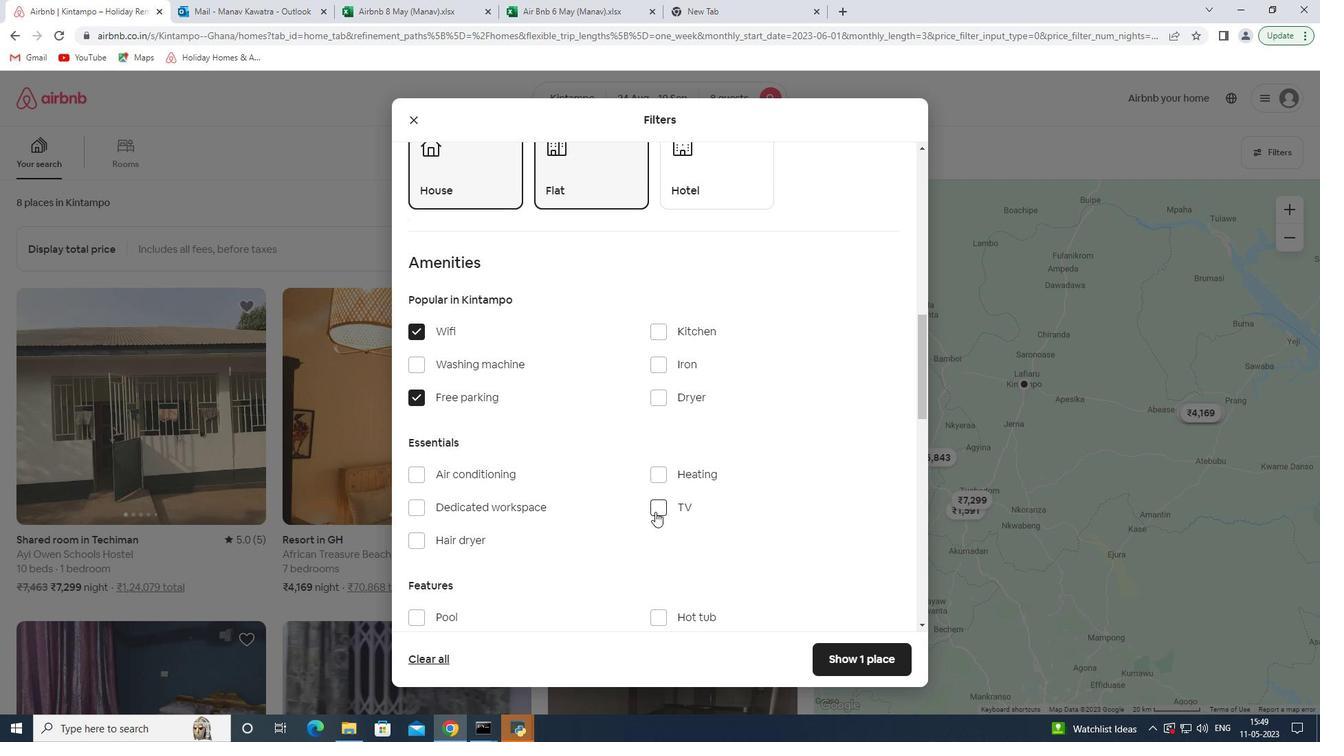 
Action: Mouse moved to (635, 517)
Screenshot: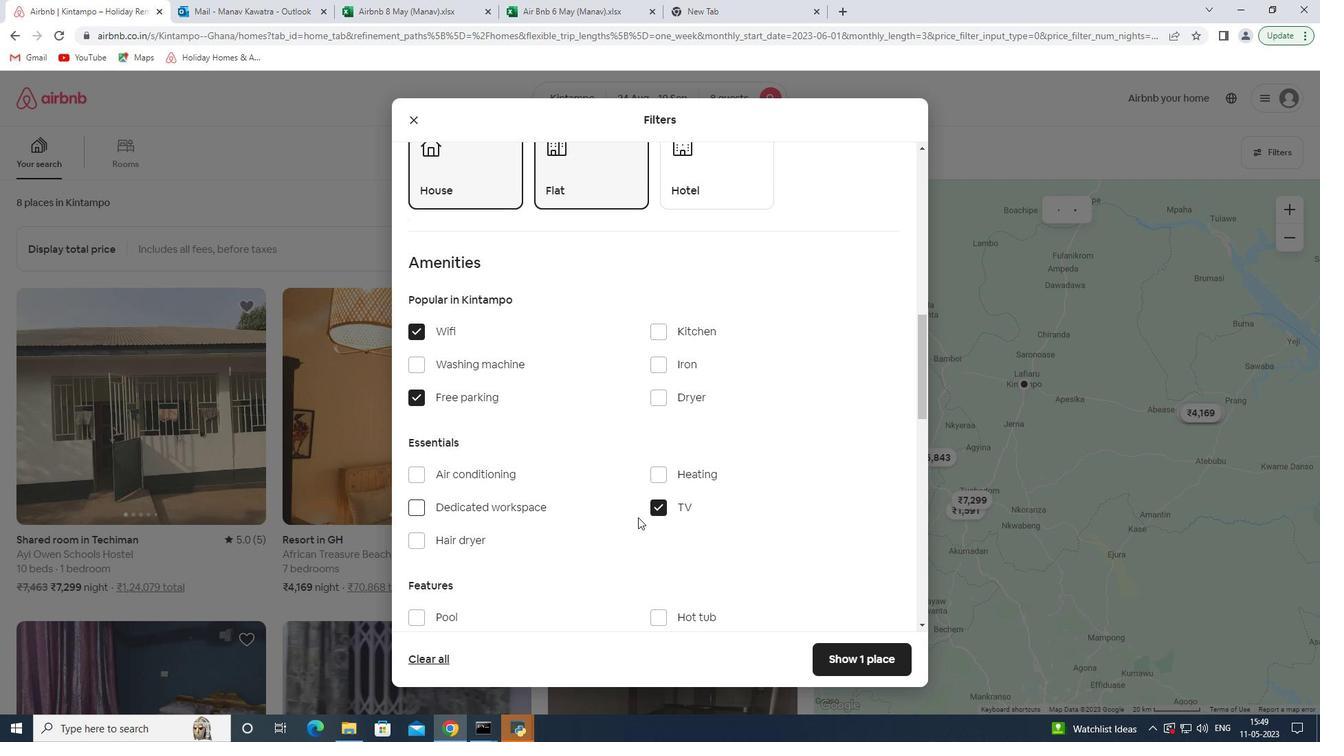 
Action: Mouse scrolled (635, 517) with delta (0, 0)
Screenshot: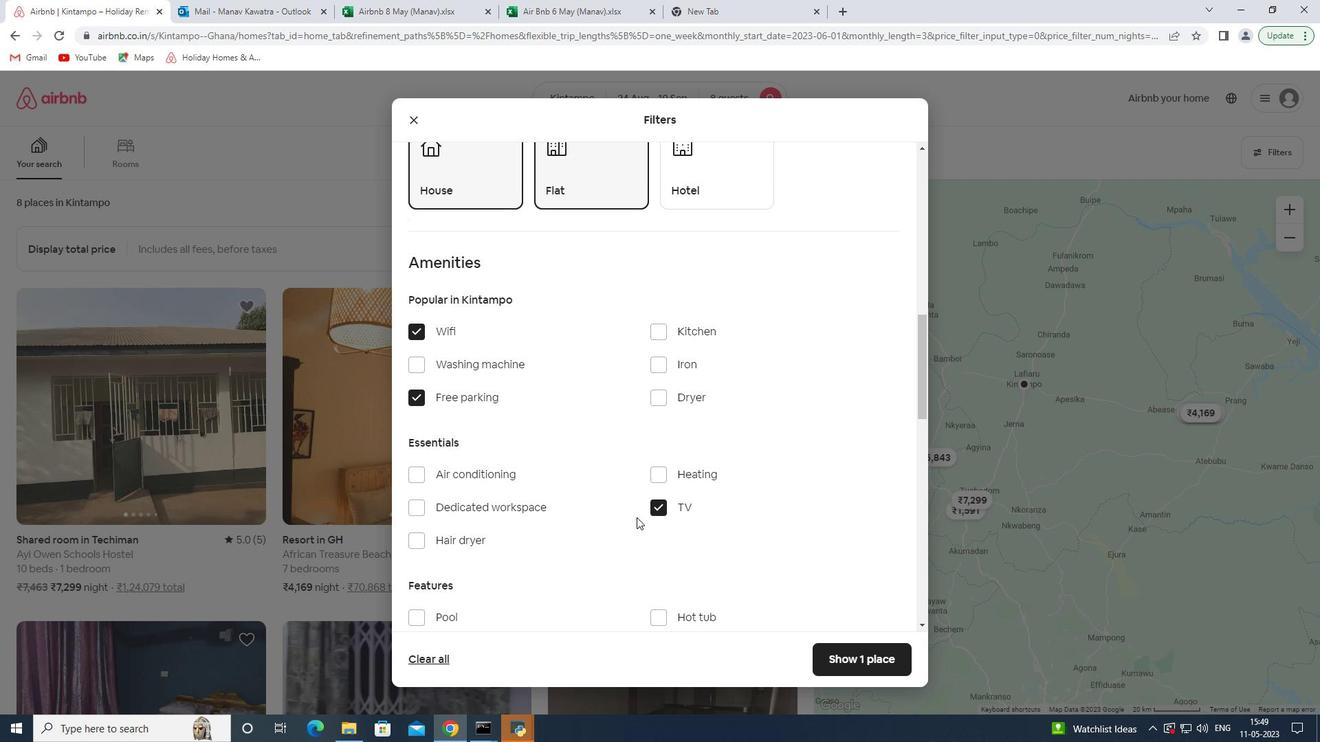 
Action: Mouse scrolled (635, 517) with delta (0, 0)
Screenshot: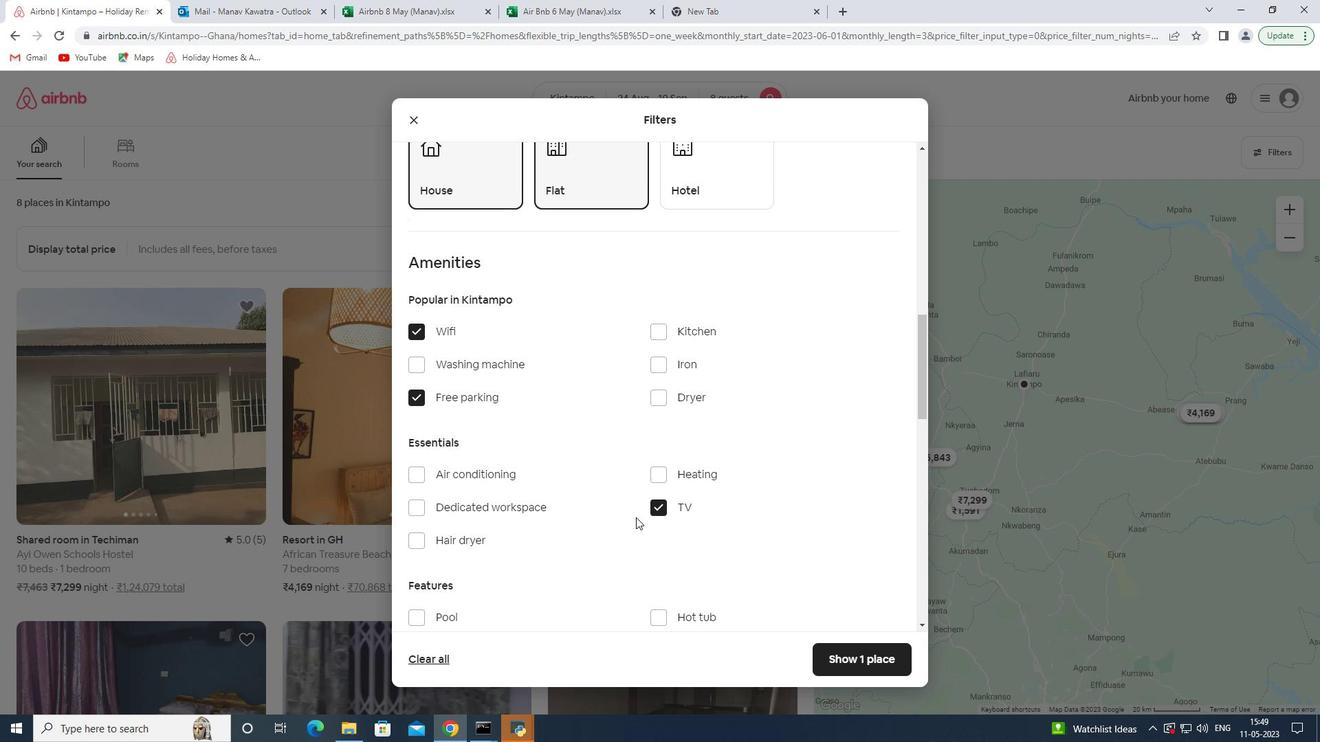 
Action: Mouse scrolled (635, 517) with delta (0, 0)
Screenshot: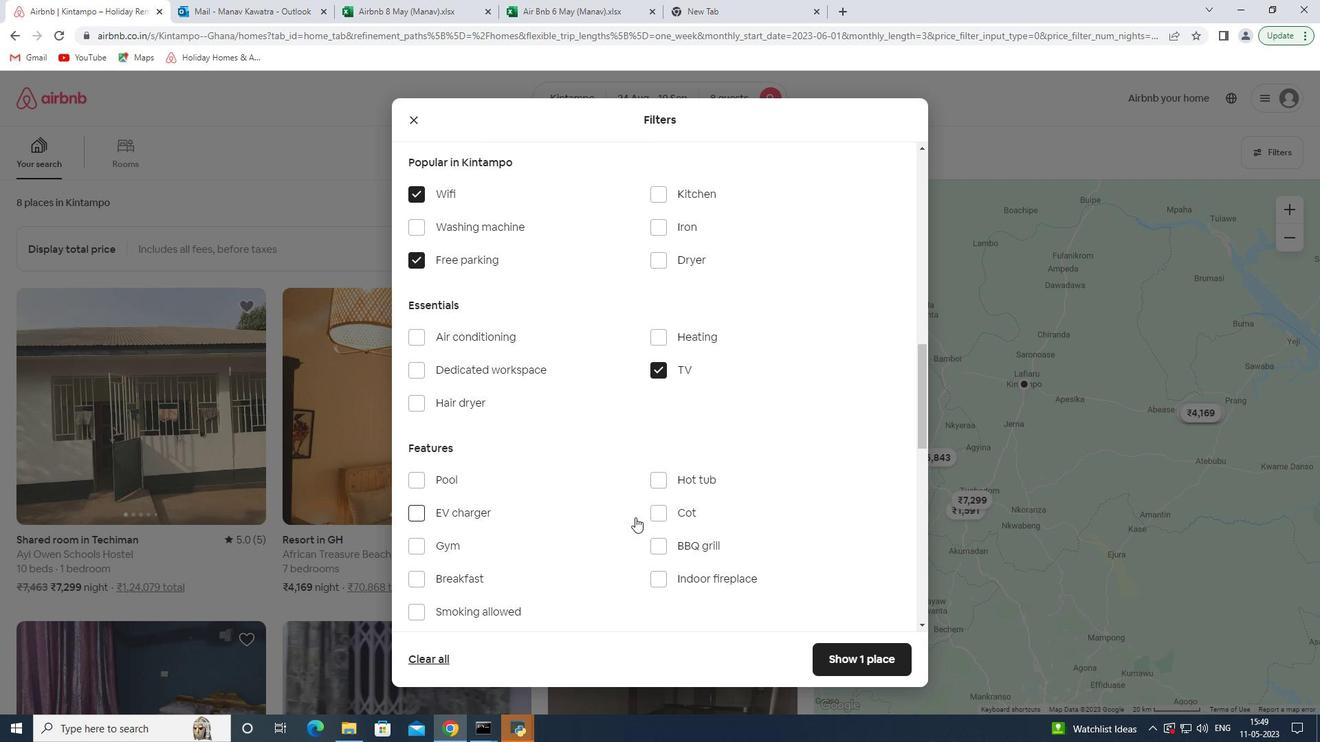 
Action: Mouse moved to (427, 478)
Screenshot: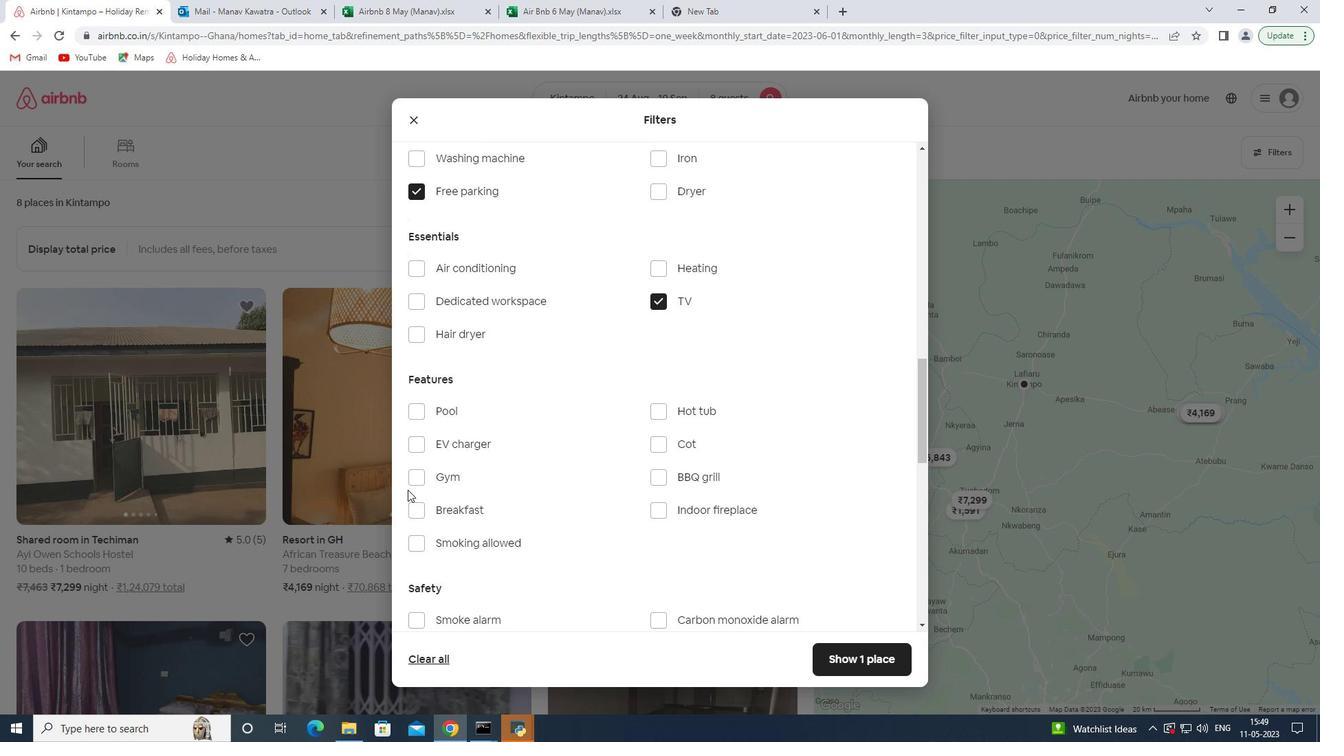 
Action: Mouse pressed left at (427, 478)
Screenshot: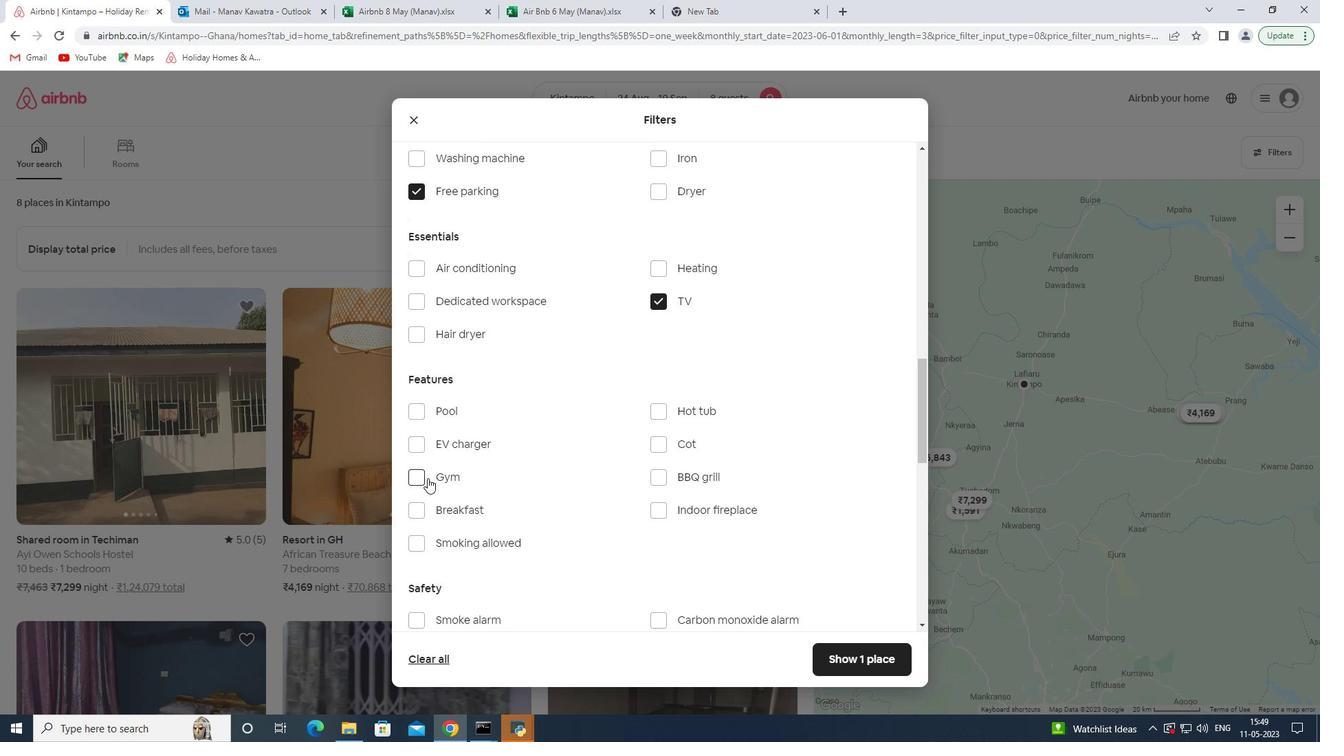 
Action: Mouse moved to (460, 486)
Screenshot: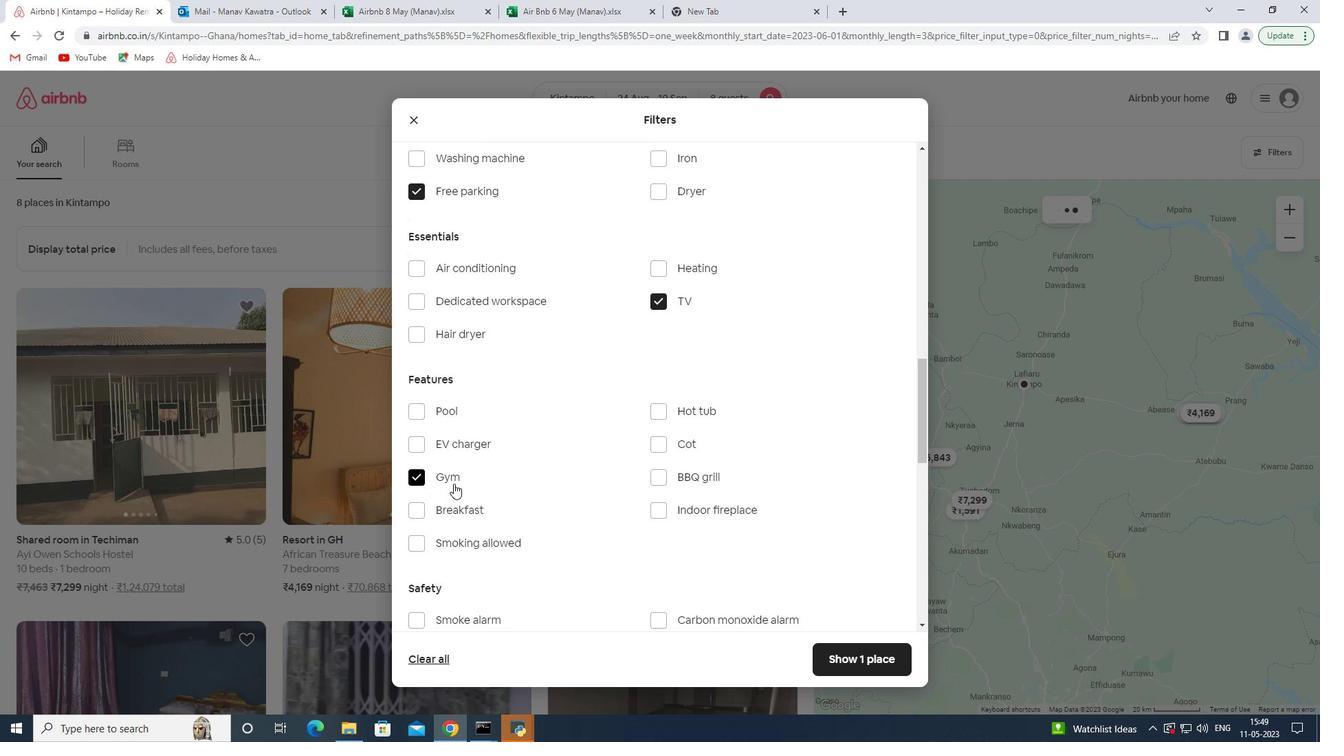 
Action: Mouse scrolled (460, 485) with delta (0, 0)
Screenshot: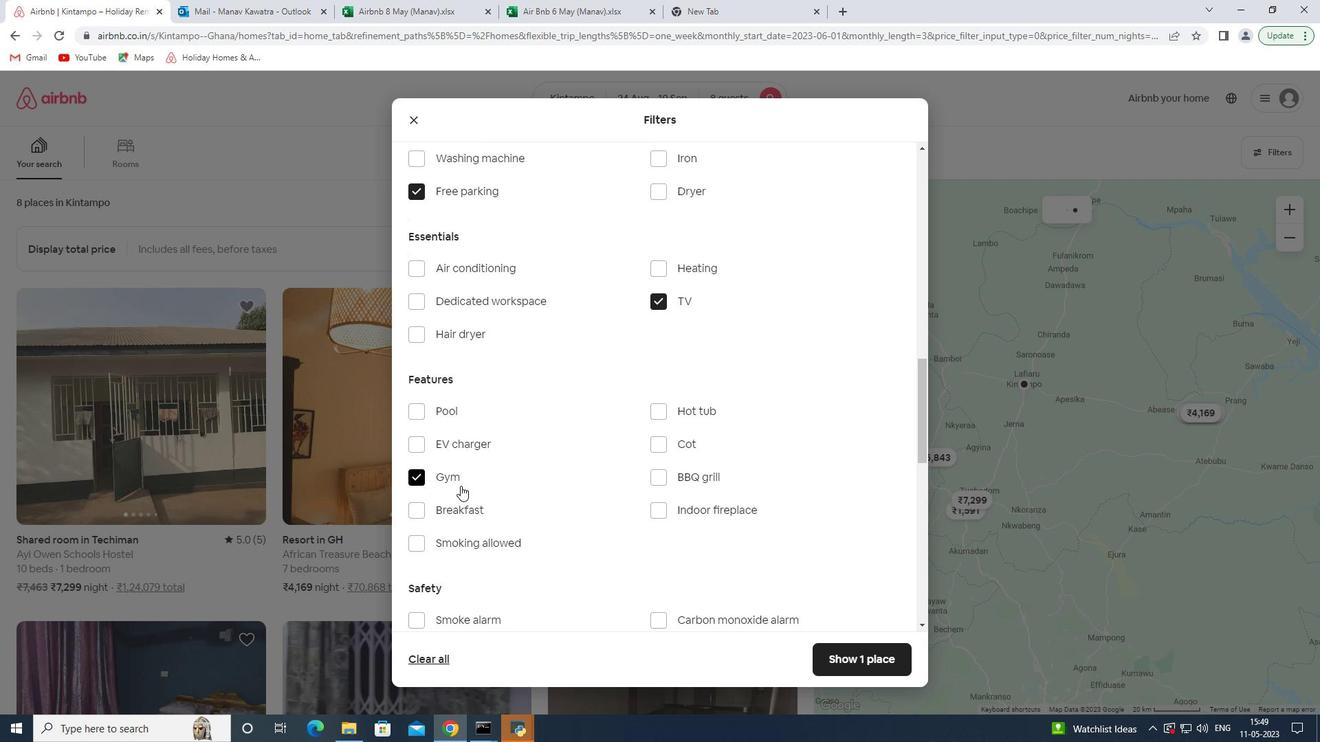 
Action: Mouse scrolled (460, 485) with delta (0, 0)
Screenshot: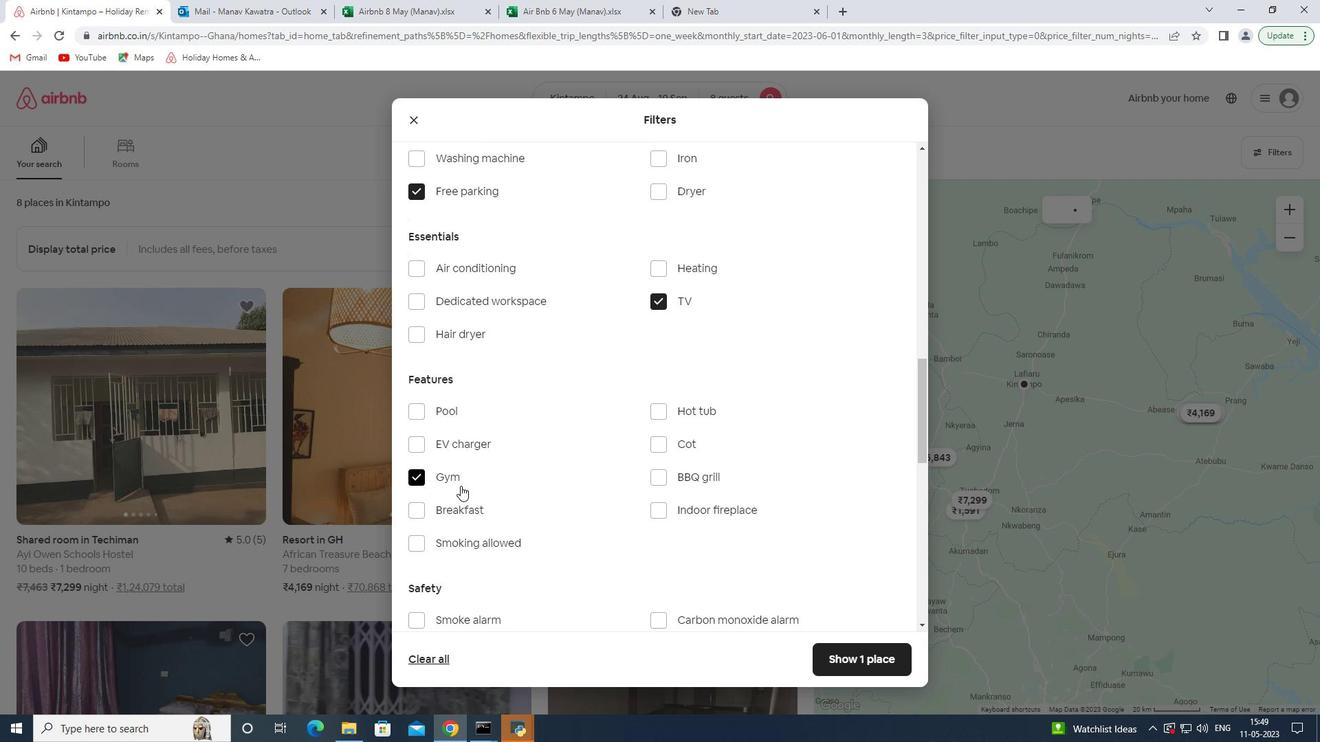 
Action: Mouse moved to (458, 376)
Screenshot: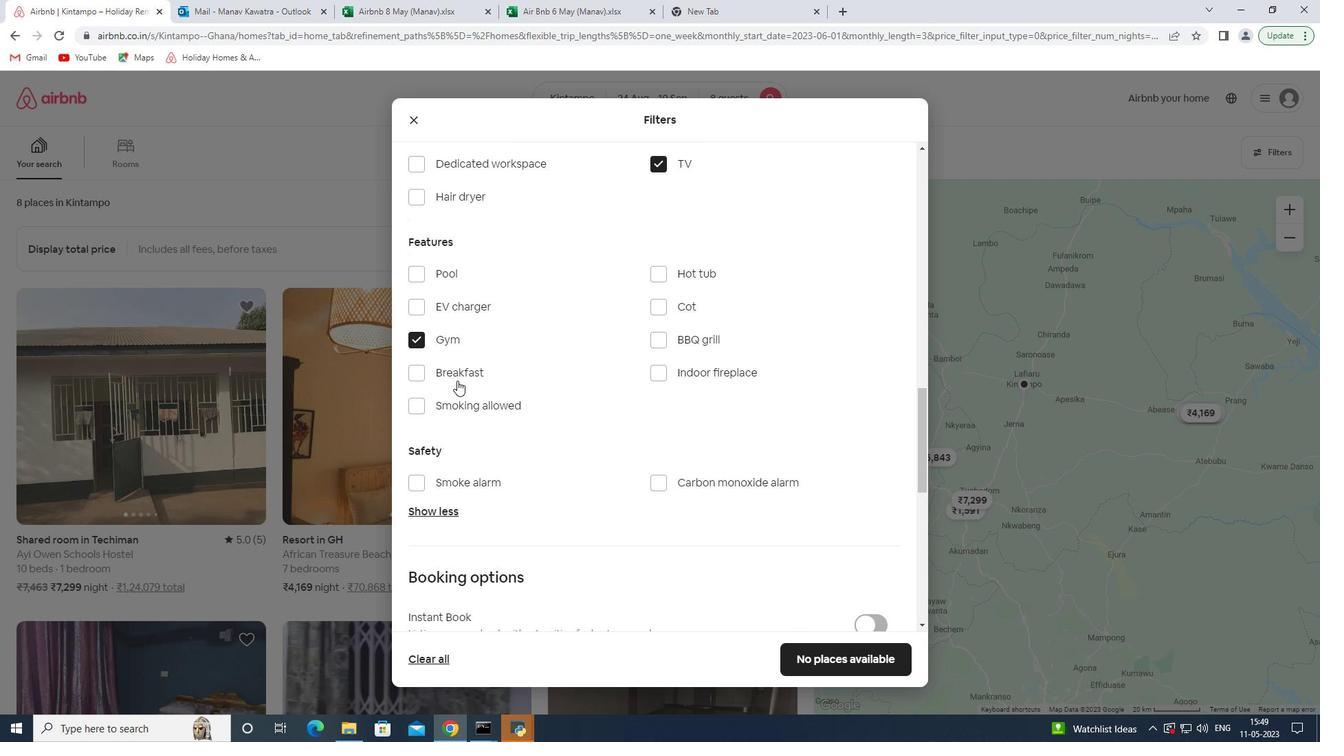 
Action: Mouse pressed left at (458, 376)
Screenshot: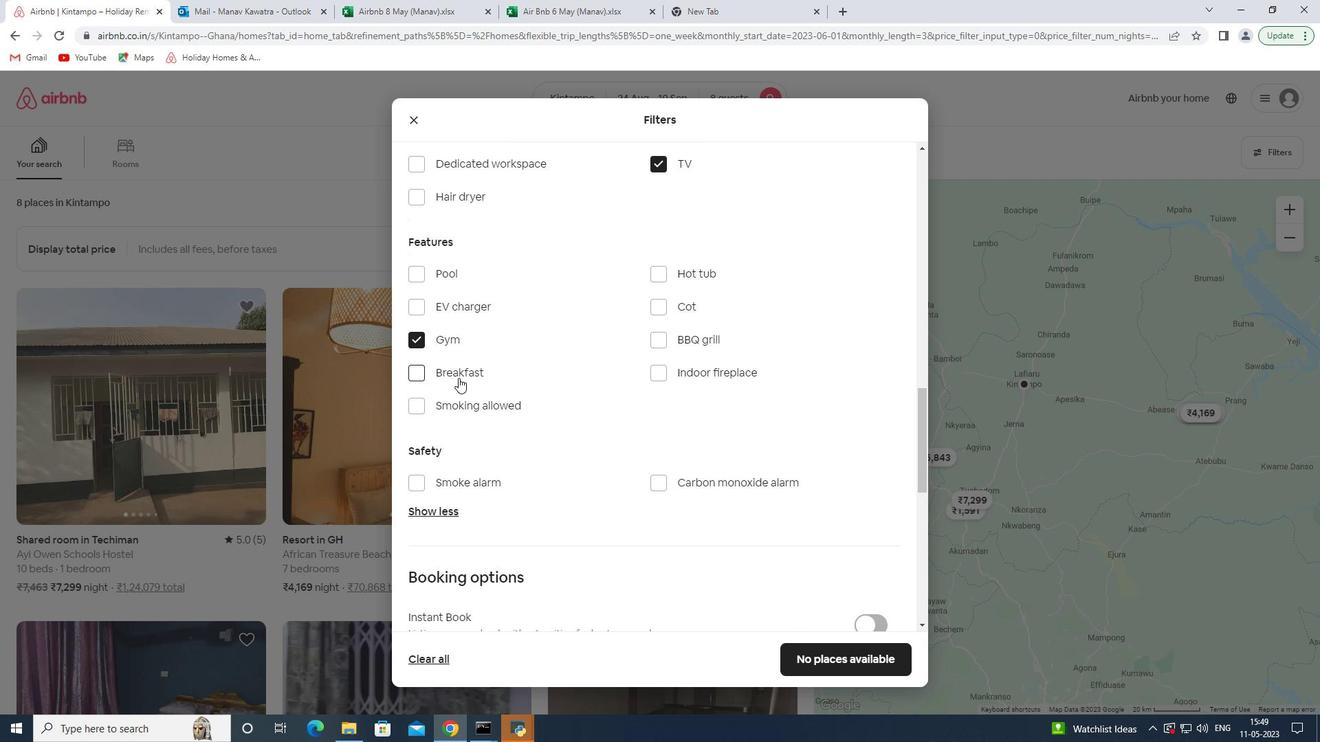
Action: Mouse moved to (635, 472)
Screenshot: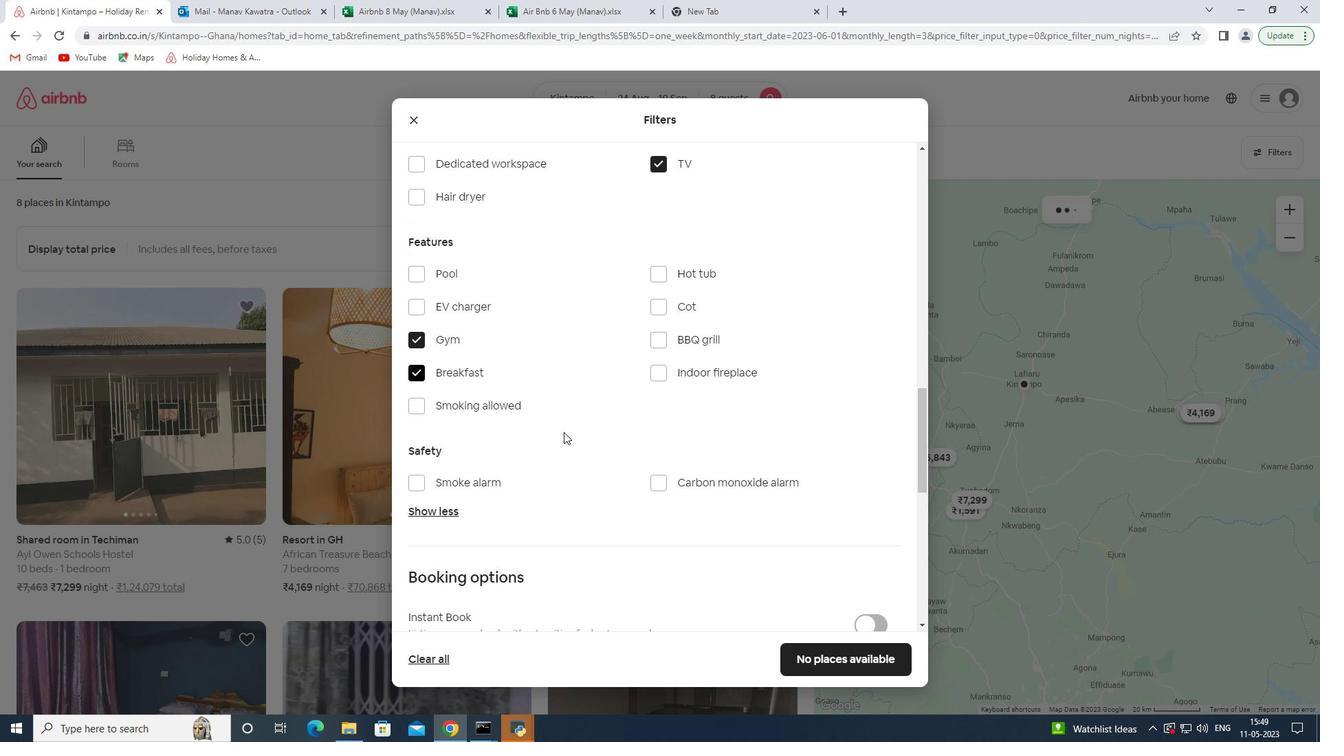 
Action: Mouse scrolled (635, 471) with delta (0, 0)
Screenshot: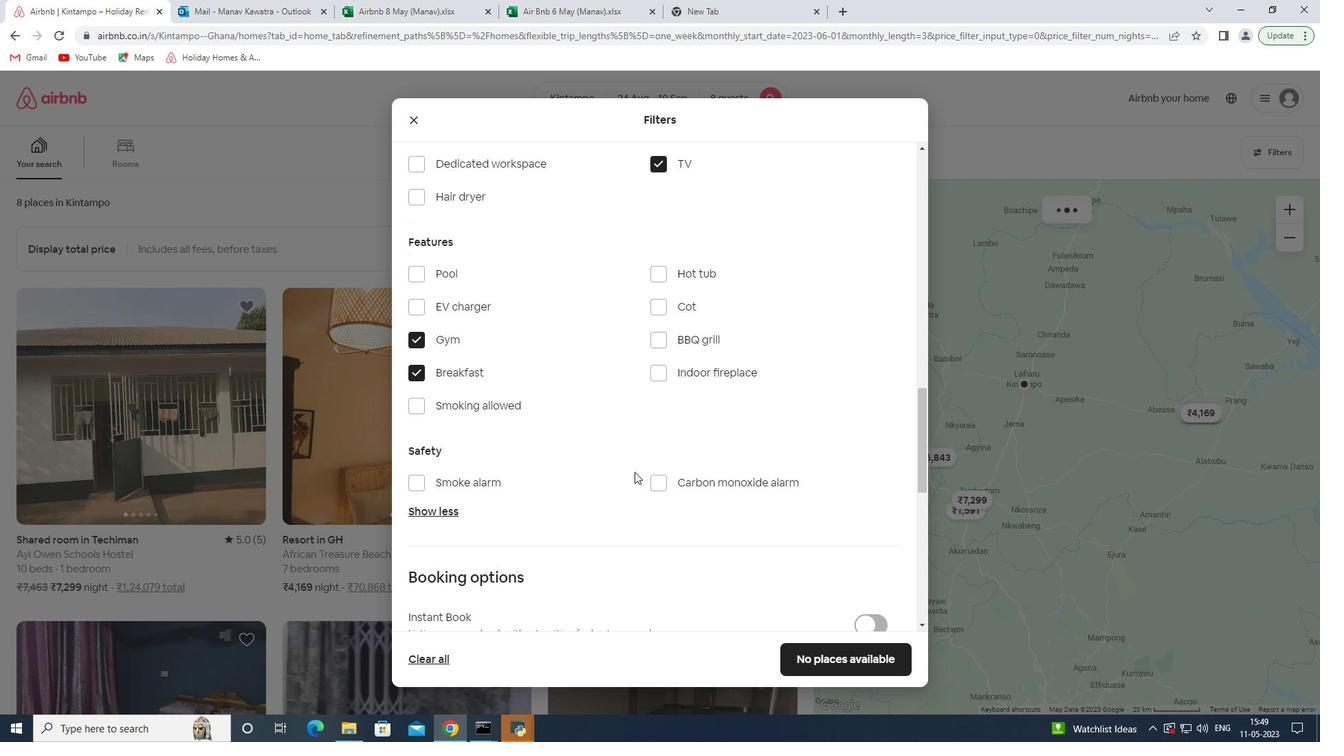 
Action: Mouse scrolled (635, 471) with delta (0, 0)
Screenshot: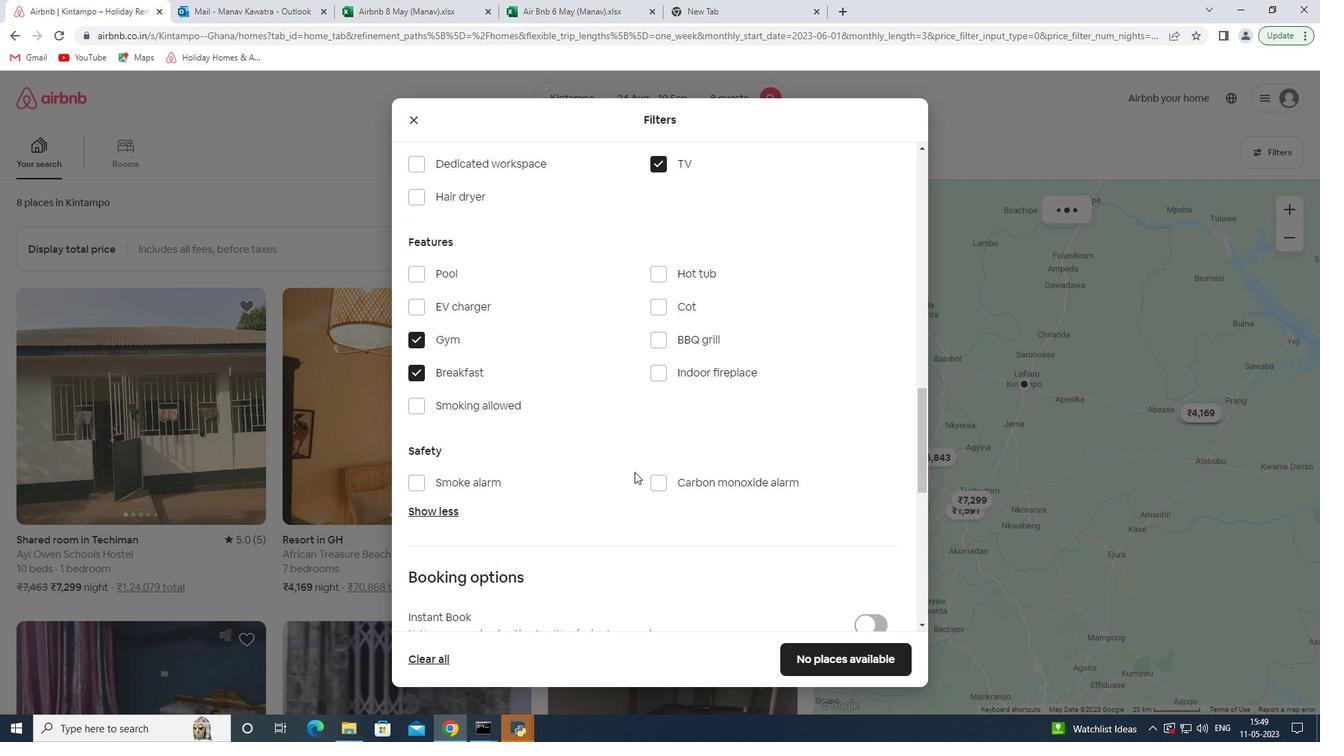 
Action: Mouse scrolled (635, 471) with delta (0, 0)
Screenshot: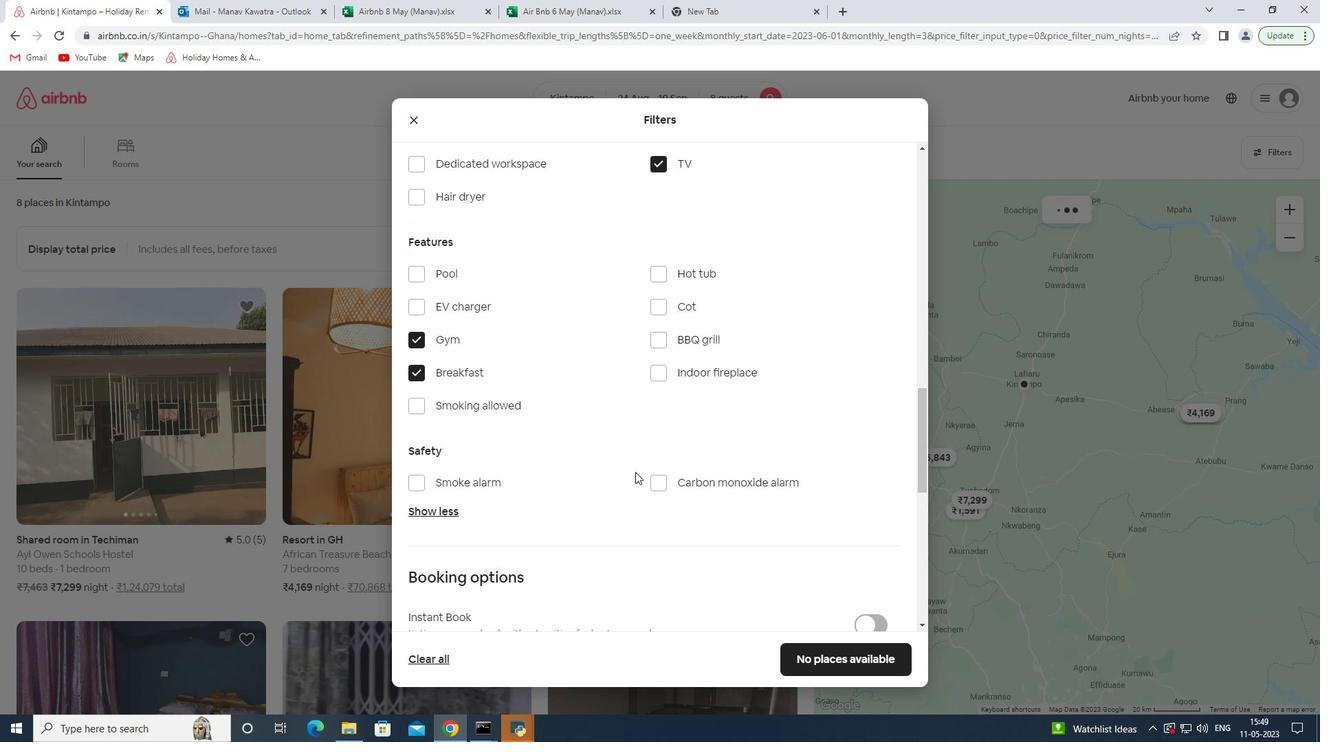 
Action: Mouse scrolled (635, 471) with delta (0, 0)
Screenshot: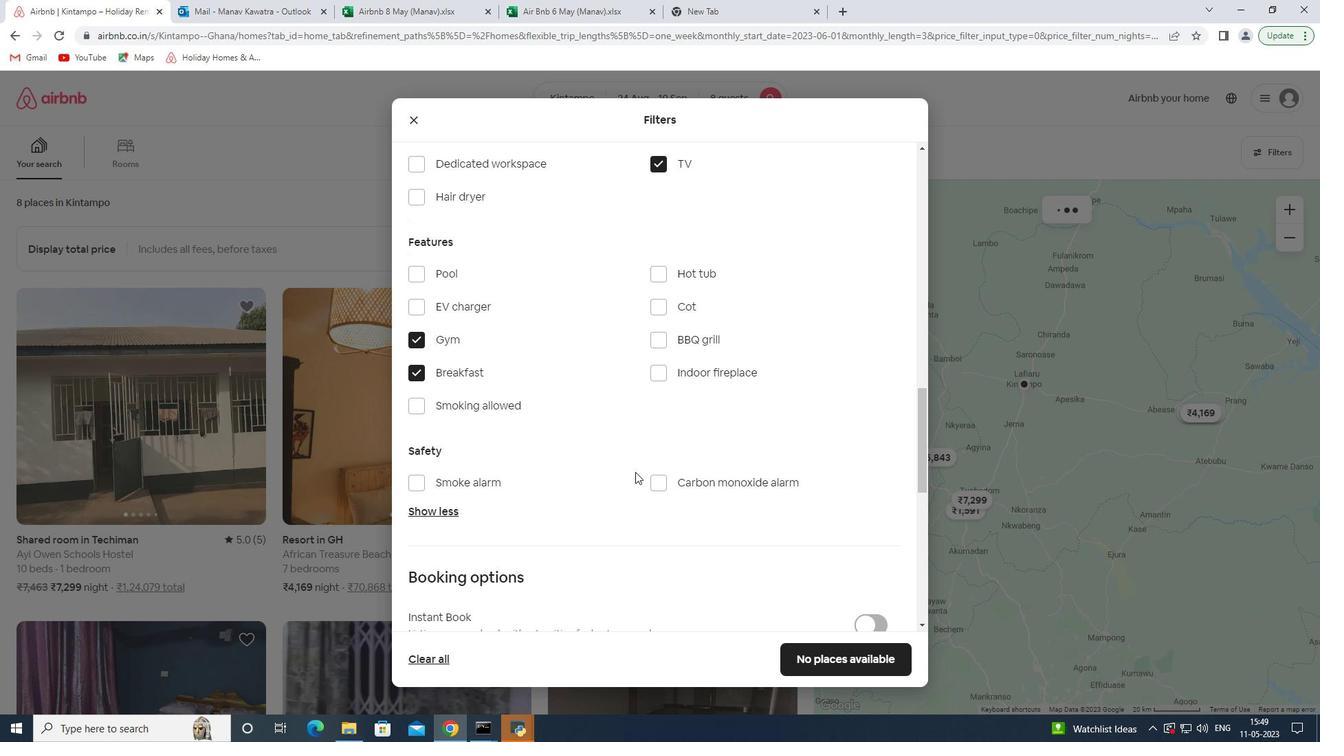
Action: Mouse moved to (871, 398)
Screenshot: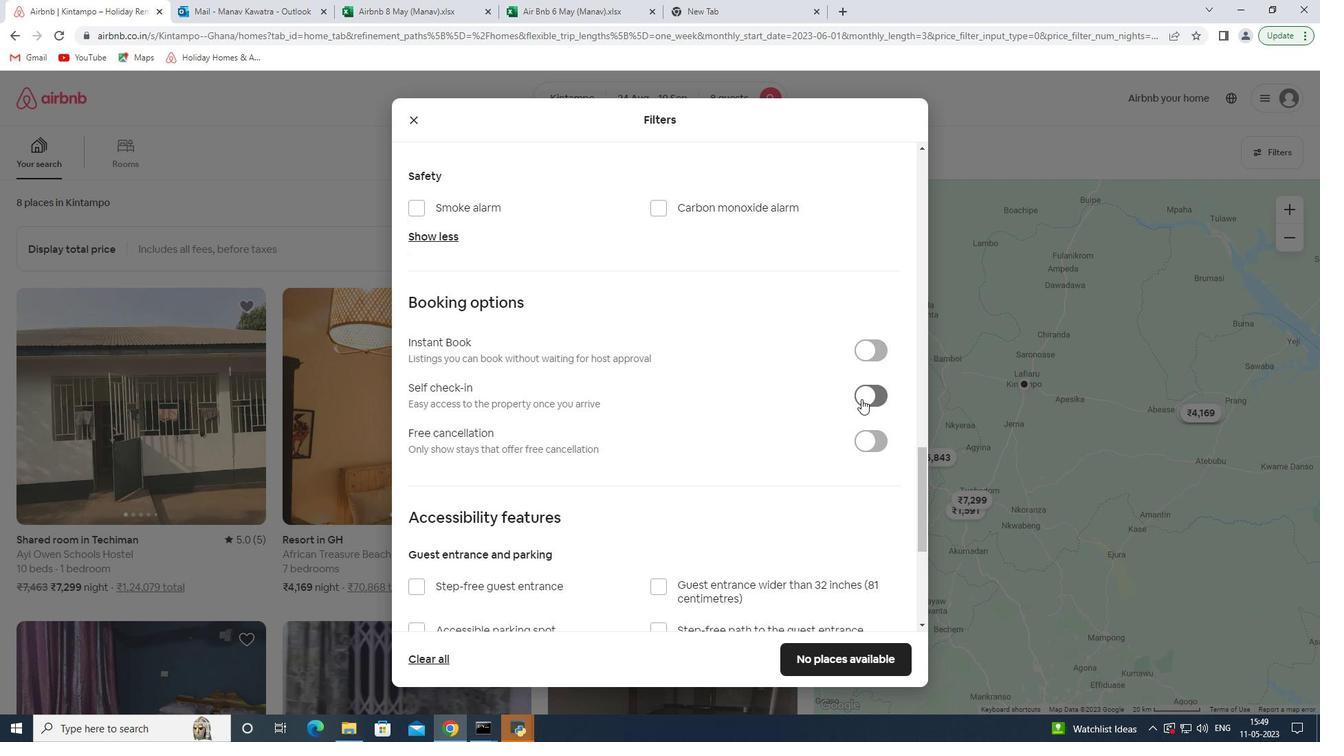 
Action: Mouse pressed left at (871, 398)
Screenshot: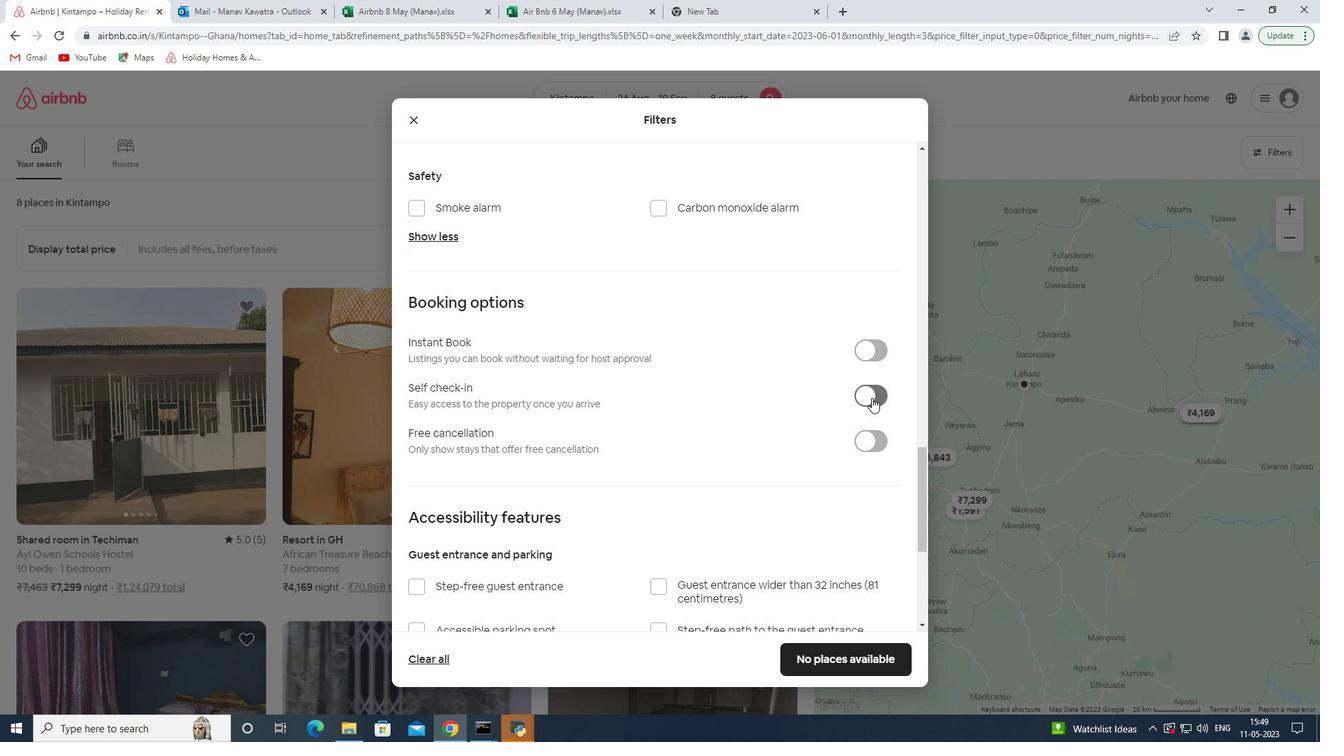 
Action: Mouse moved to (733, 437)
Screenshot: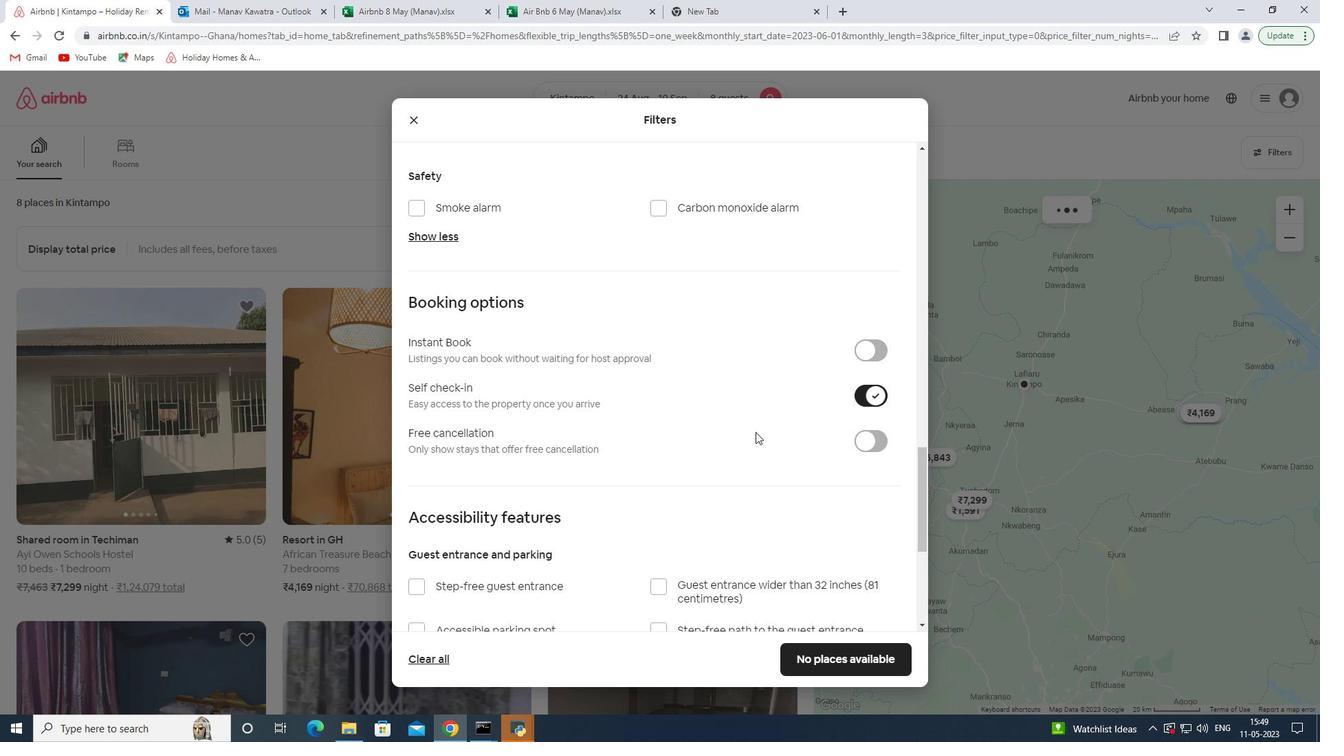 
Action: Mouse scrolled (733, 436) with delta (0, 0)
Screenshot: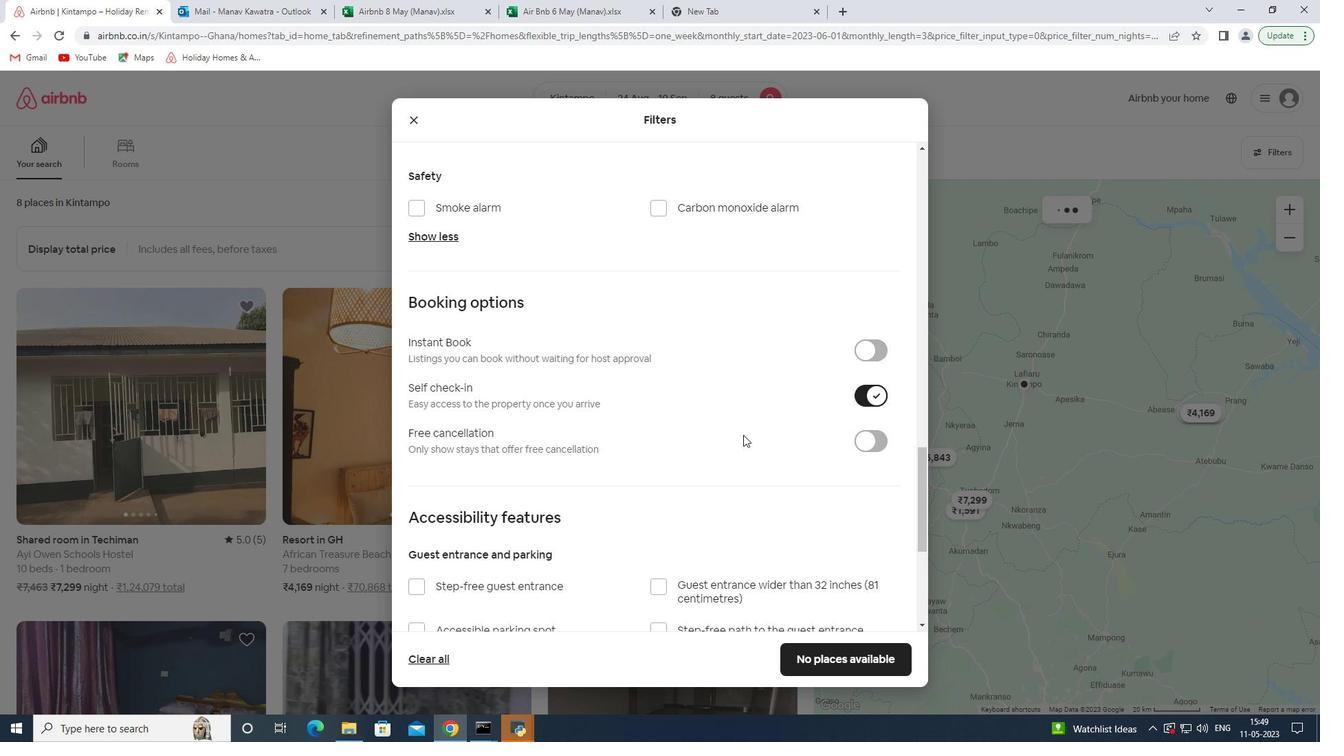 
Action: Mouse scrolled (733, 436) with delta (0, 0)
Screenshot: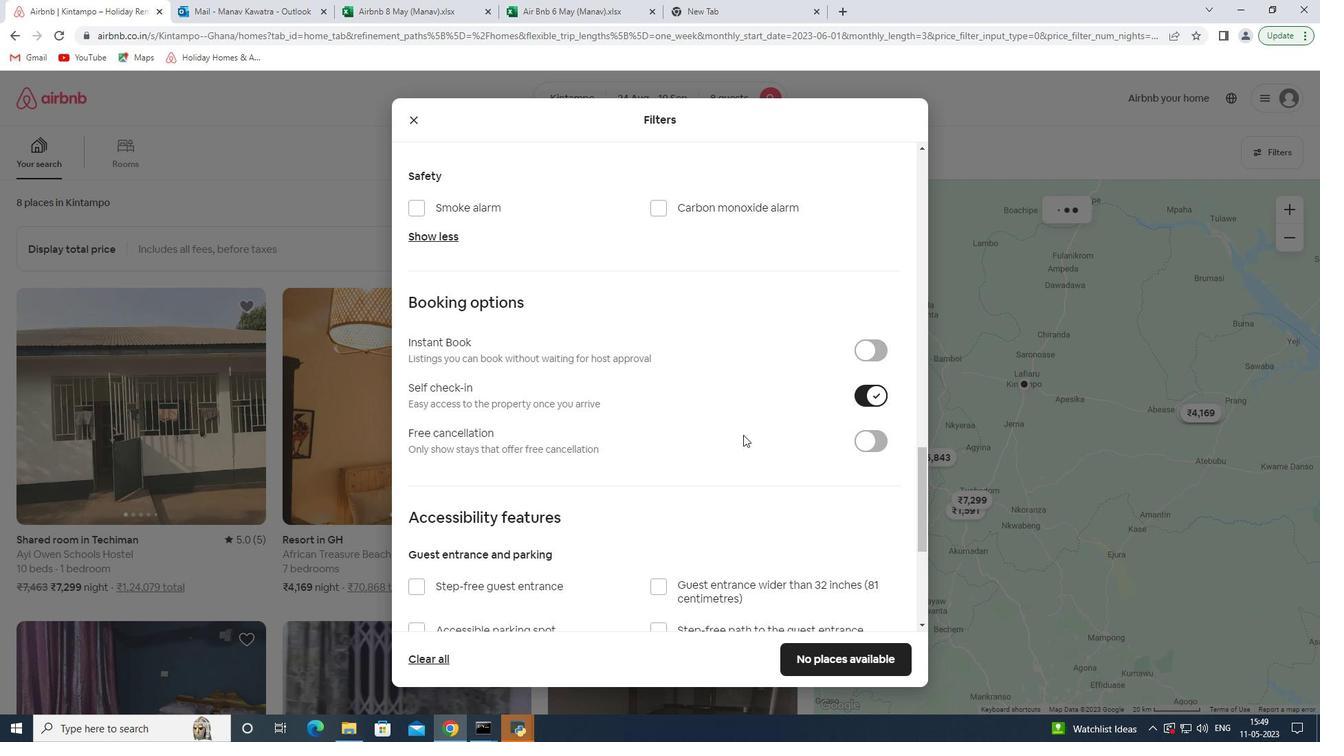 
Action: Mouse moved to (732, 437)
Screenshot: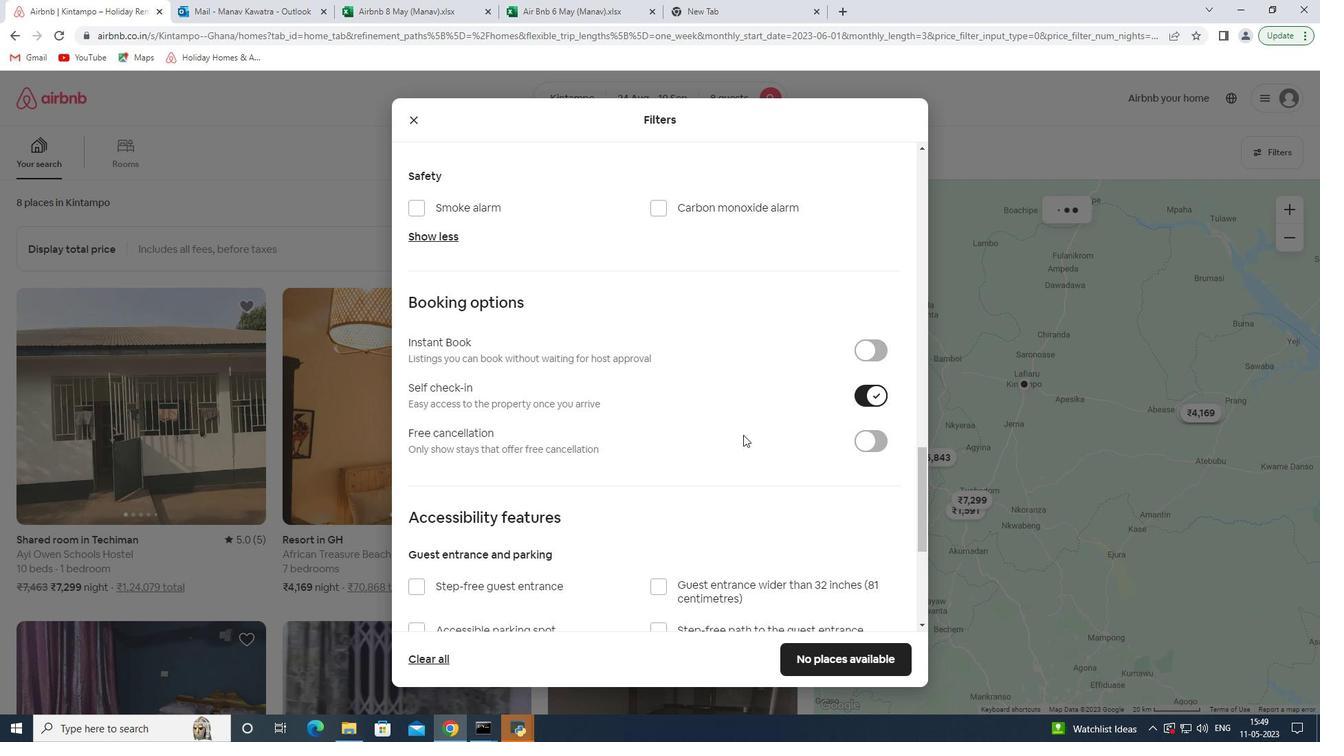 
Action: Mouse scrolled (732, 436) with delta (0, 0)
Screenshot: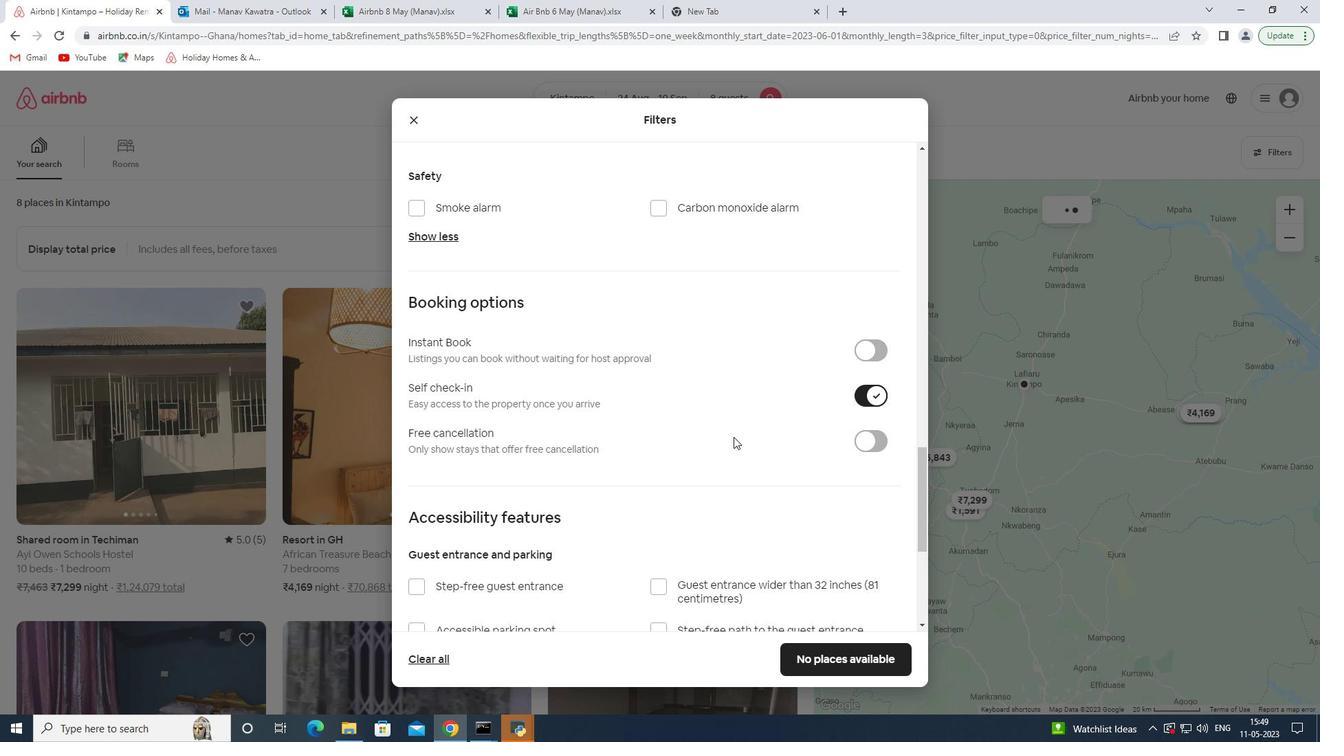
Action: Mouse moved to (479, 530)
Screenshot: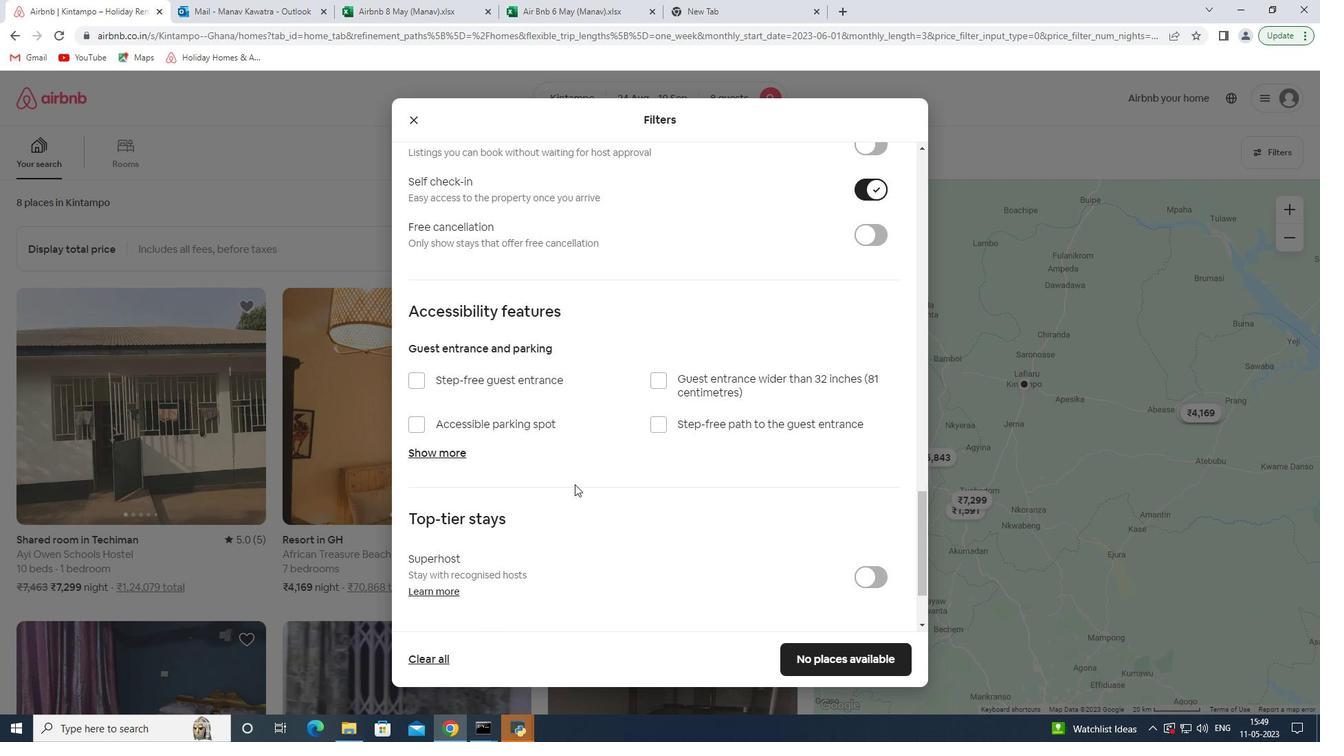 
Action: Mouse scrolled (479, 530) with delta (0, 0)
Screenshot: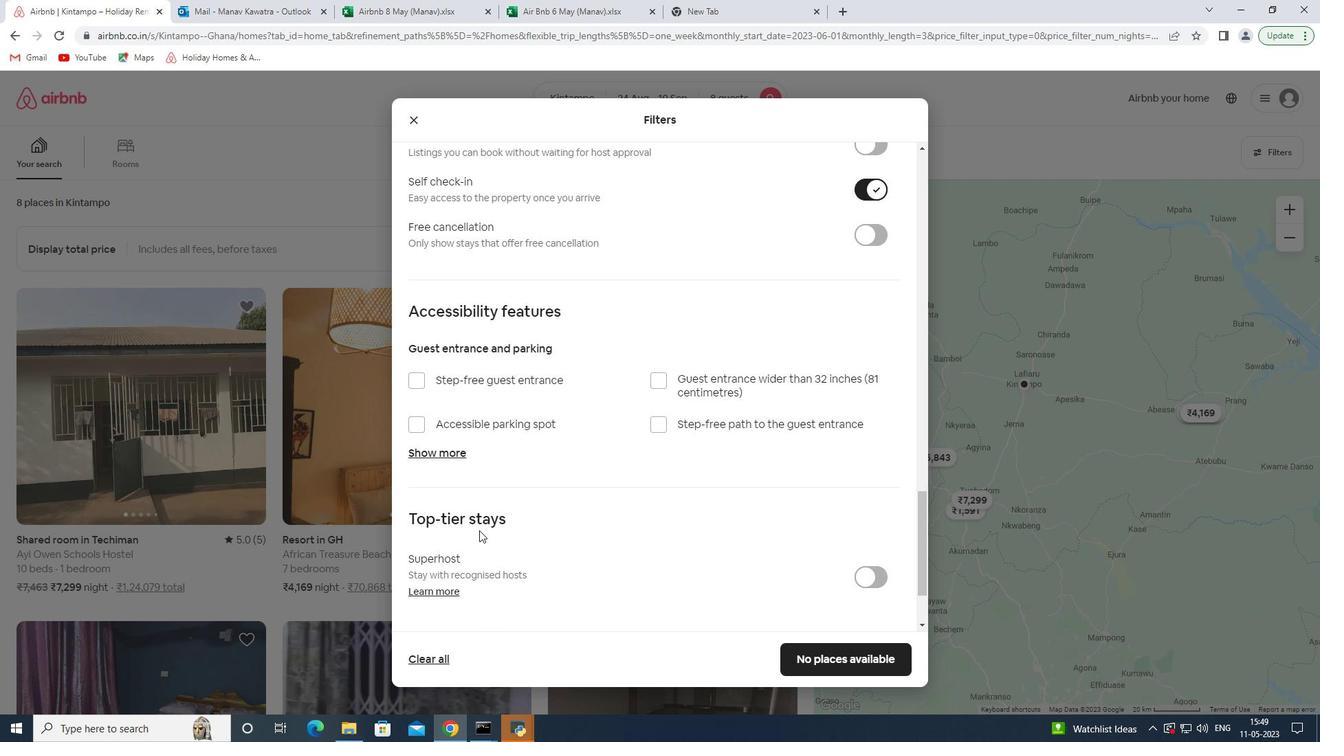 
Action: Mouse scrolled (479, 530) with delta (0, 0)
Screenshot: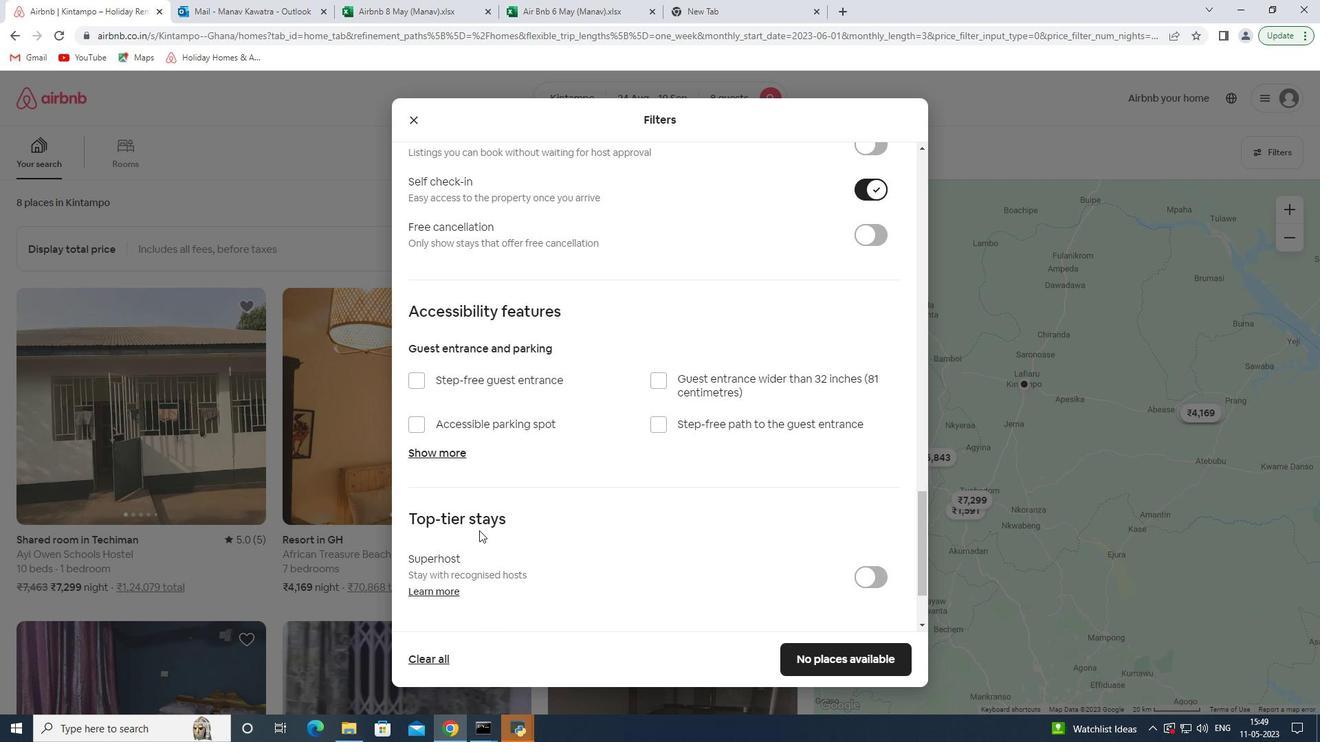 
Action: Mouse moved to (491, 554)
Screenshot: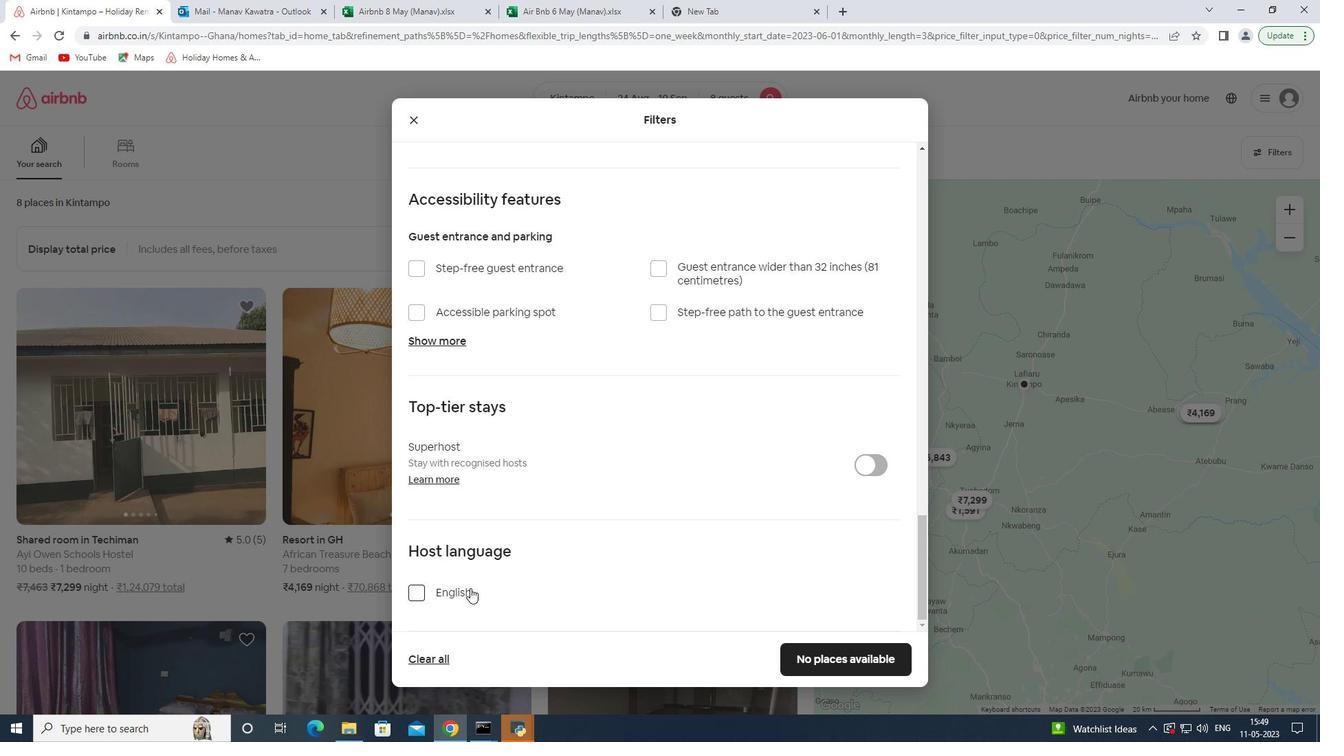 
Action: Mouse scrolled (491, 554) with delta (0, 0)
Screenshot: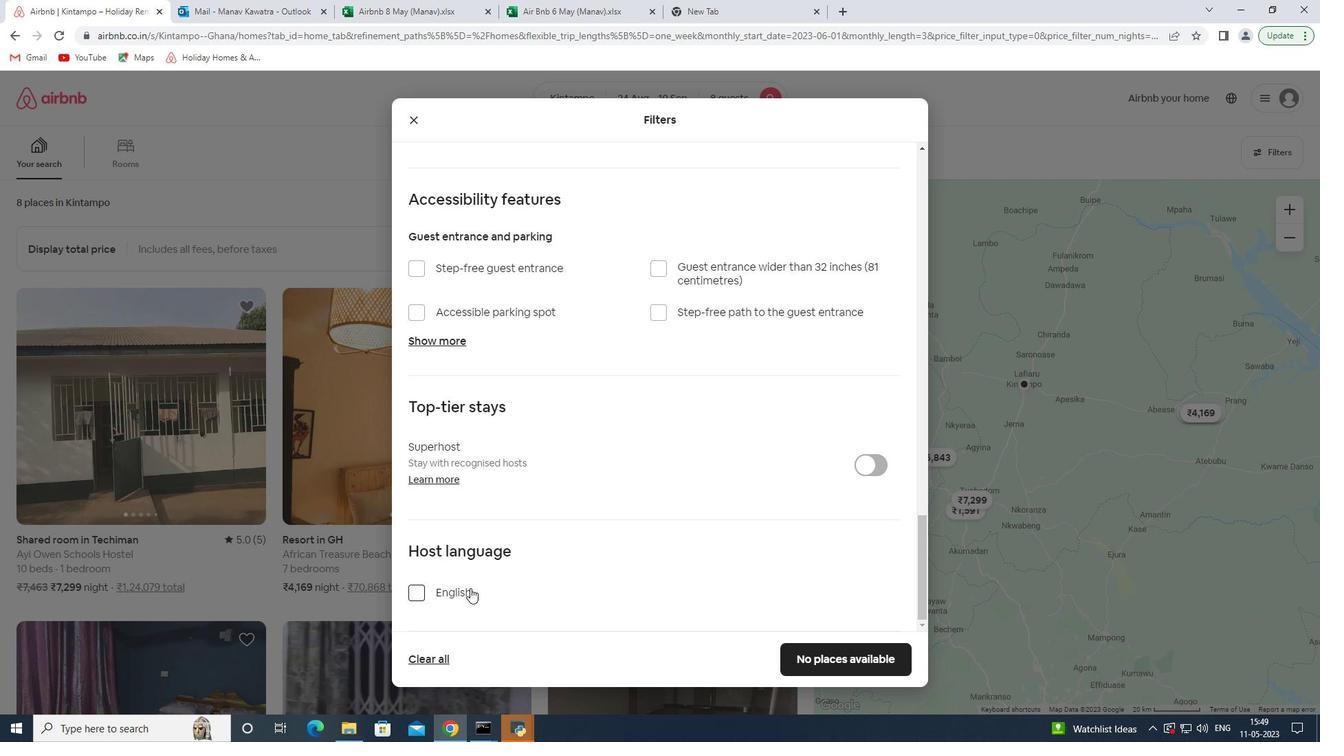 
Action: Mouse scrolled (491, 554) with delta (0, 0)
Screenshot: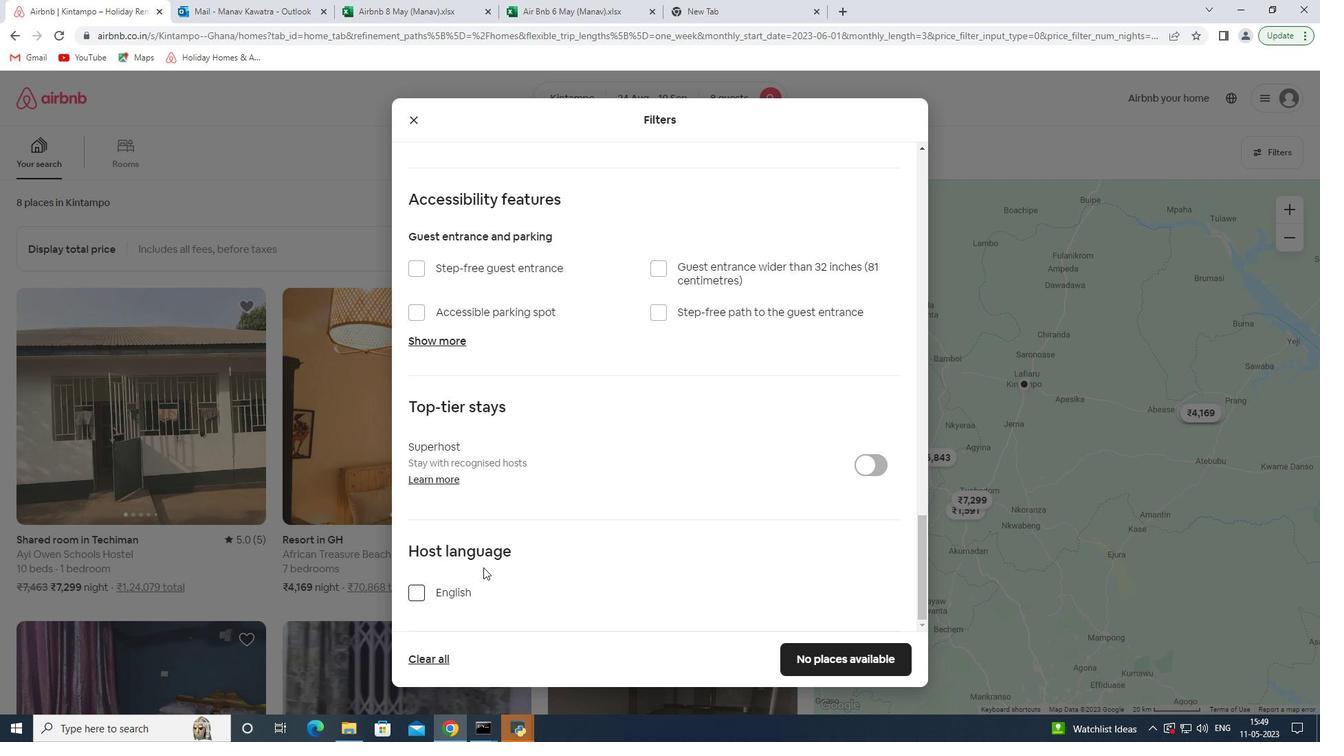 
Action: Mouse scrolled (491, 554) with delta (0, 0)
Screenshot: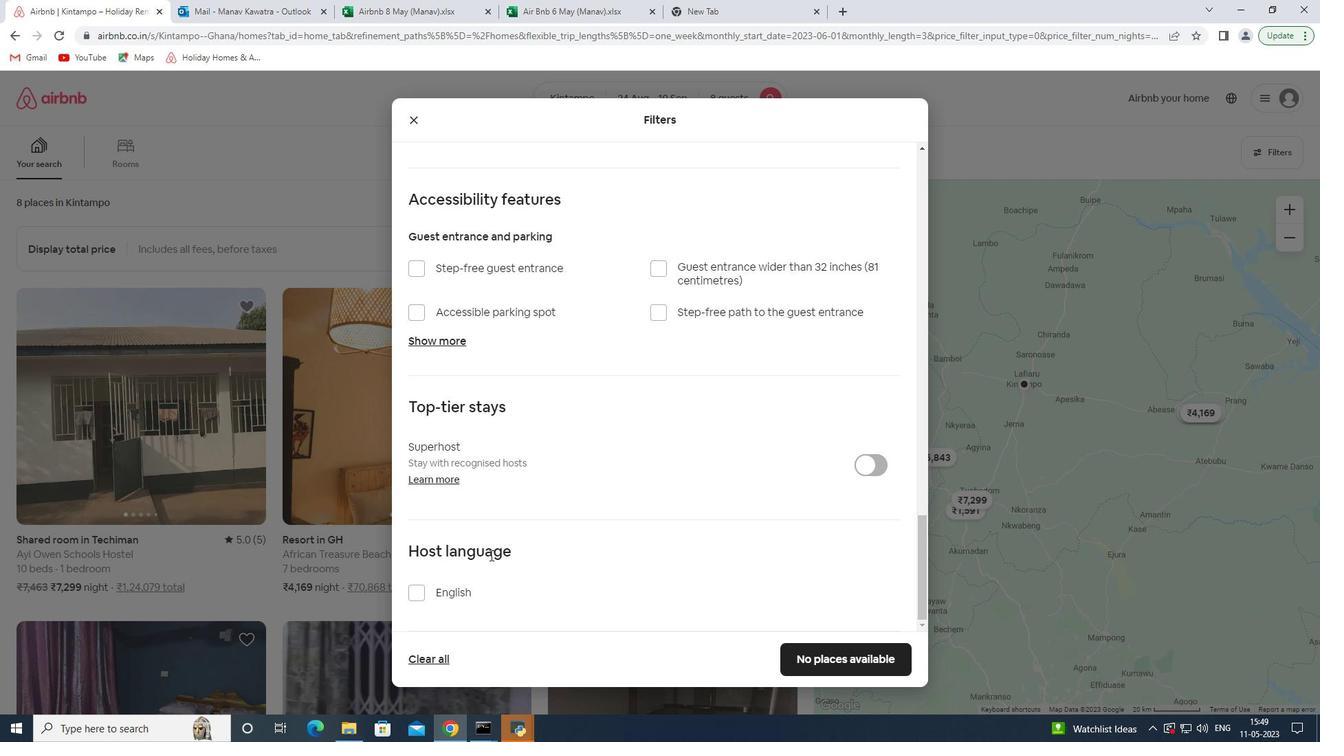 
Action: Mouse scrolled (491, 553) with delta (0, 0)
Screenshot: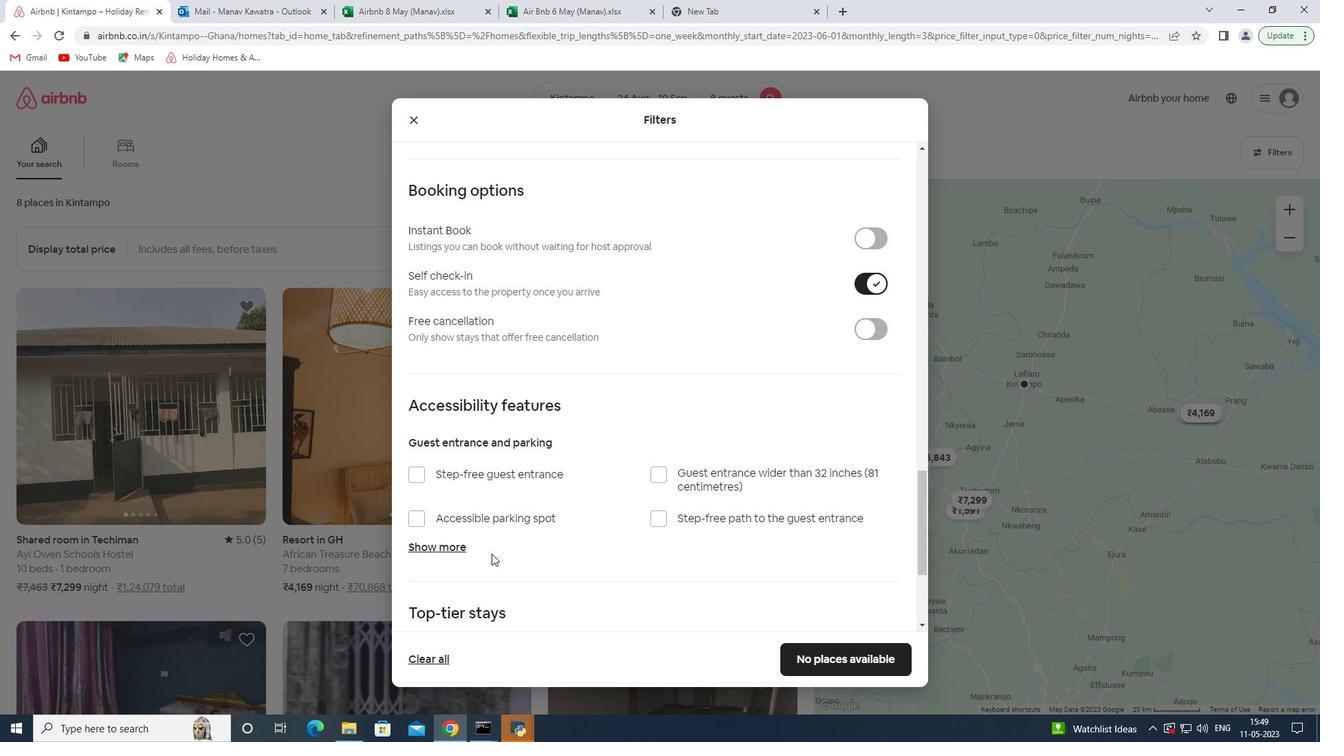 
Action: Mouse scrolled (491, 553) with delta (0, 0)
Screenshot: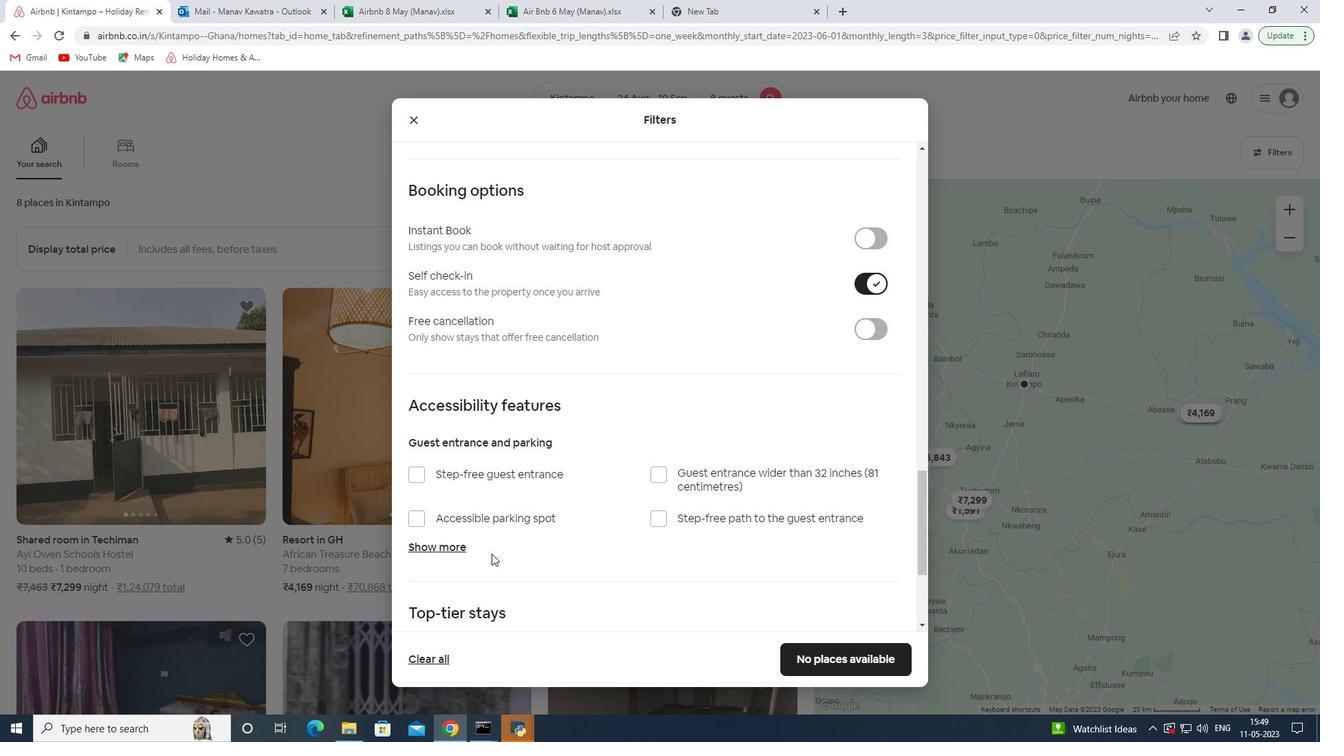 
Action: Mouse scrolled (491, 553) with delta (0, 0)
Screenshot: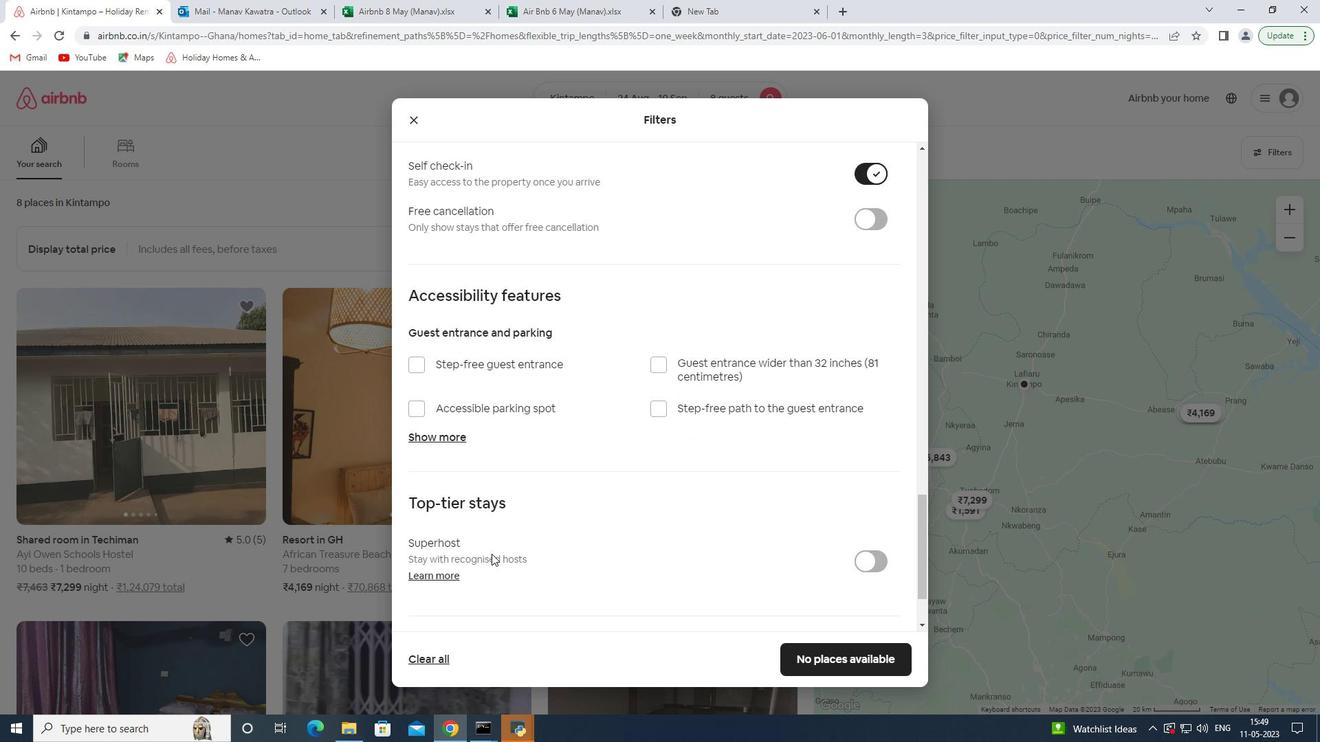 
Action: Mouse scrolled (491, 553) with delta (0, 0)
Screenshot: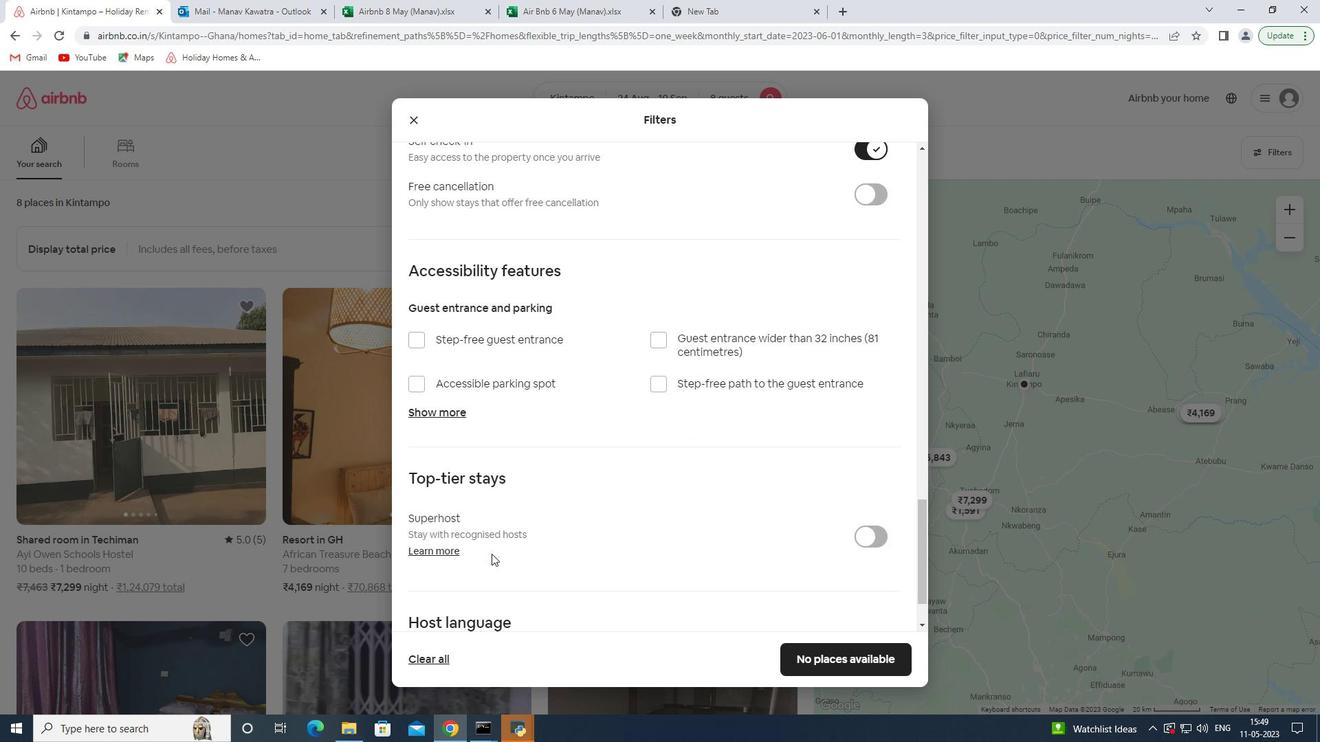 
Action: Mouse moved to (443, 594)
Screenshot: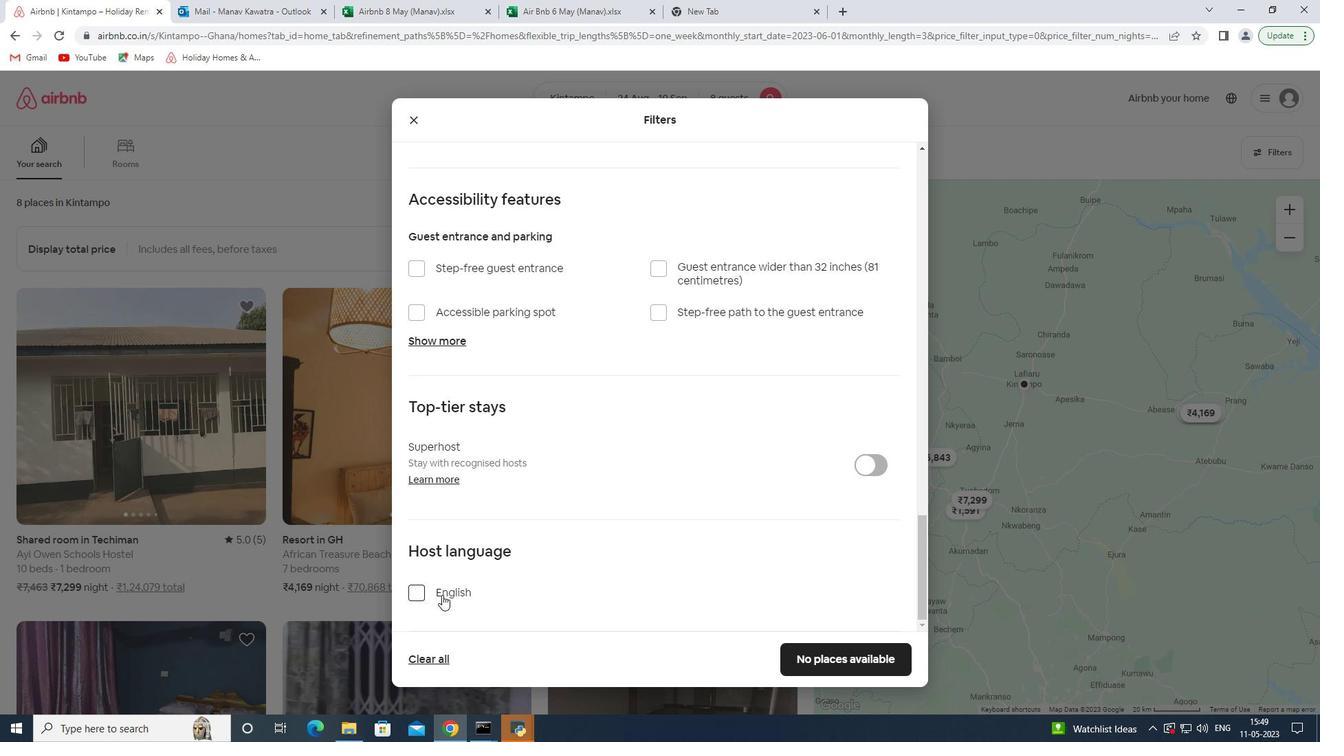 
Action: Mouse pressed left at (443, 594)
Screenshot: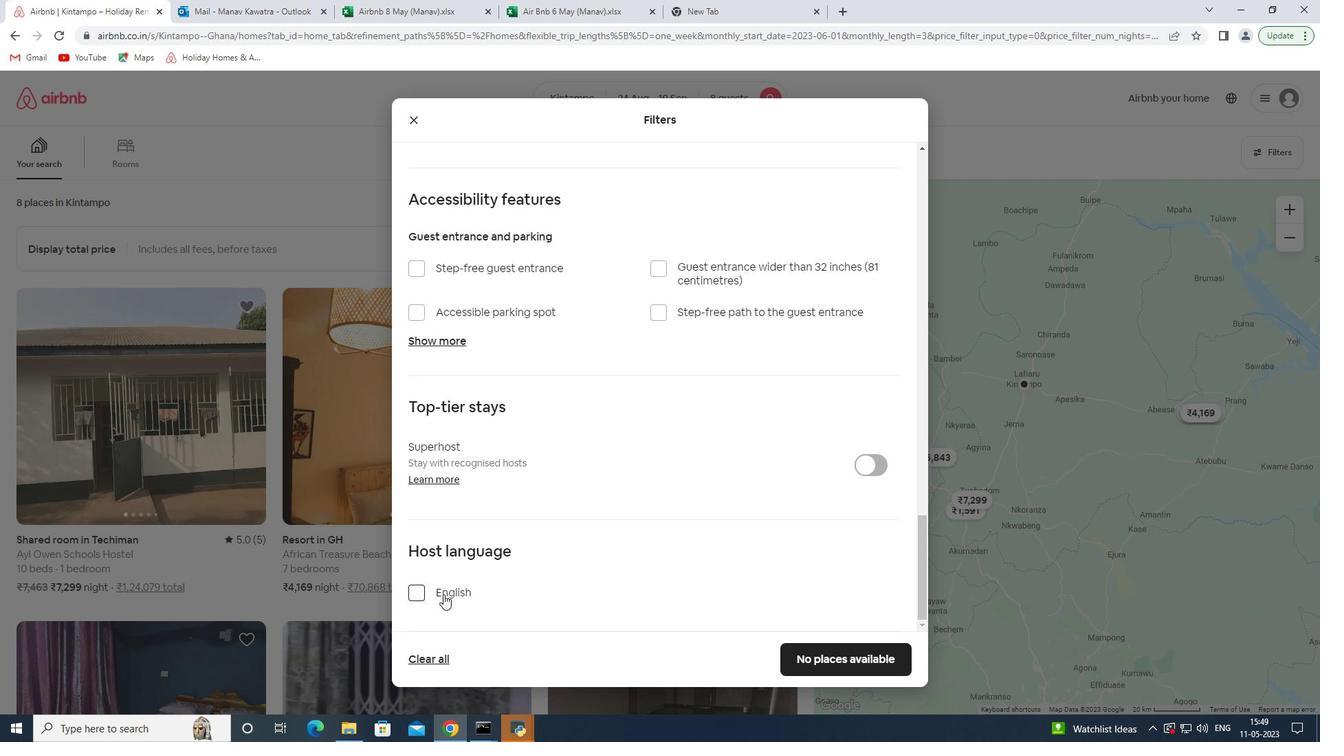 
Action: Mouse moved to (826, 656)
Screenshot: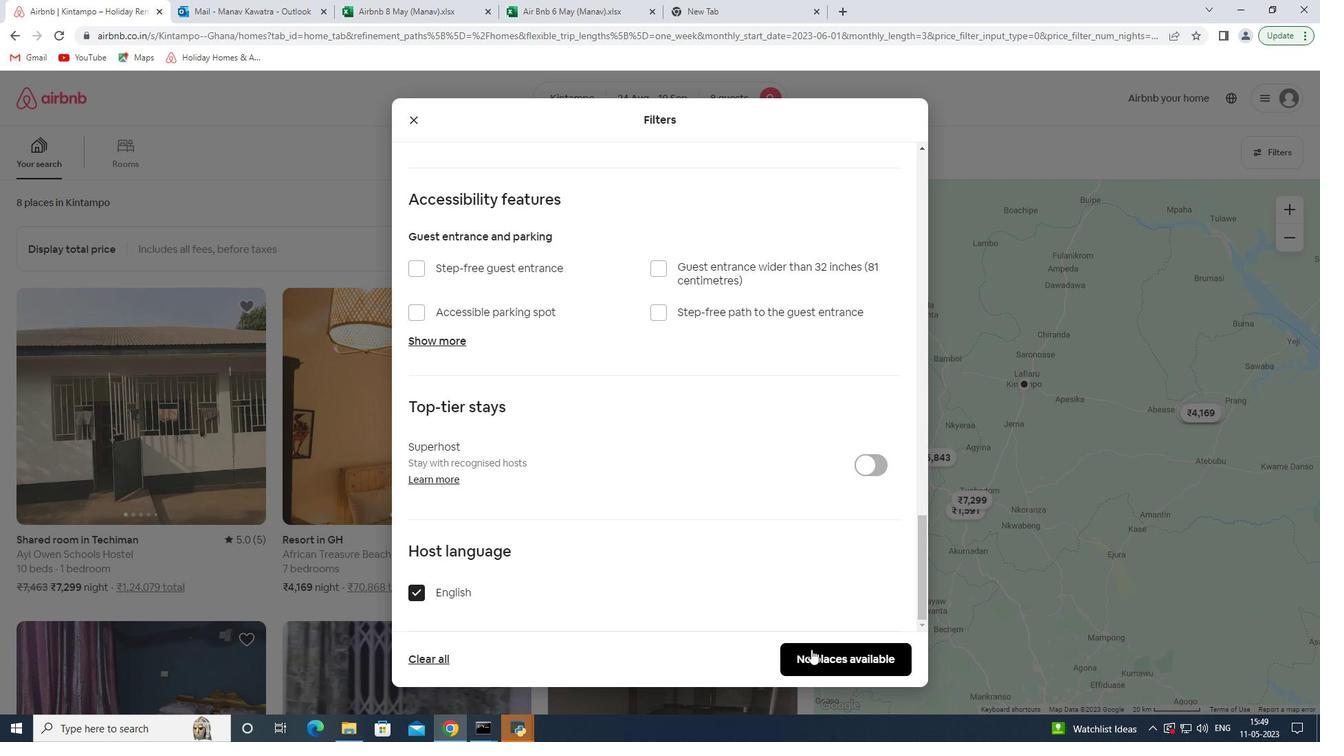 
Action: Mouse pressed left at (826, 656)
Screenshot: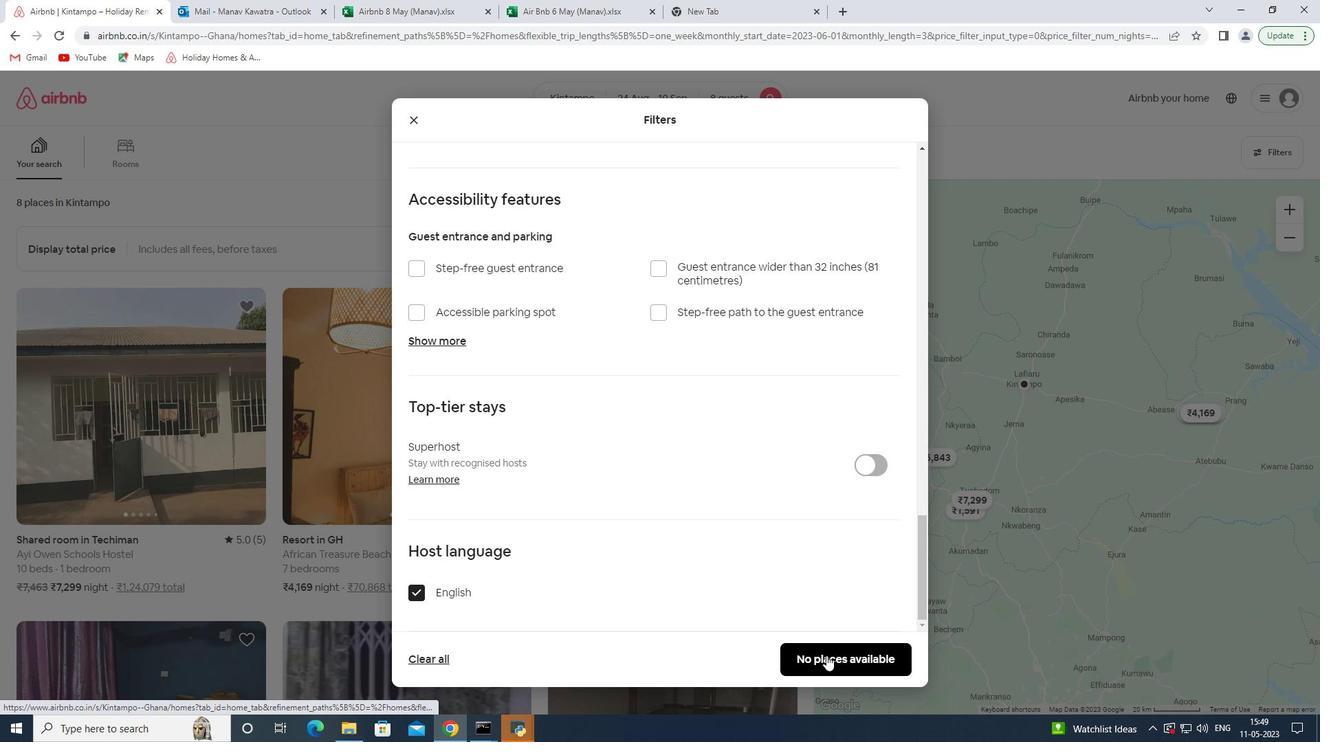 
